 Task: Search one way flight ticket for 1 adult, 5 children, 2 infants in seat and 1 infant on lap in first from Friday Harbor: Friday Harbor Airport to New Bern: Coastal Carolina Regional Airport (was Craven County Regional) on 8-4-2023. Choice of flights is Emirates. Number of bags: 7 checked bags. Price is upto 55000. Outbound departure time preference is 9:00.
Action: Mouse moved to (315, 403)
Screenshot: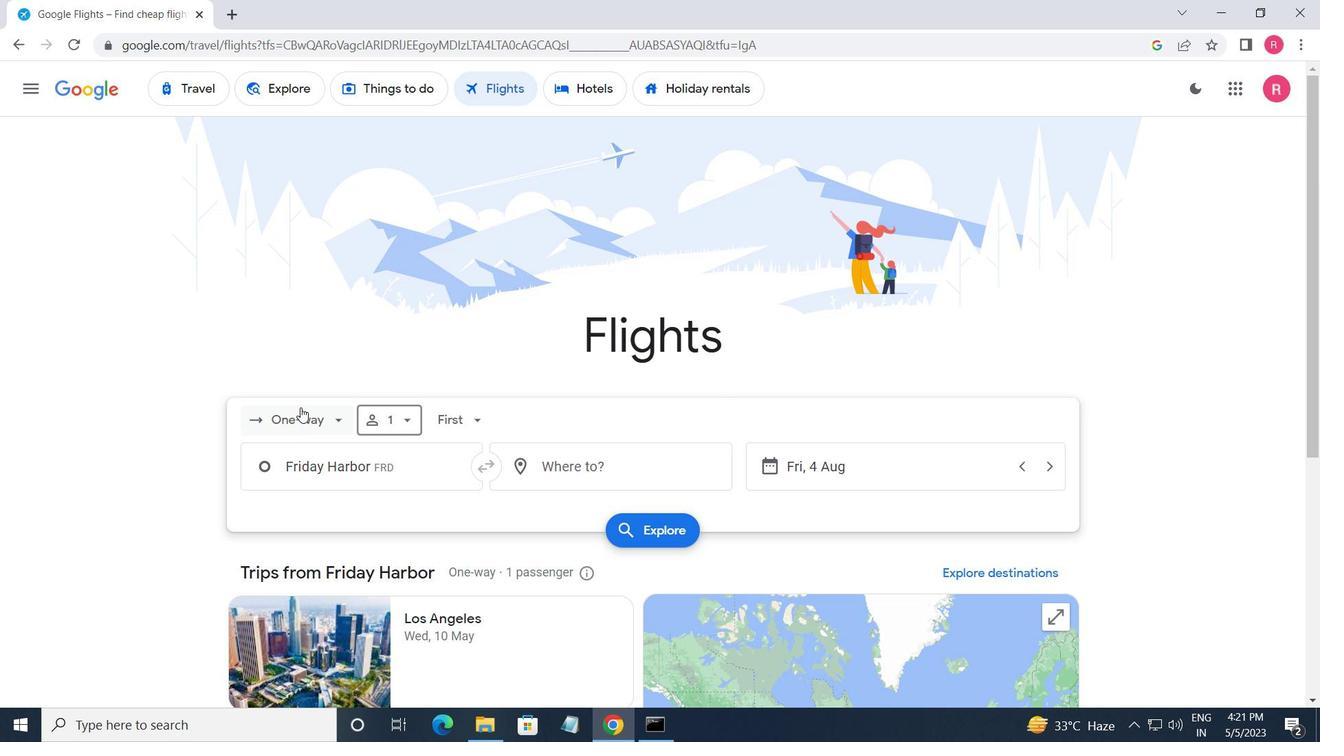 
Action: Mouse pressed left at (315, 403)
Screenshot: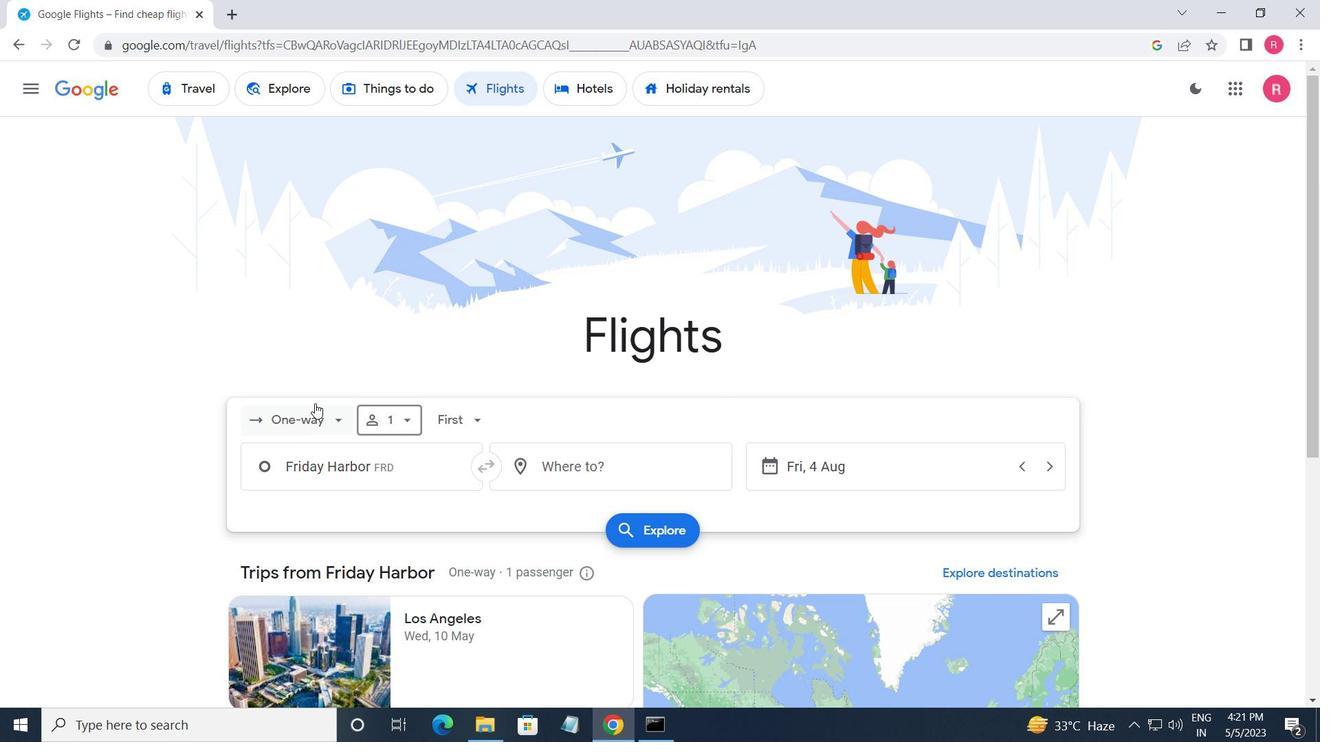 
Action: Mouse moved to (344, 494)
Screenshot: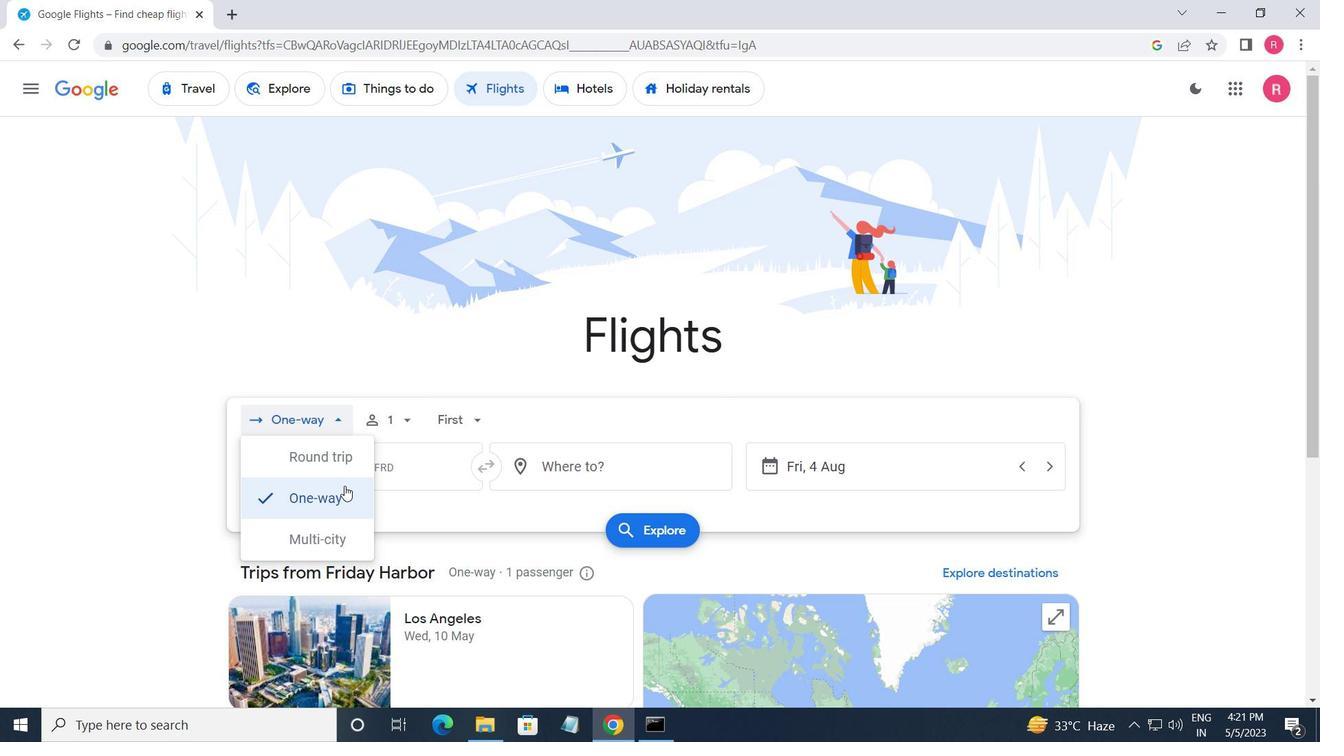 
Action: Mouse pressed left at (344, 494)
Screenshot: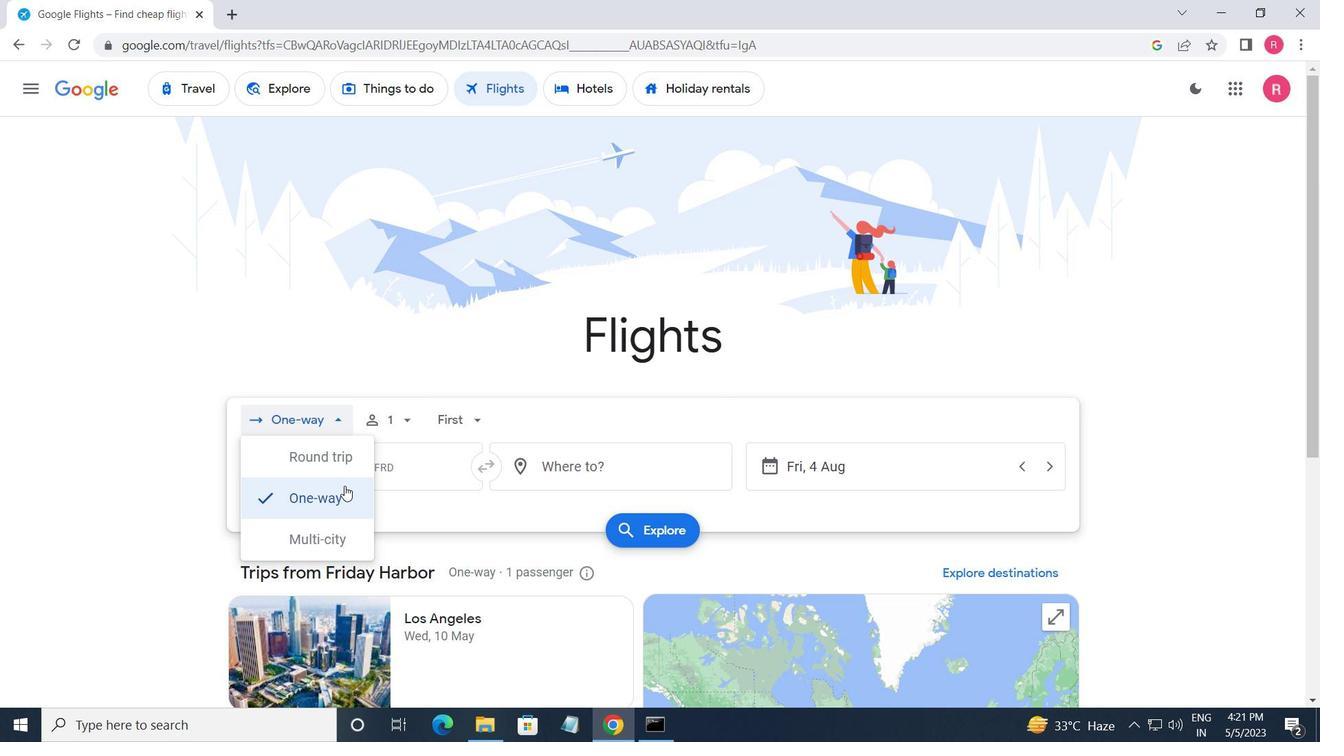 
Action: Mouse moved to (382, 428)
Screenshot: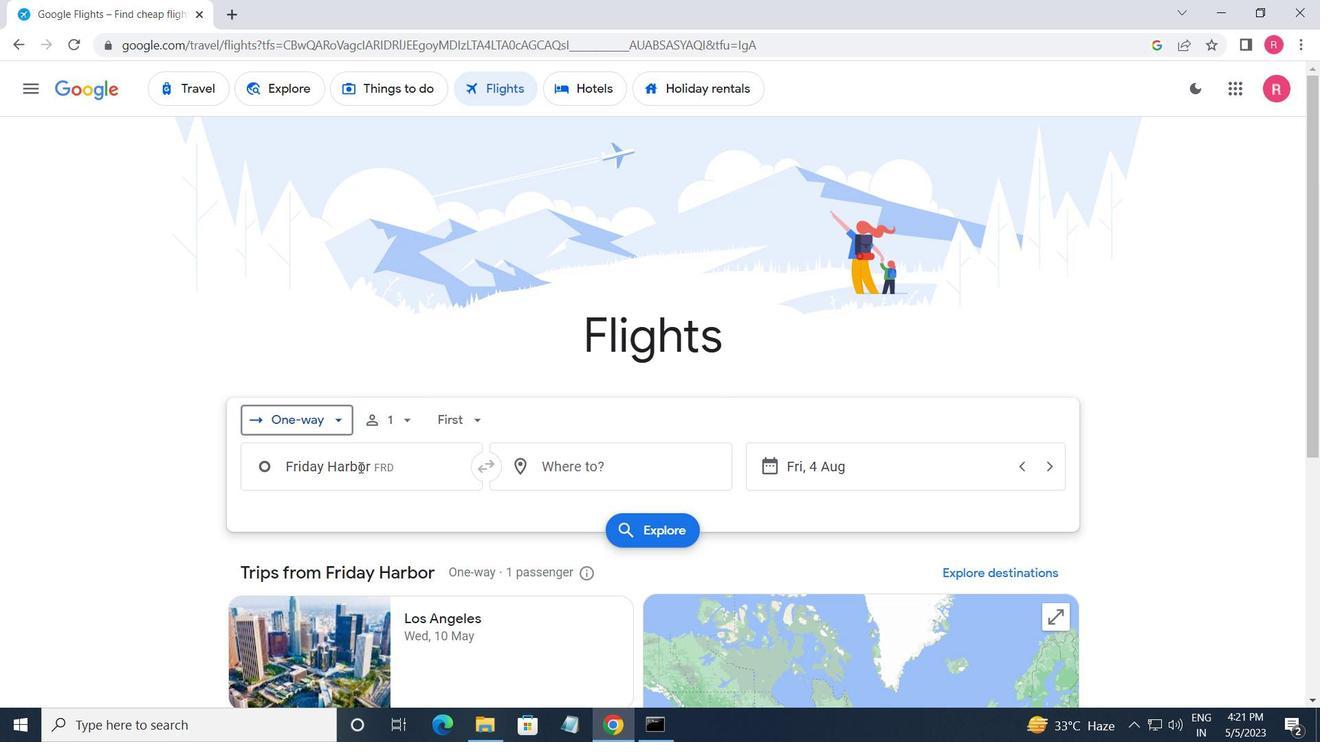 
Action: Mouse pressed left at (382, 428)
Screenshot: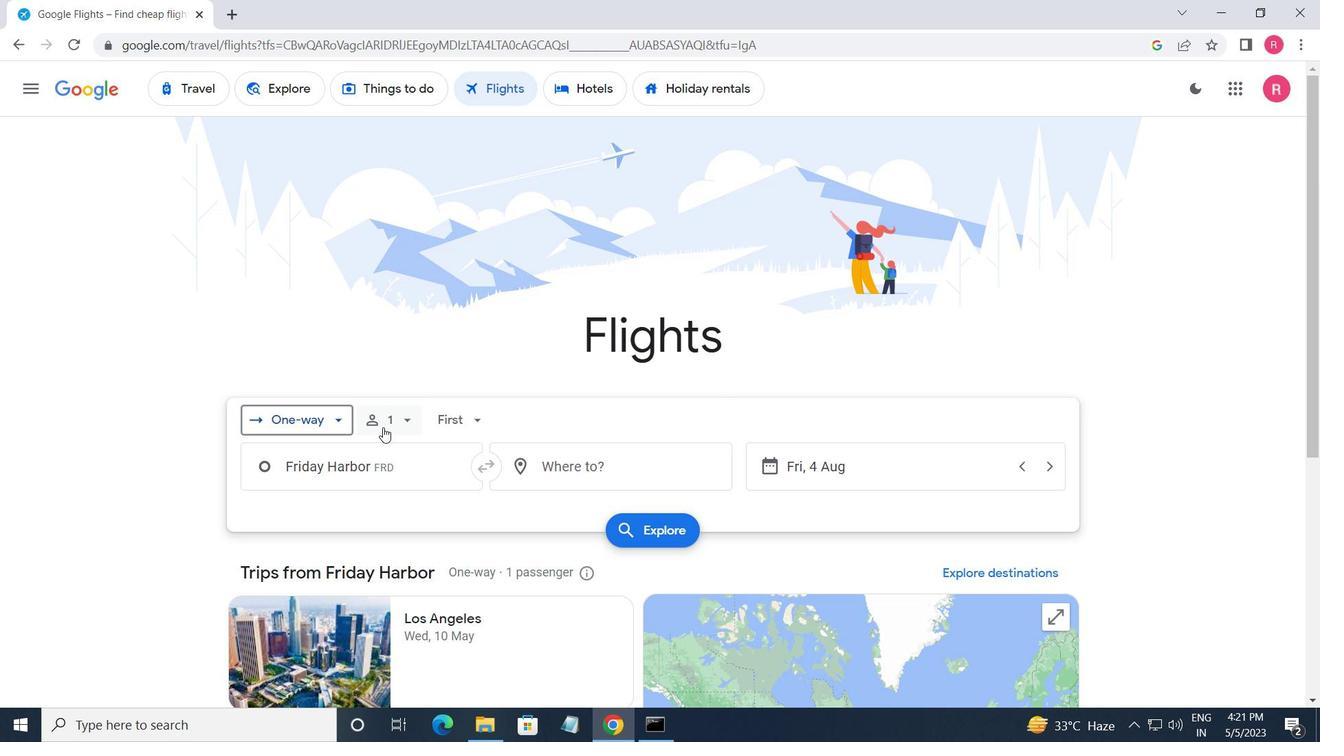
Action: Mouse moved to (532, 510)
Screenshot: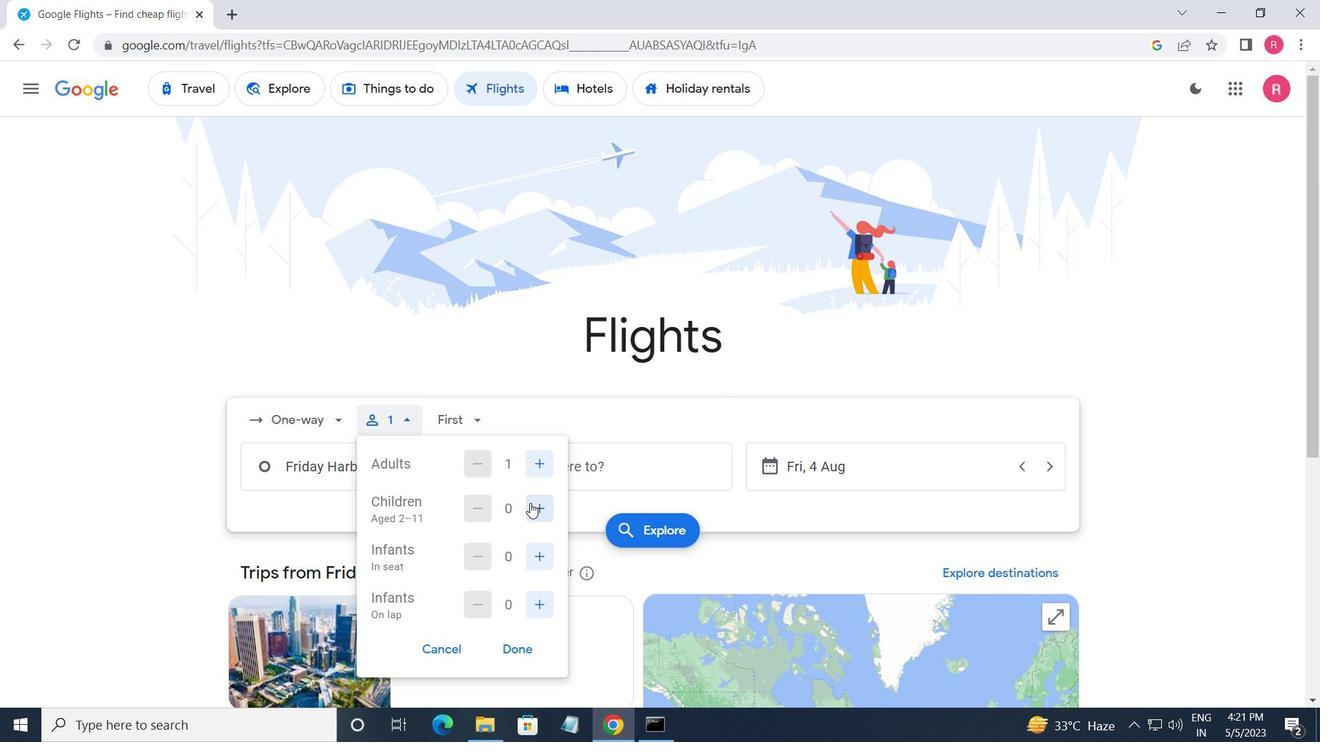 
Action: Mouse pressed left at (532, 510)
Screenshot: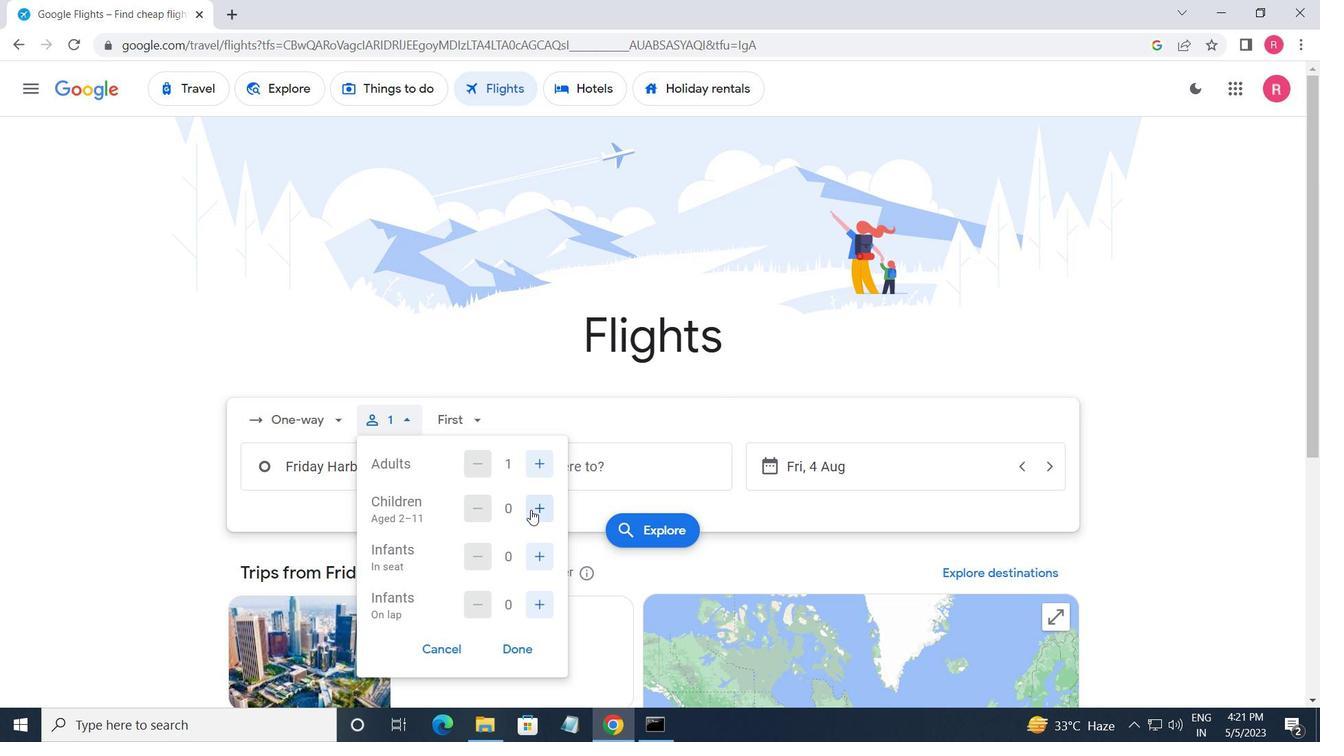 
Action: Mouse pressed left at (532, 510)
Screenshot: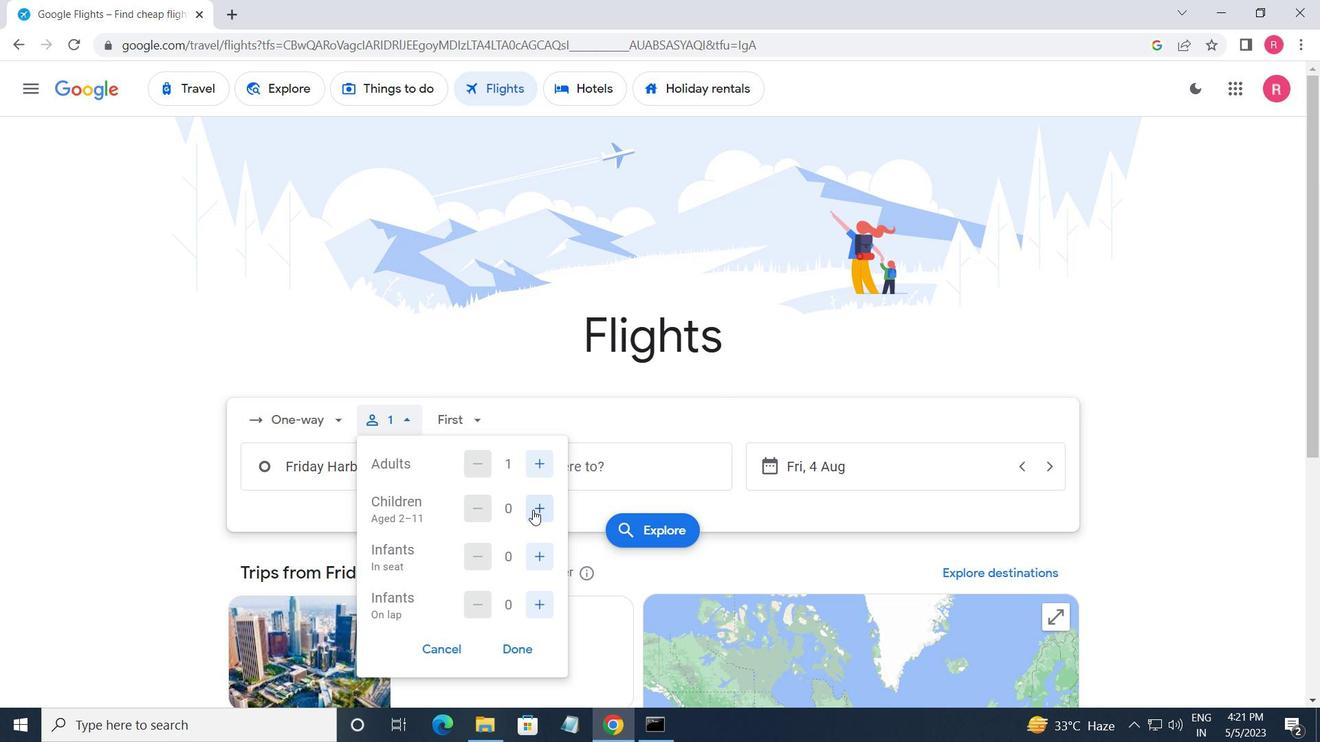 
Action: Mouse pressed left at (532, 510)
Screenshot: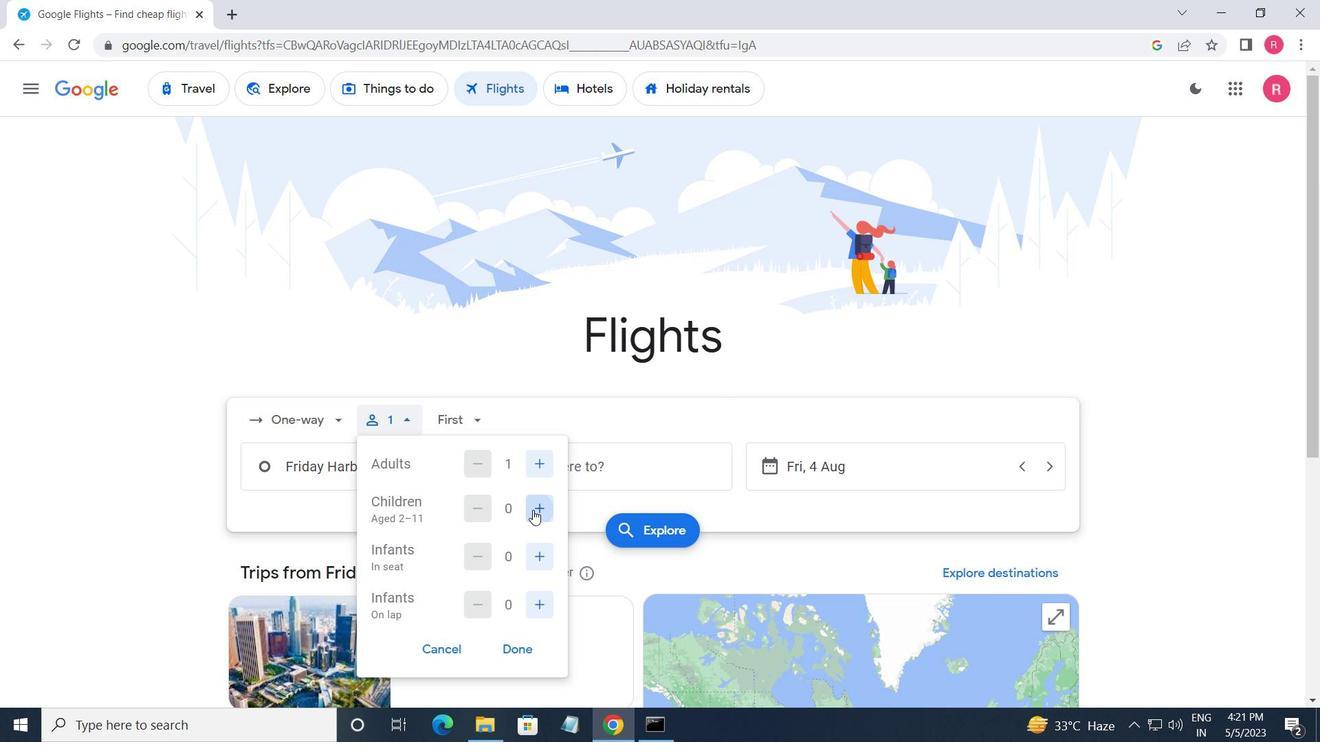 
Action: Mouse moved to (532, 510)
Screenshot: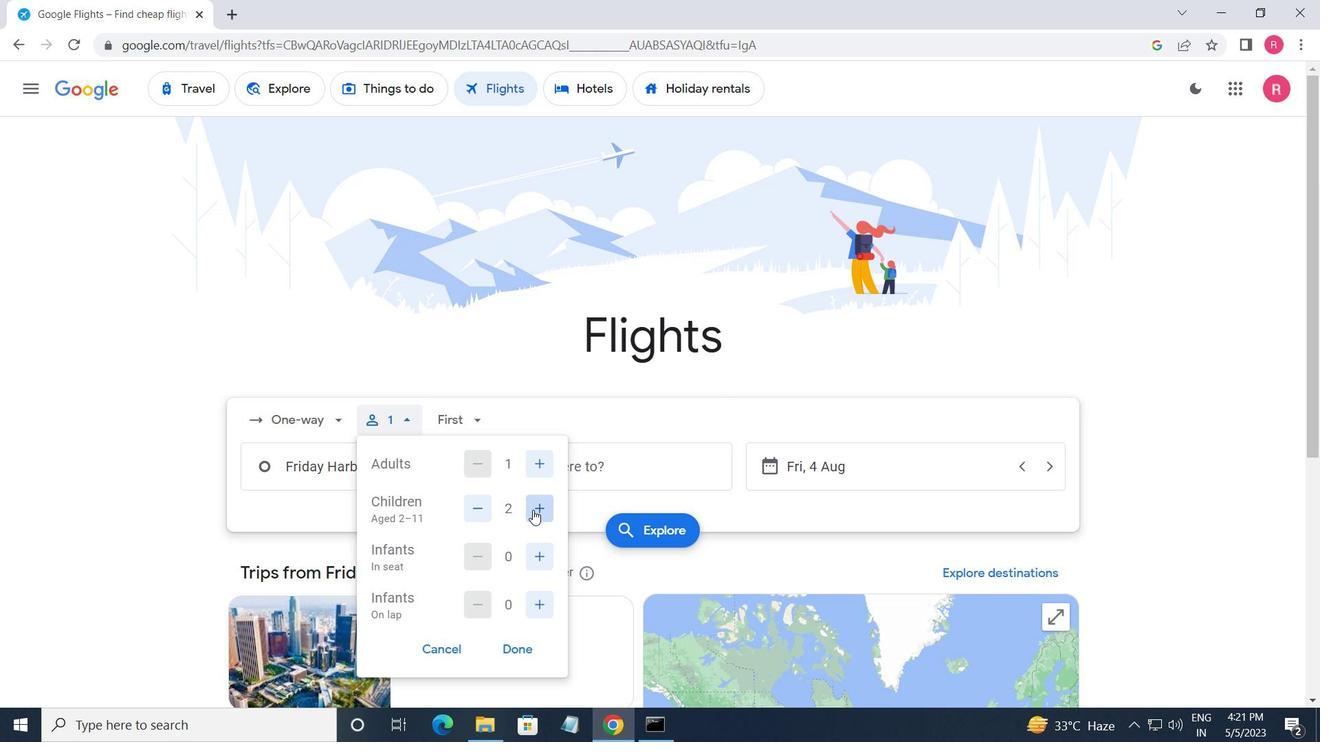 
Action: Mouse pressed left at (532, 510)
Screenshot: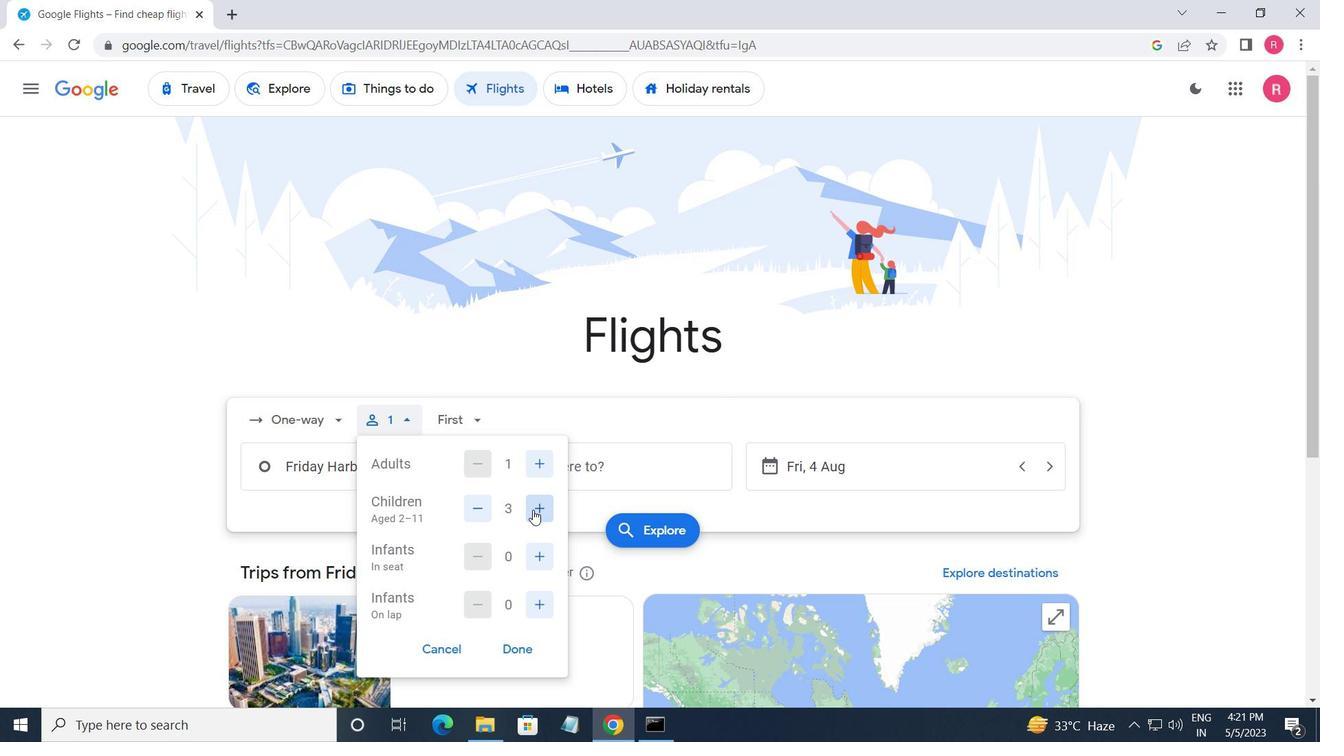 
Action: Mouse moved to (532, 510)
Screenshot: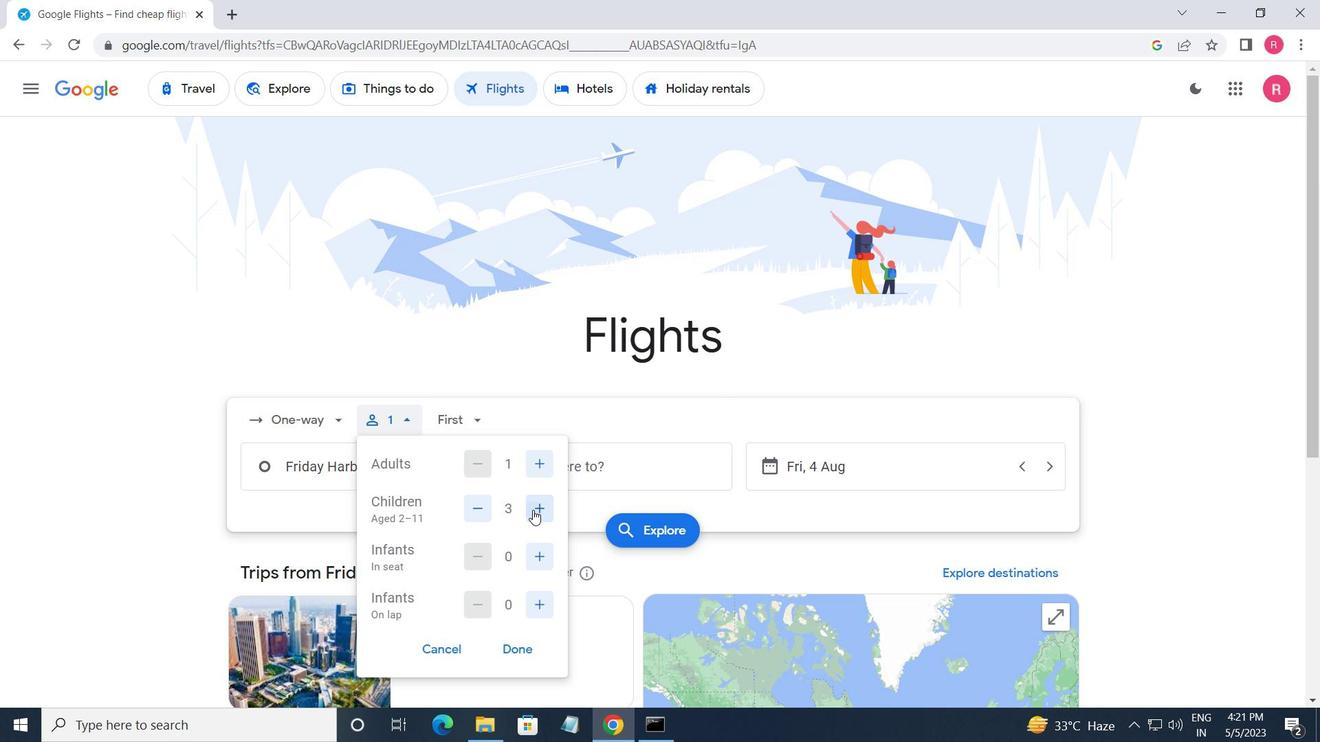
Action: Mouse pressed left at (532, 510)
Screenshot: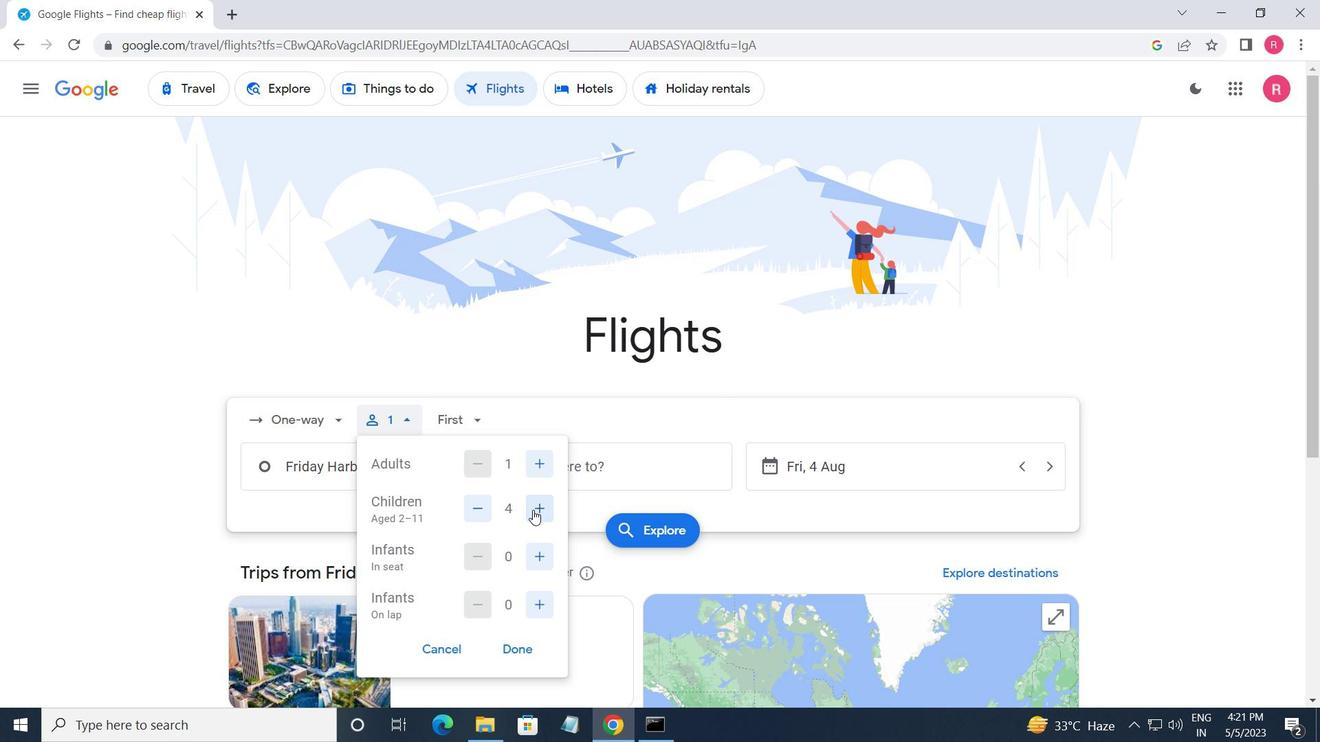 
Action: Mouse moved to (534, 567)
Screenshot: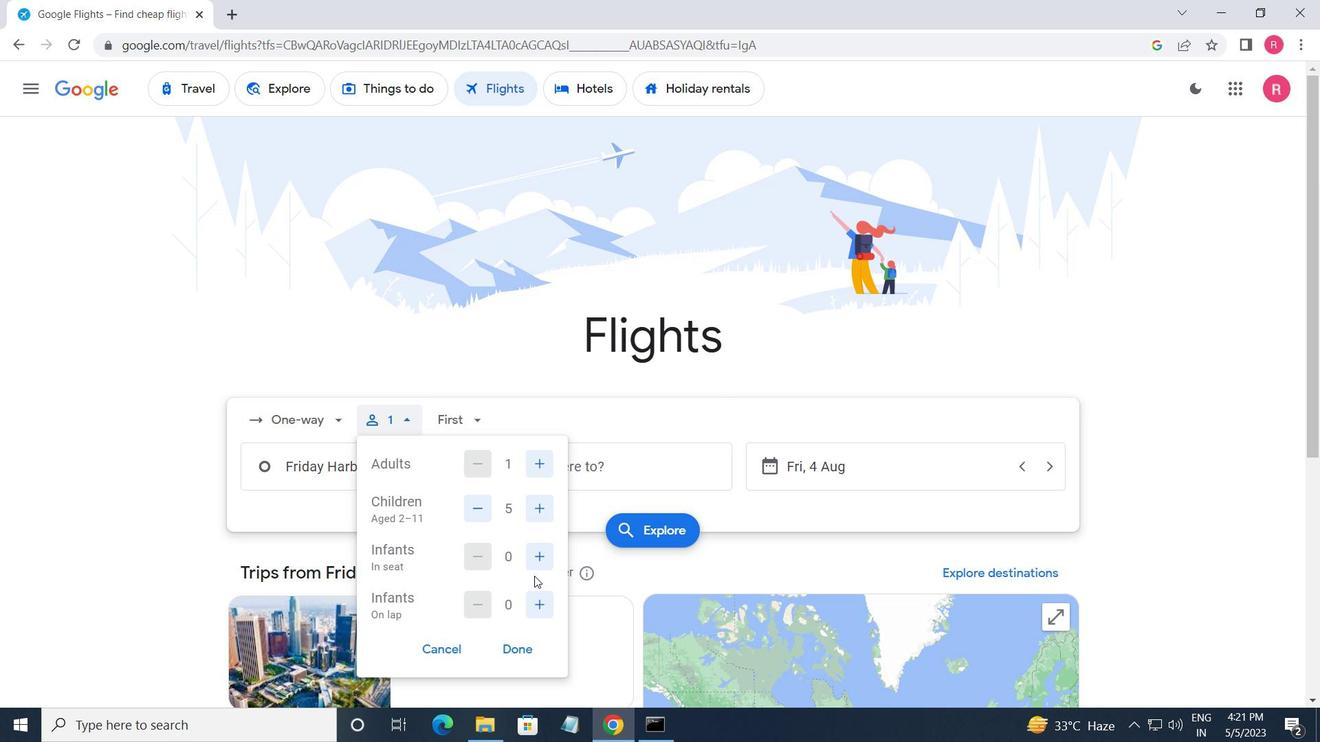
Action: Mouse pressed left at (534, 567)
Screenshot: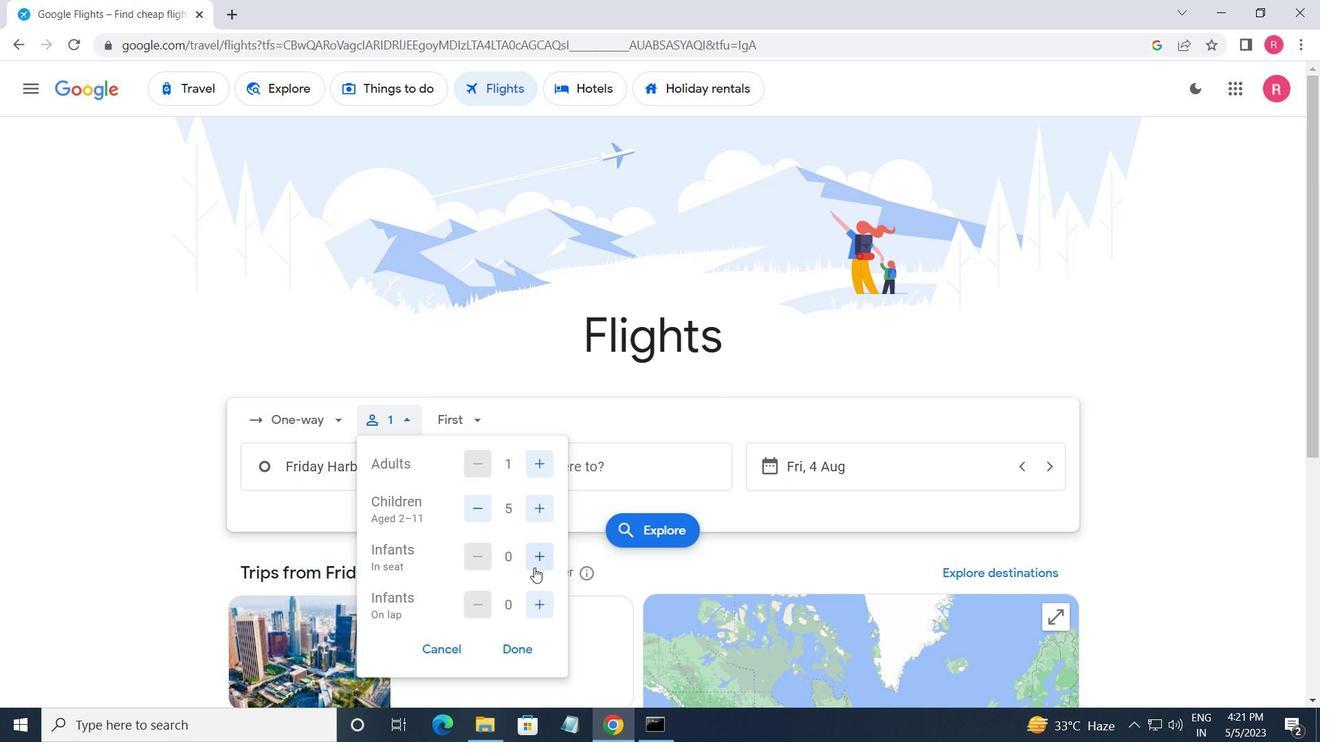 
Action: Mouse pressed left at (534, 567)
Screenshot: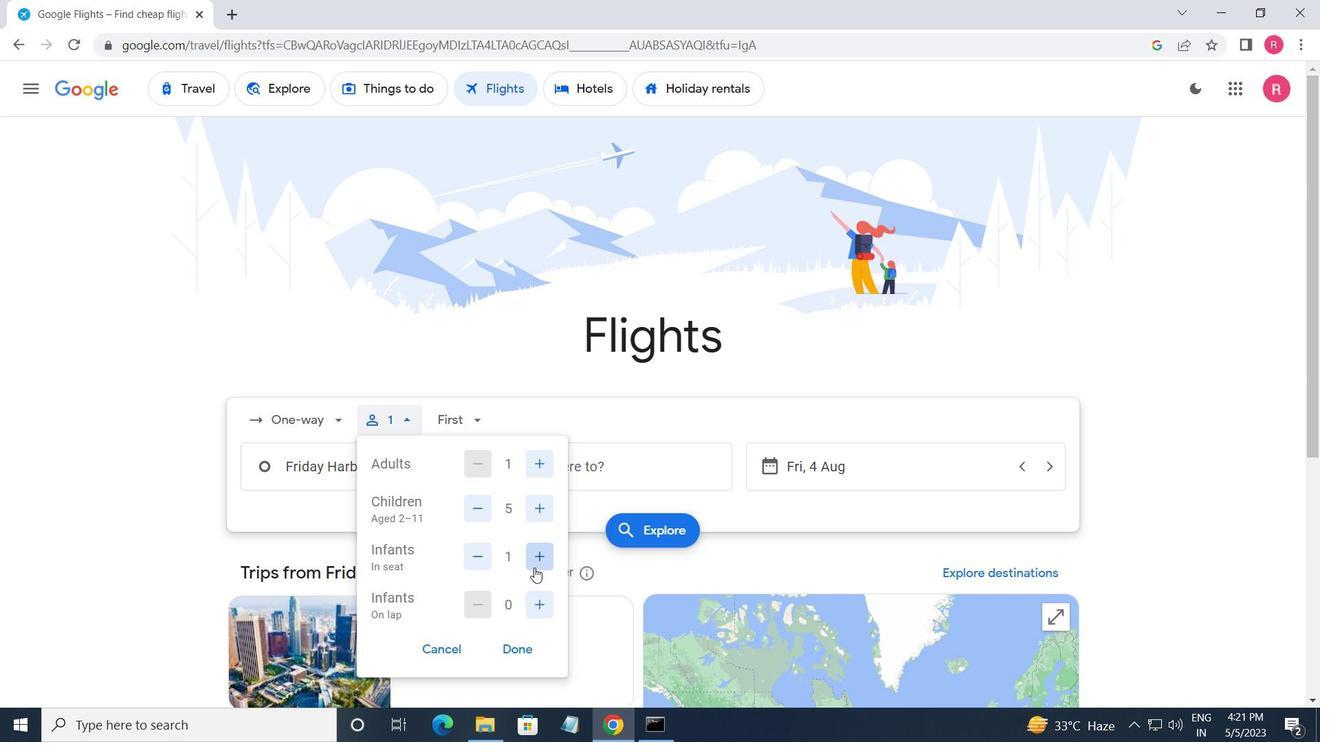 
Action: Mouse moved to (518, 647)
Screenshot: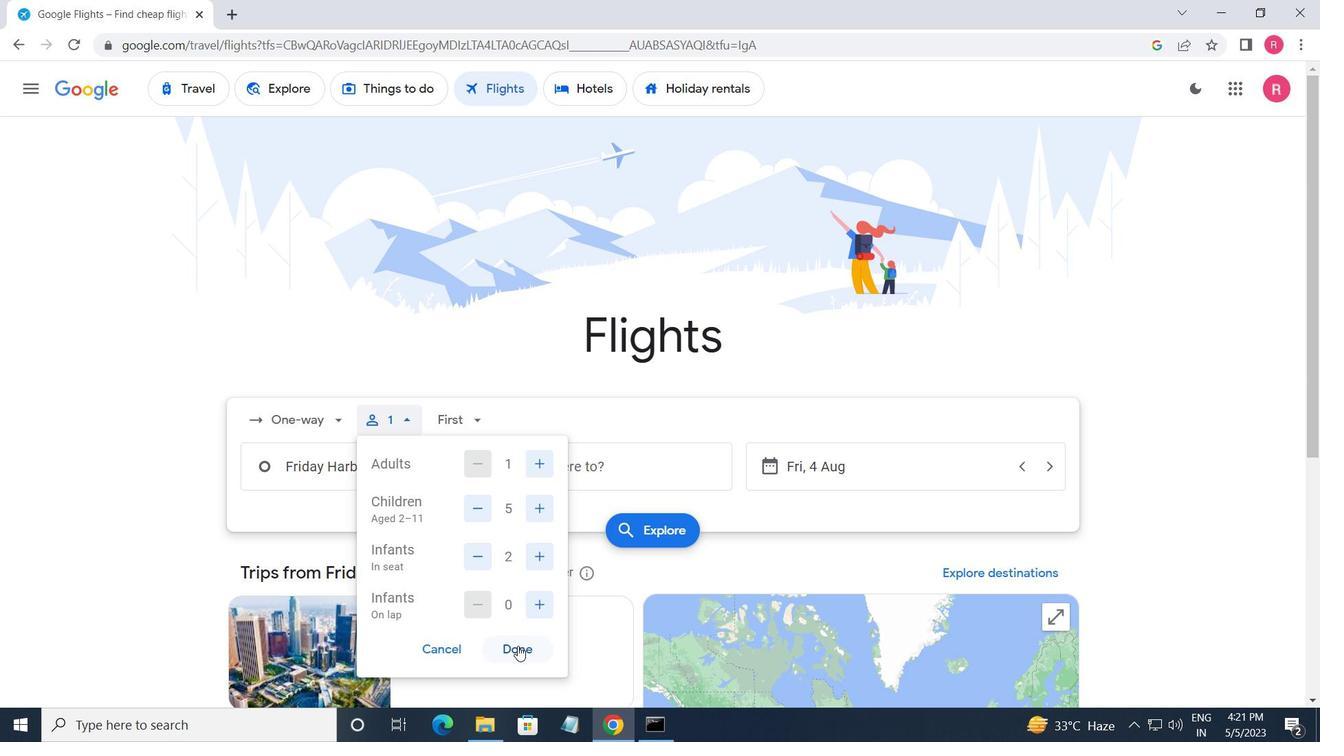 
Action: Mouse pressed left at (518, 647)
Screenshot: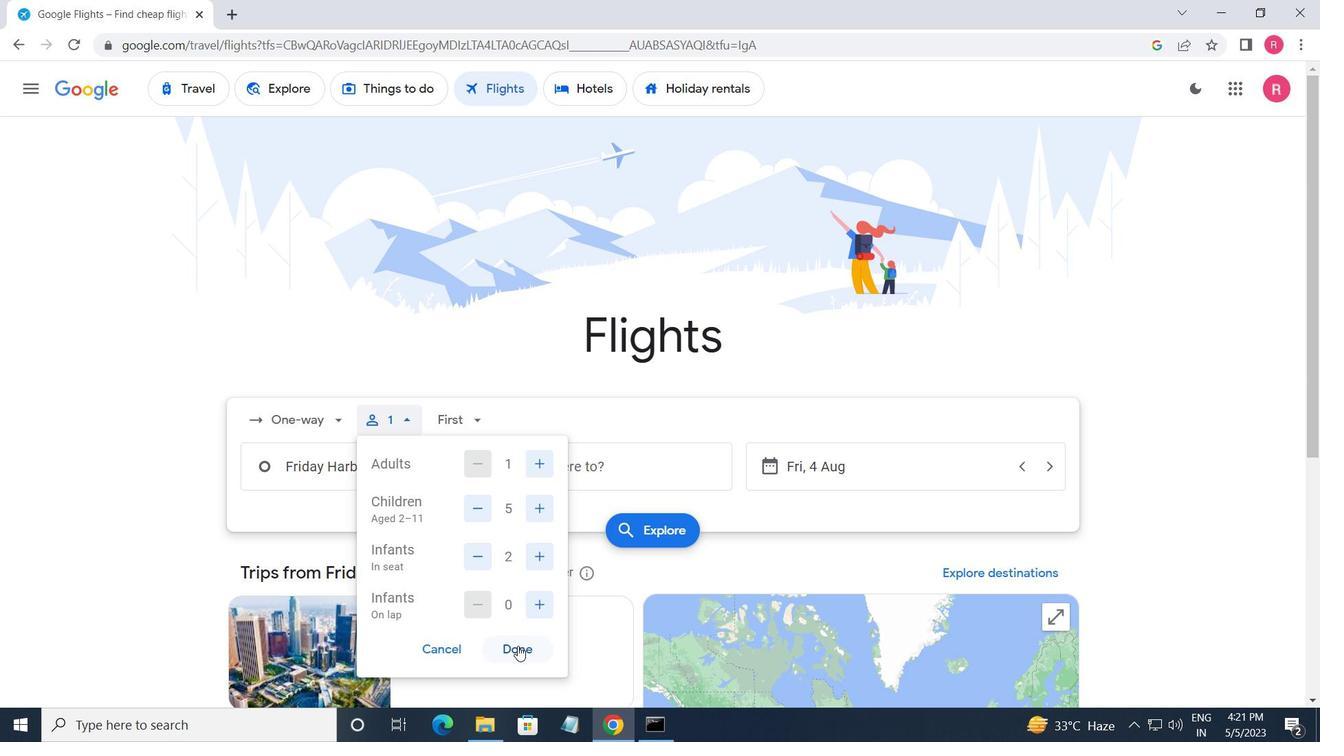 
Action: Mouse moved to (465, 430)
Screenshot: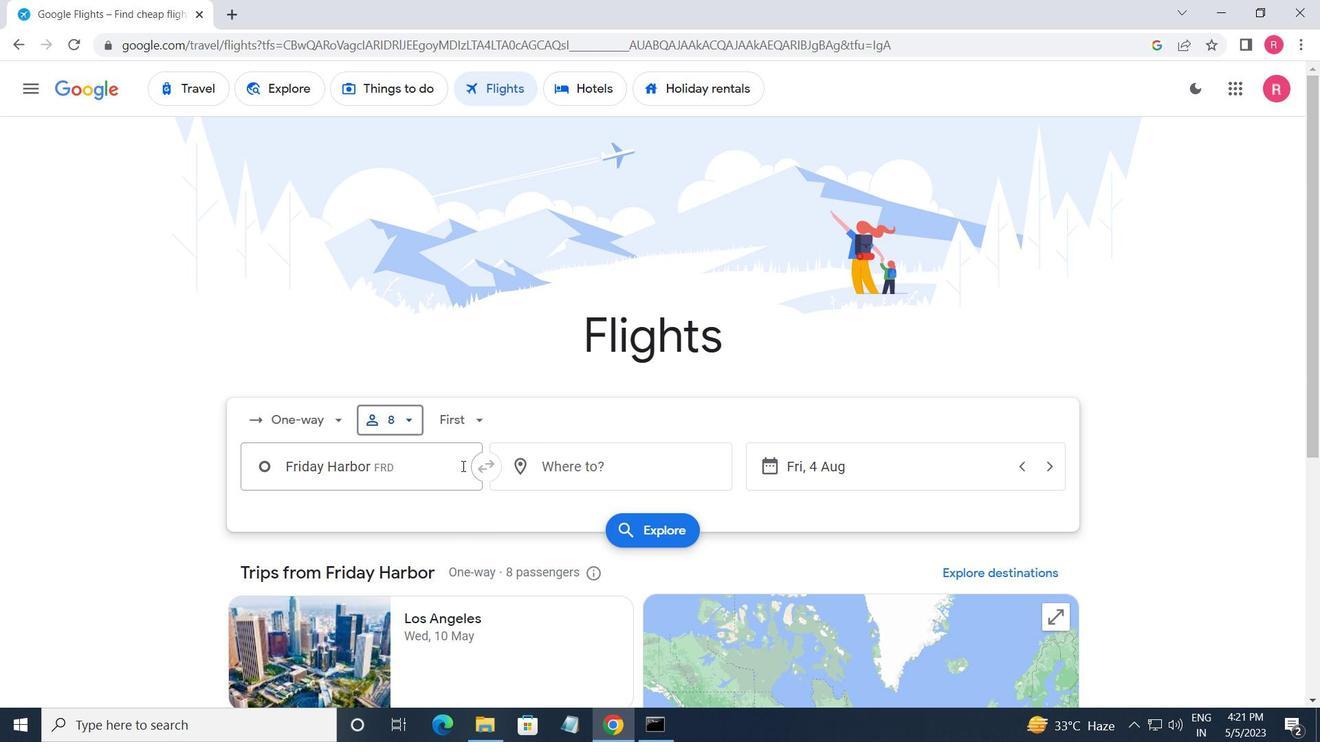 
Action: Mouse pressed left at (465, 430)
Screenshot: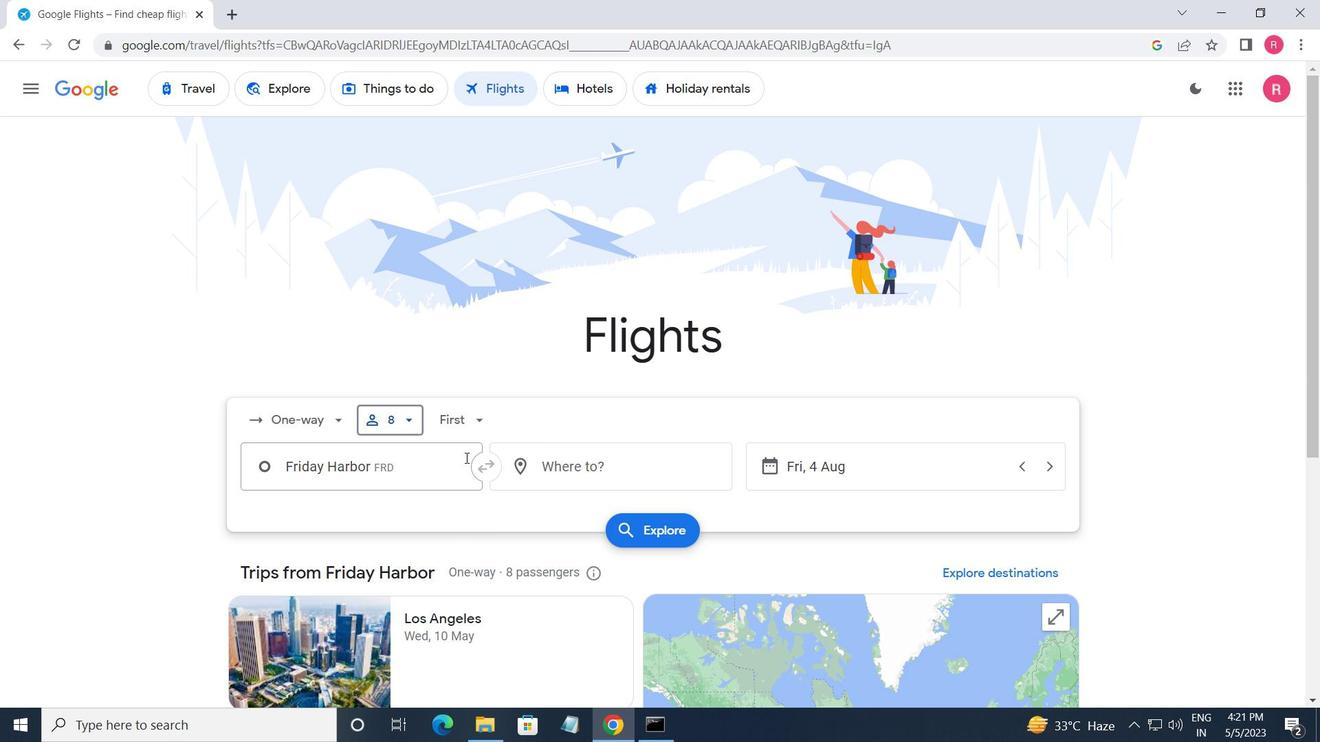 
Action: Mouse moved to (491, 581)
Screenshot: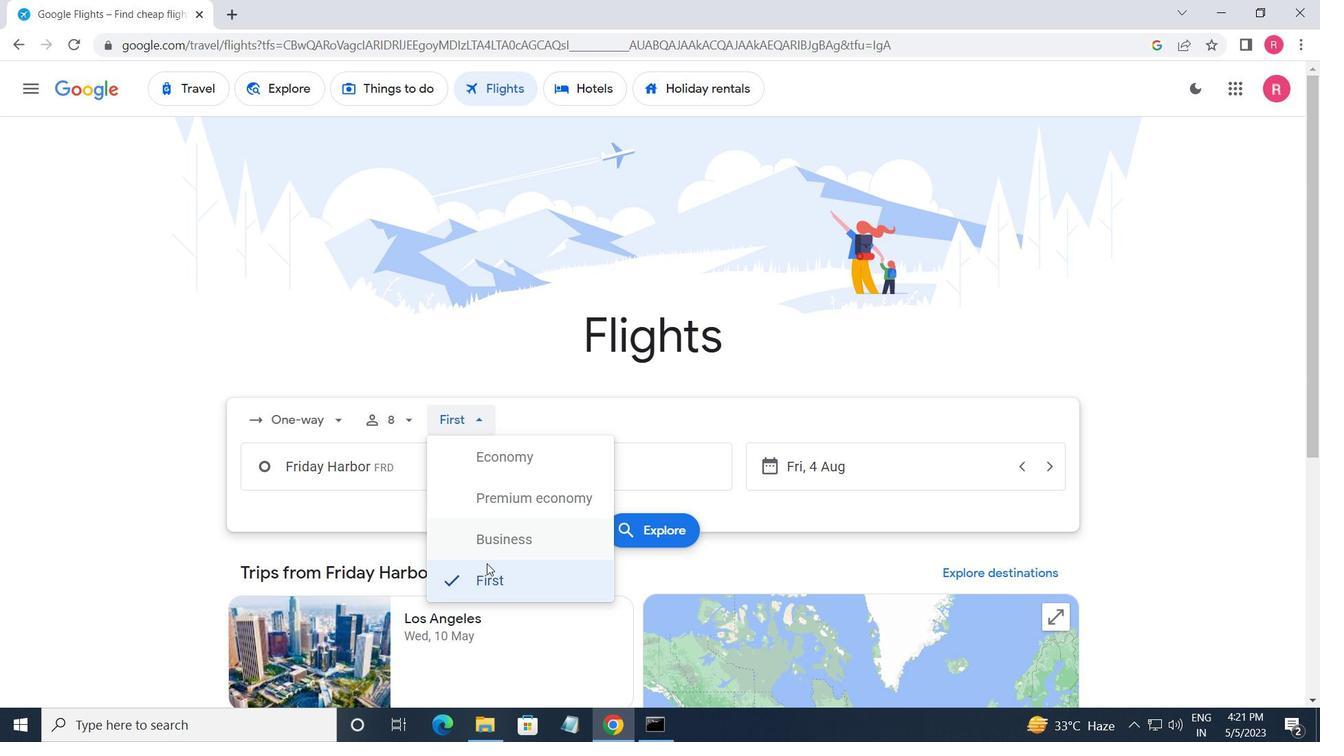 
Action: Mouse pressed left at (491, 581)
Screenshot: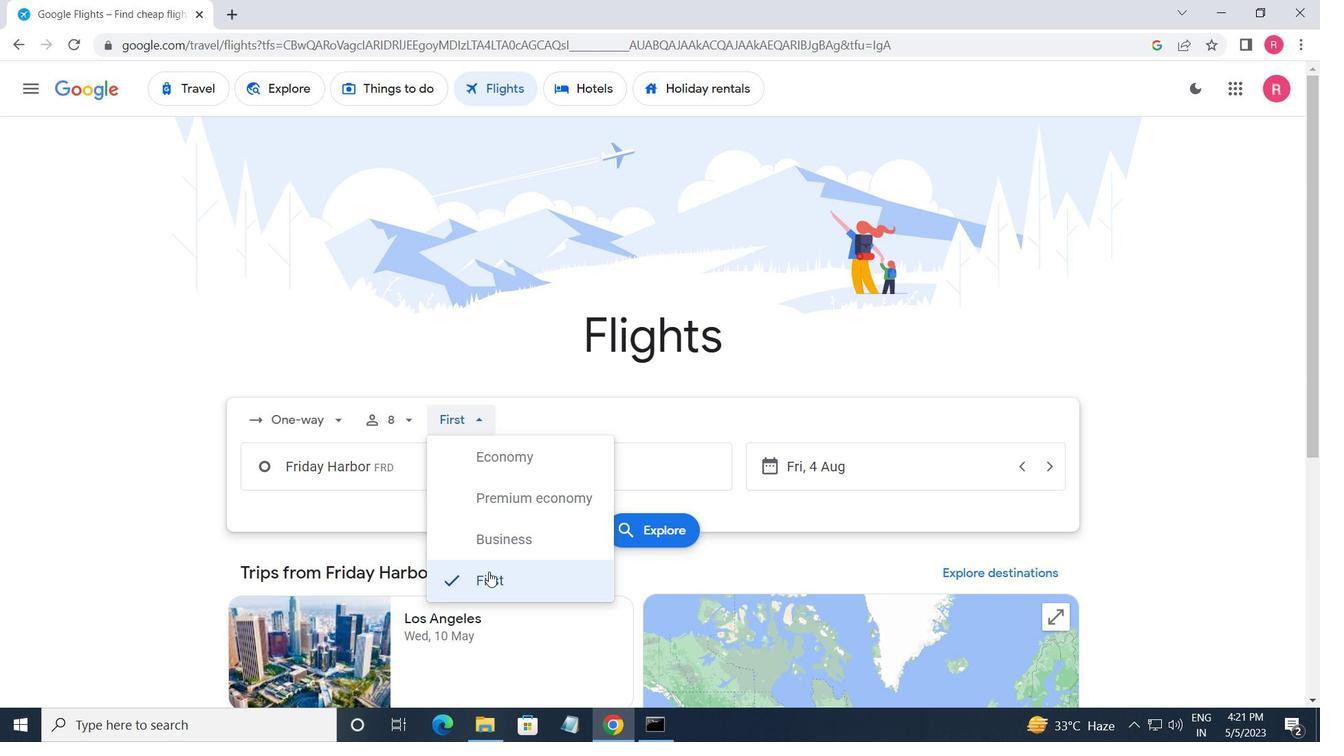 
Action: Mouse moved to (418, 479)
Screenshot: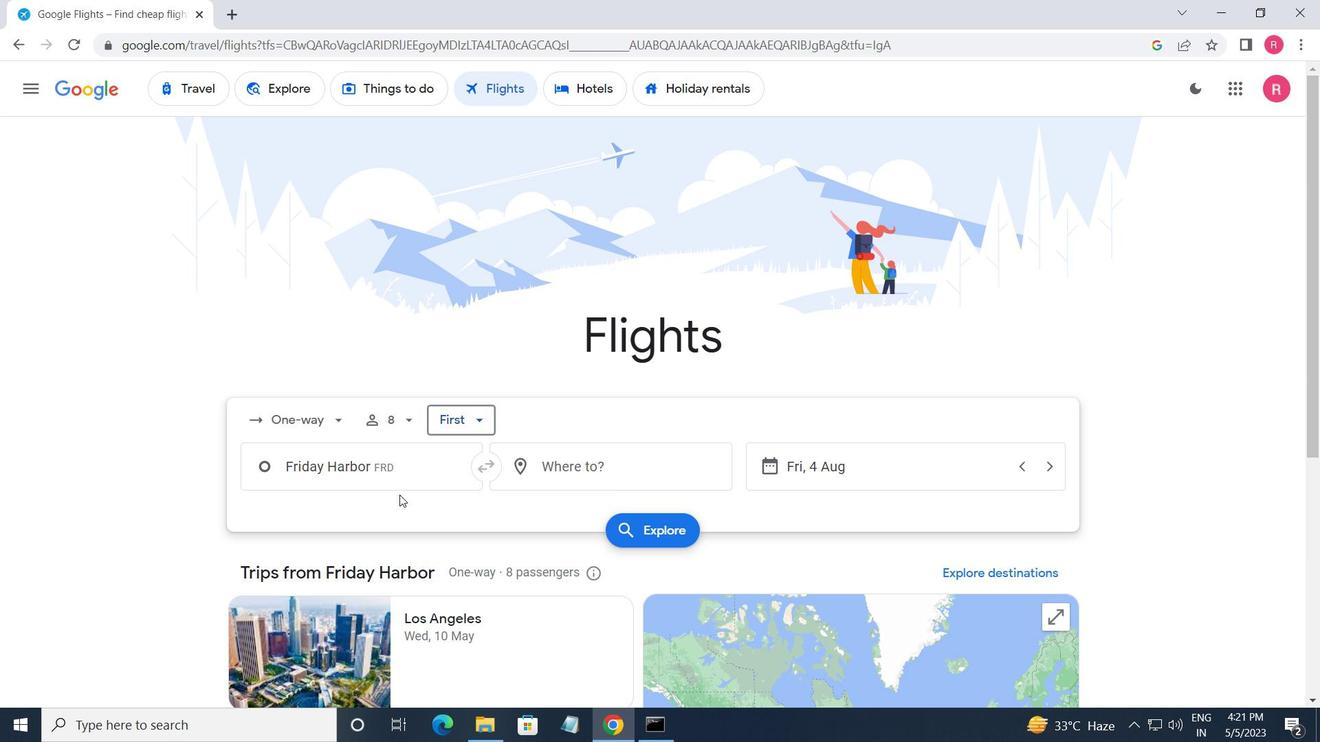
Action: Mouse pressed left at (418, 479)
Screenshot: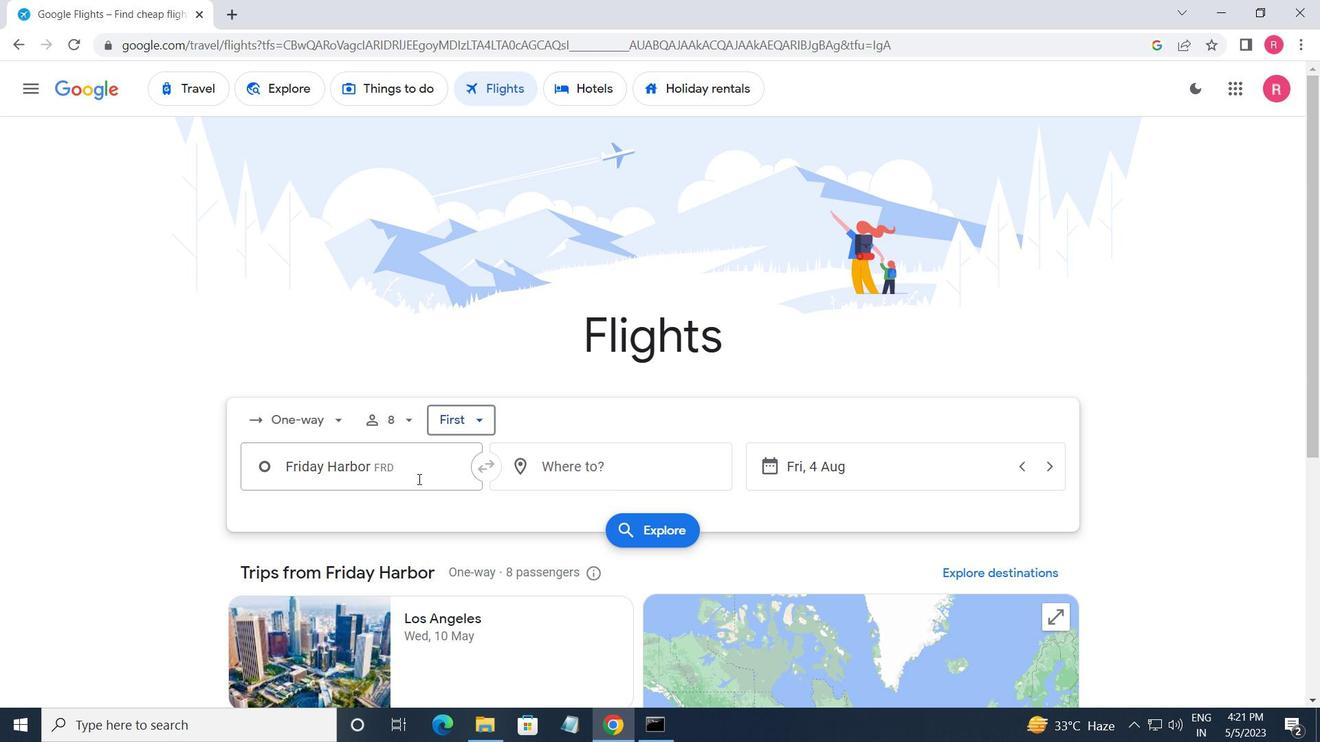 
Action: Key pressed <Key.shift>FRIDAY
Screenshot: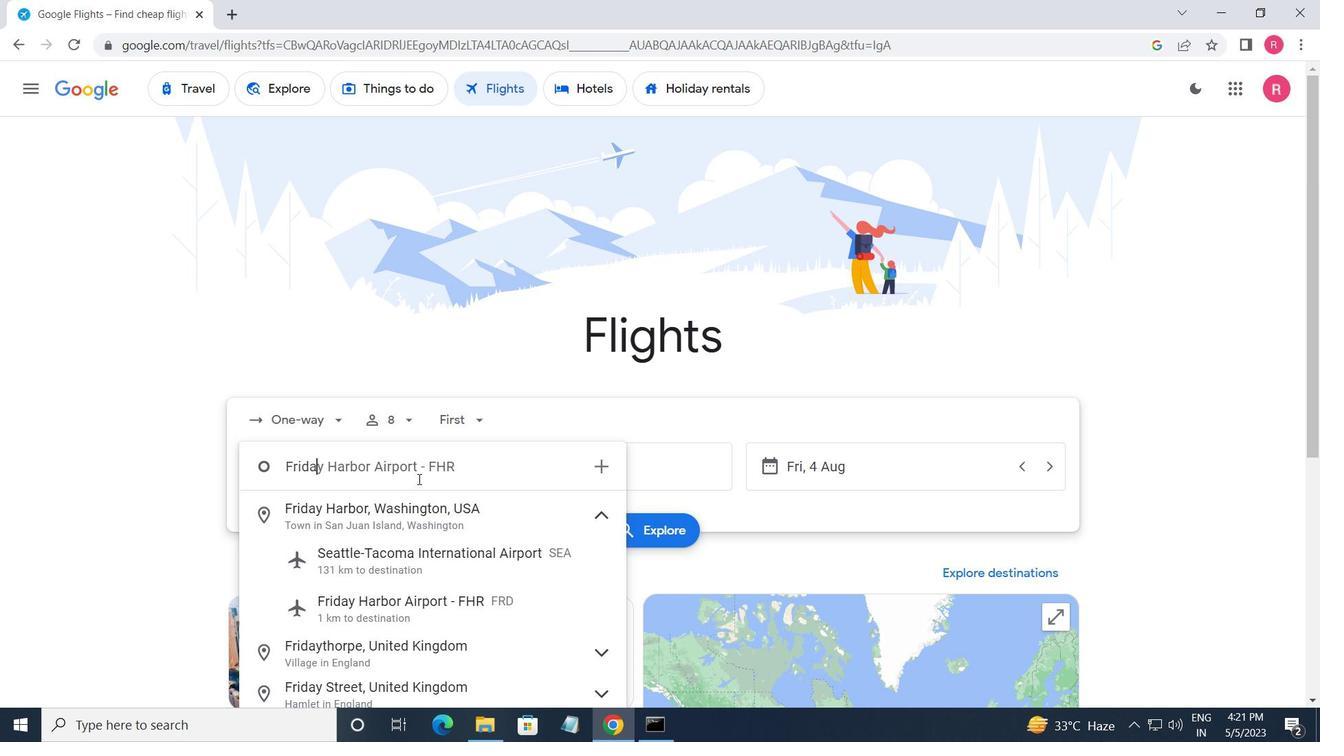 
Action: Mouse scrolled (418, 478) with delta (0, 0)
Screenshot: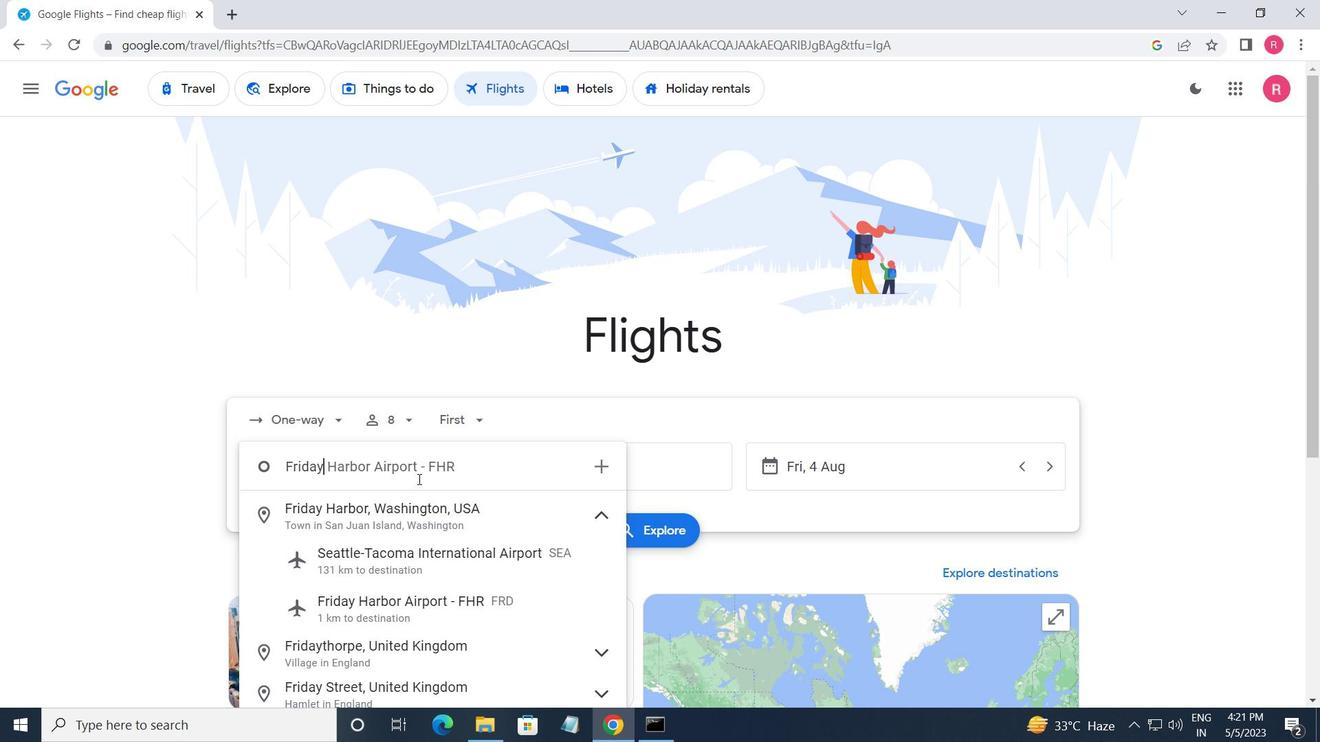 
Action: Mouse moved to (379, 521)
Screenshot: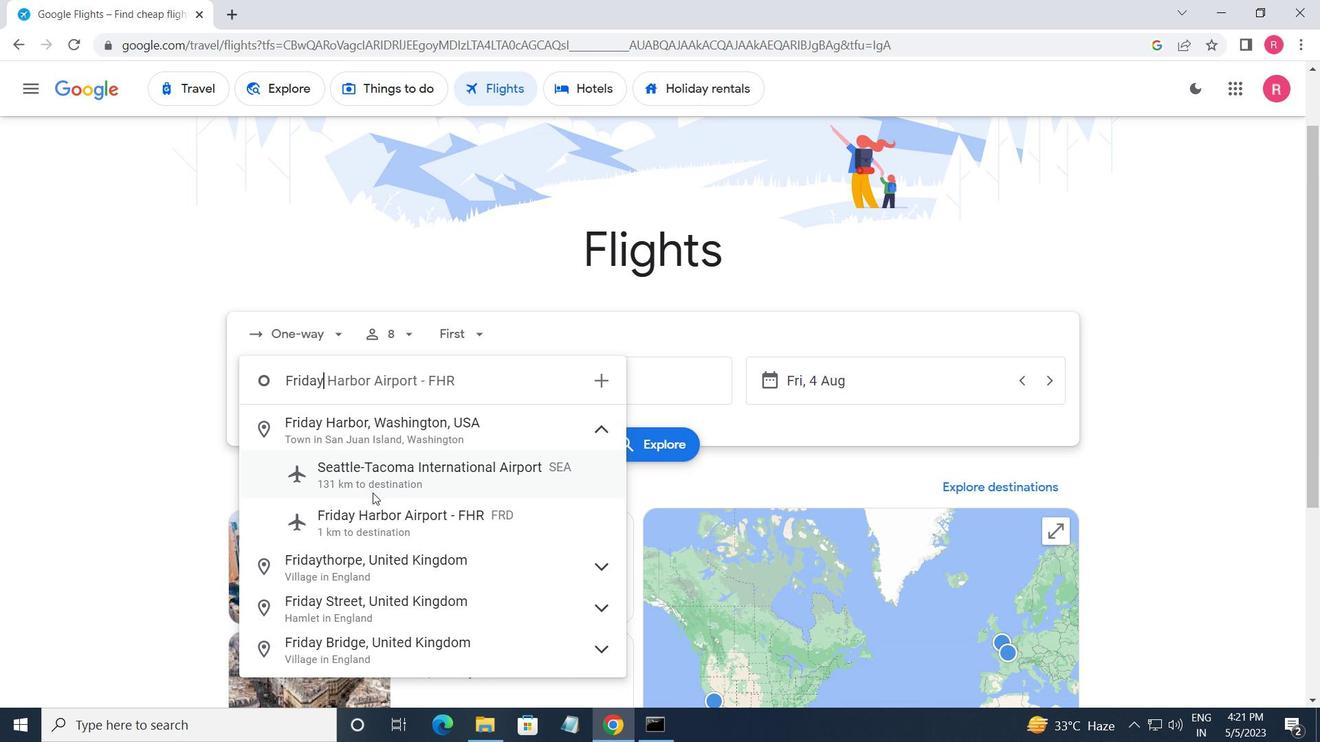 
Action: Mouse pressed left at (379, 521)
Screenshot: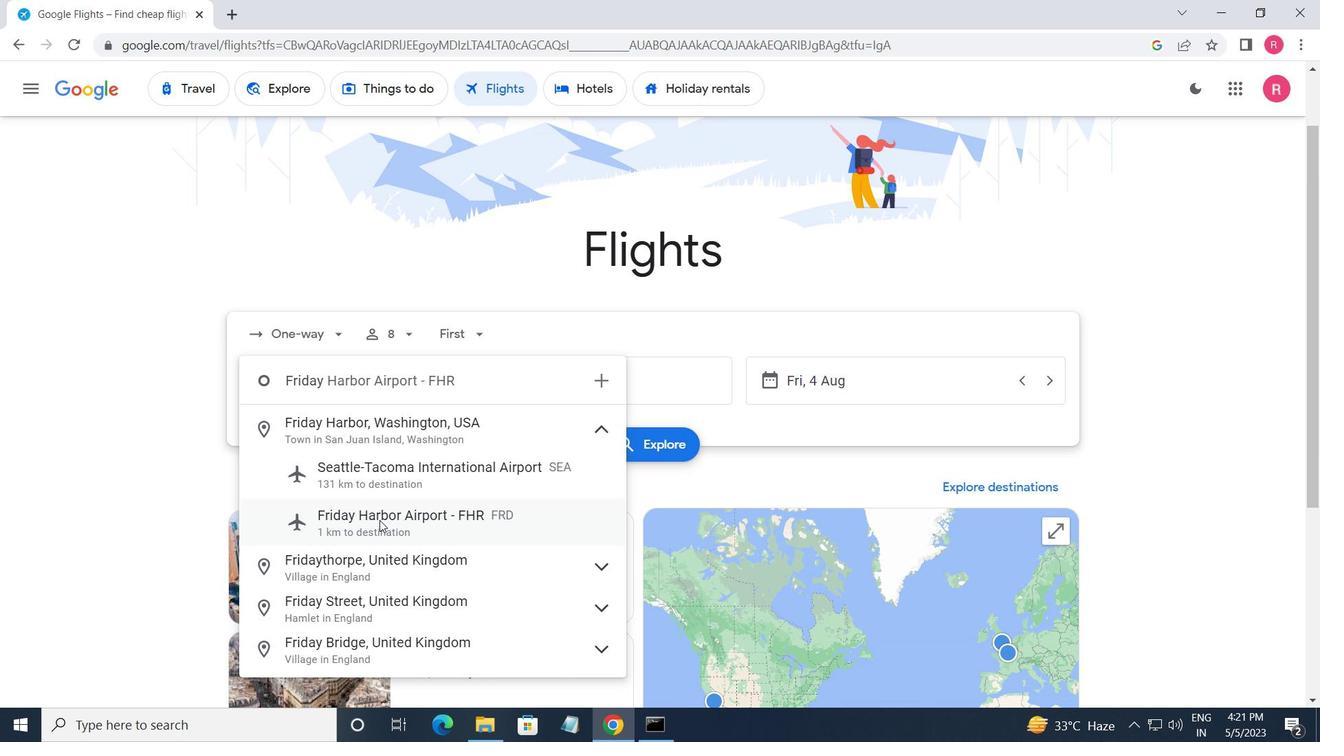 
Action: Mouse moved to (680, 380)
Screenshot: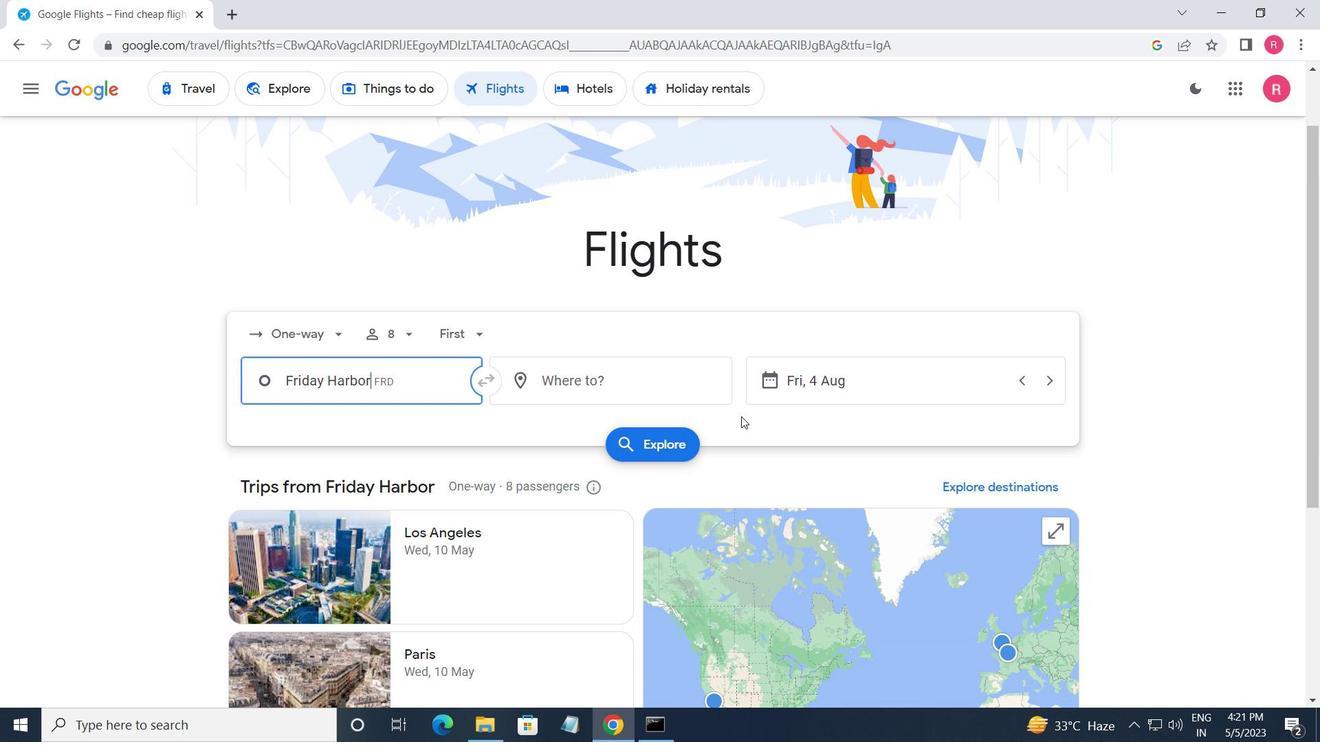 
Action: Mouse pressed left at (680, 380)
Screenshot: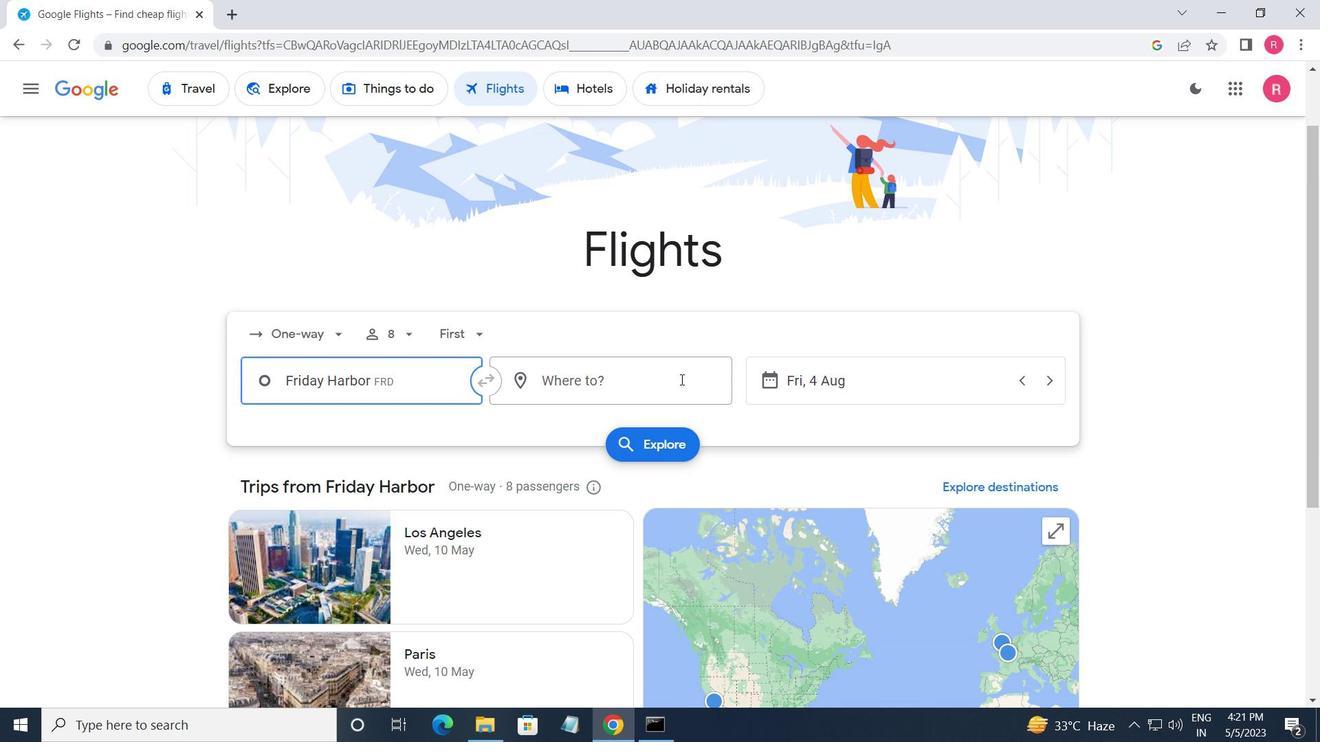 
Action: Key pressed <Key.shift_r>NEW<Key.space><Key.shift><Key.shift><Key.shift><Key.shift><Key.shift><Key.shift><Key.shift><Key.shift><Key.shift>BERN
Screenshot: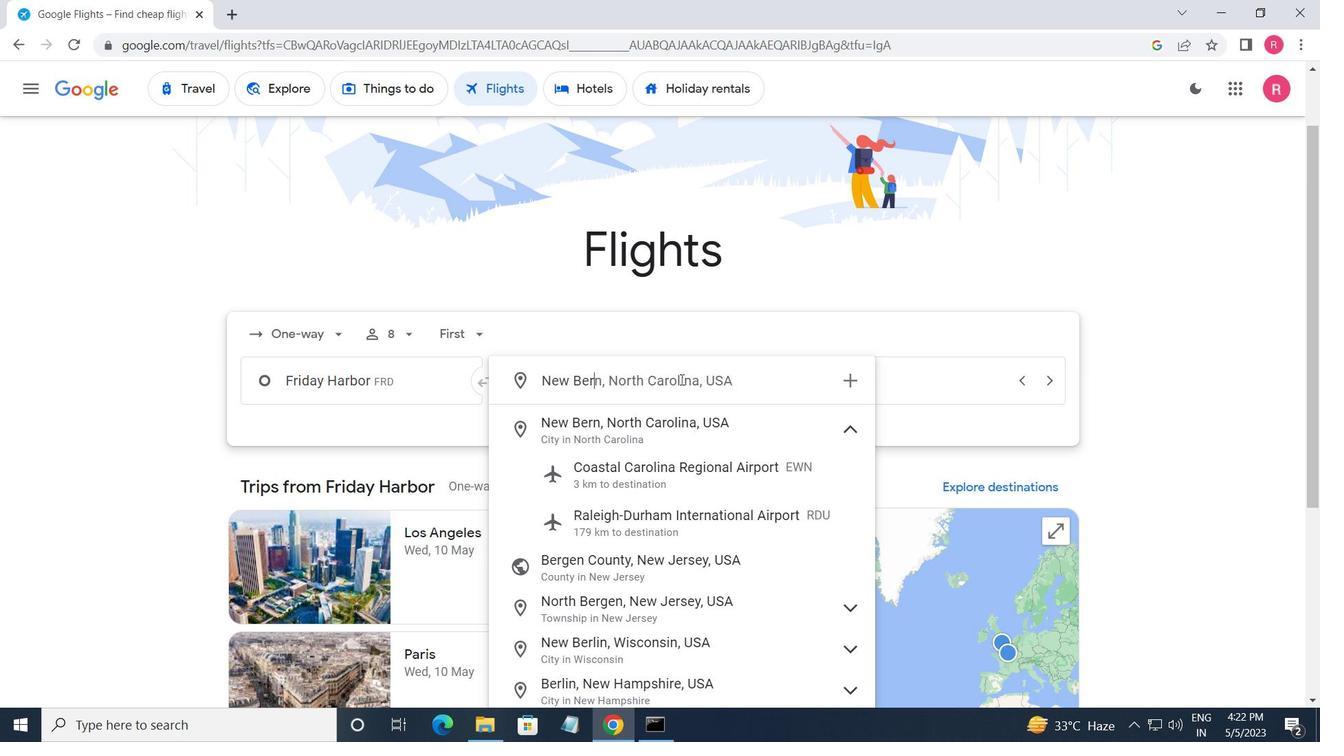 
Action: Mouse moved to (658, 477)
Screenshot: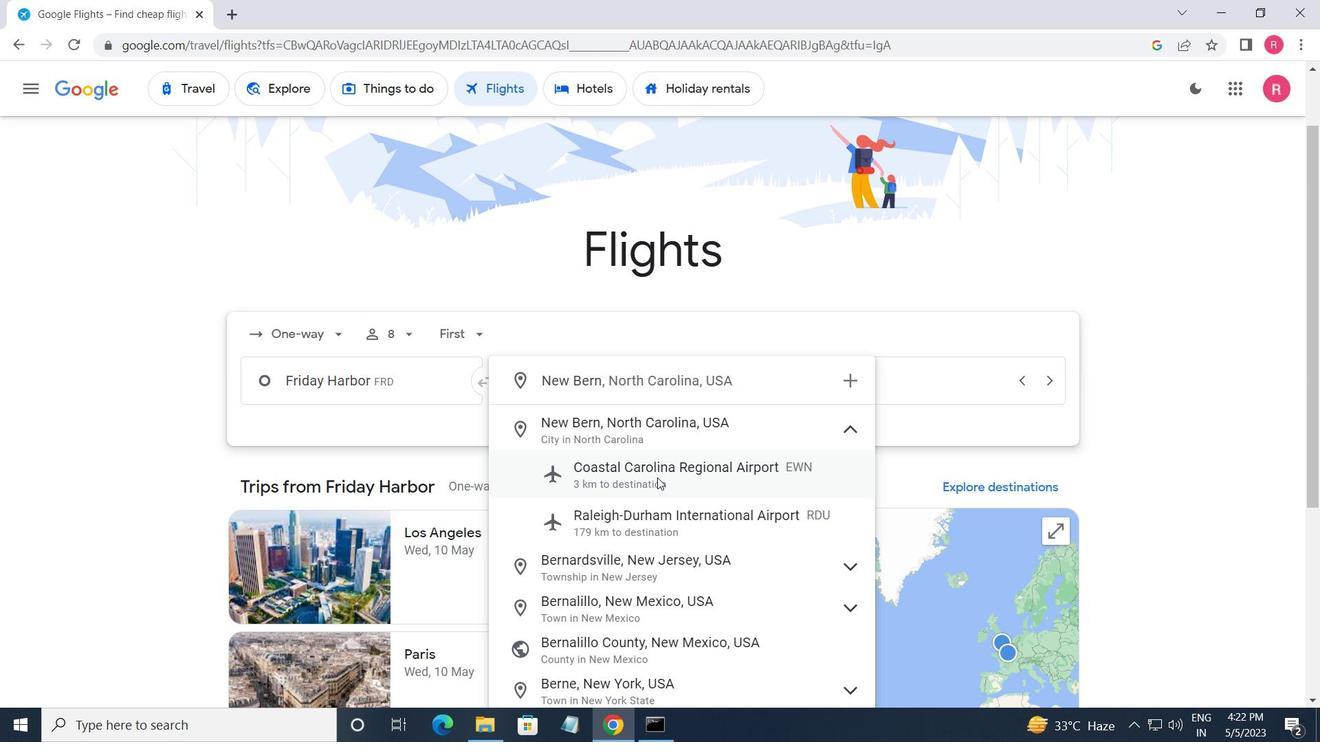 
Action: Mouse pressed left at (658, 477)
Screenshot: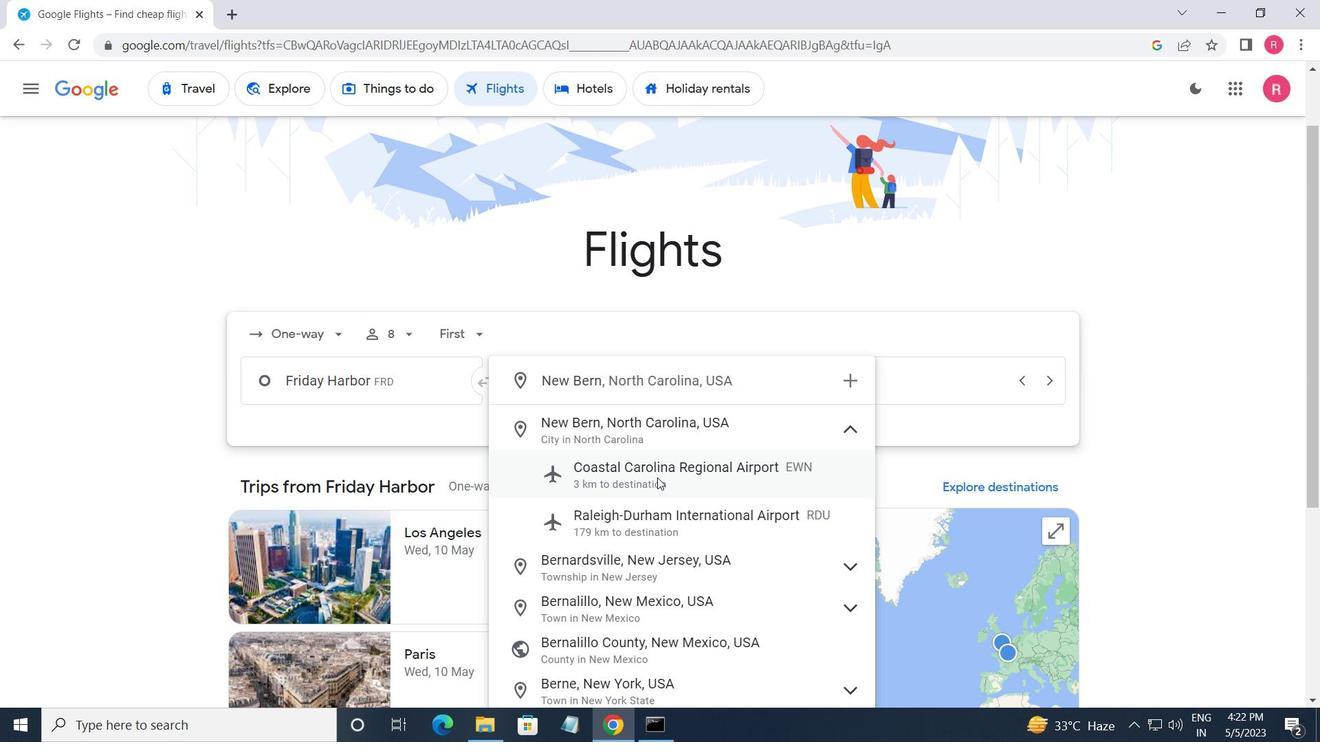 
Action: Mouse moved to (867, 385)
Screenshot: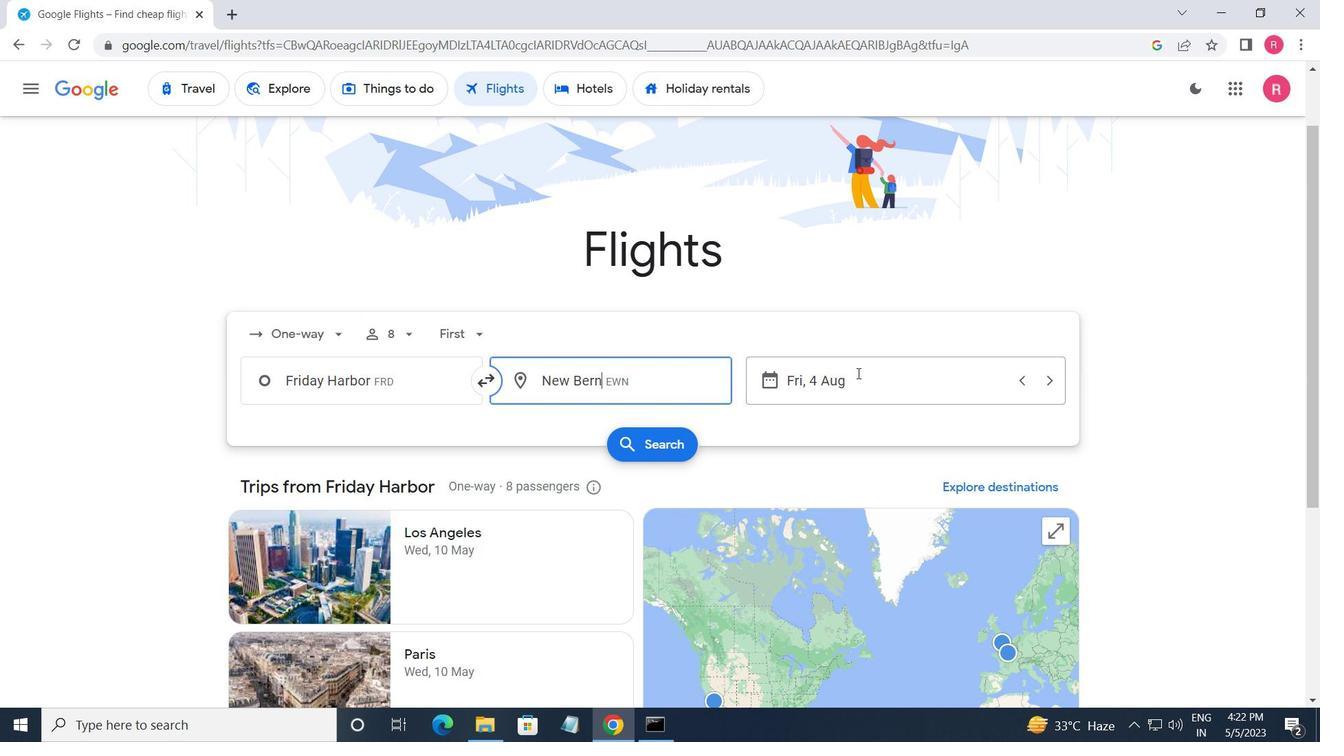 
Action: Mouse pressed left at (867, 385)
Screenshot: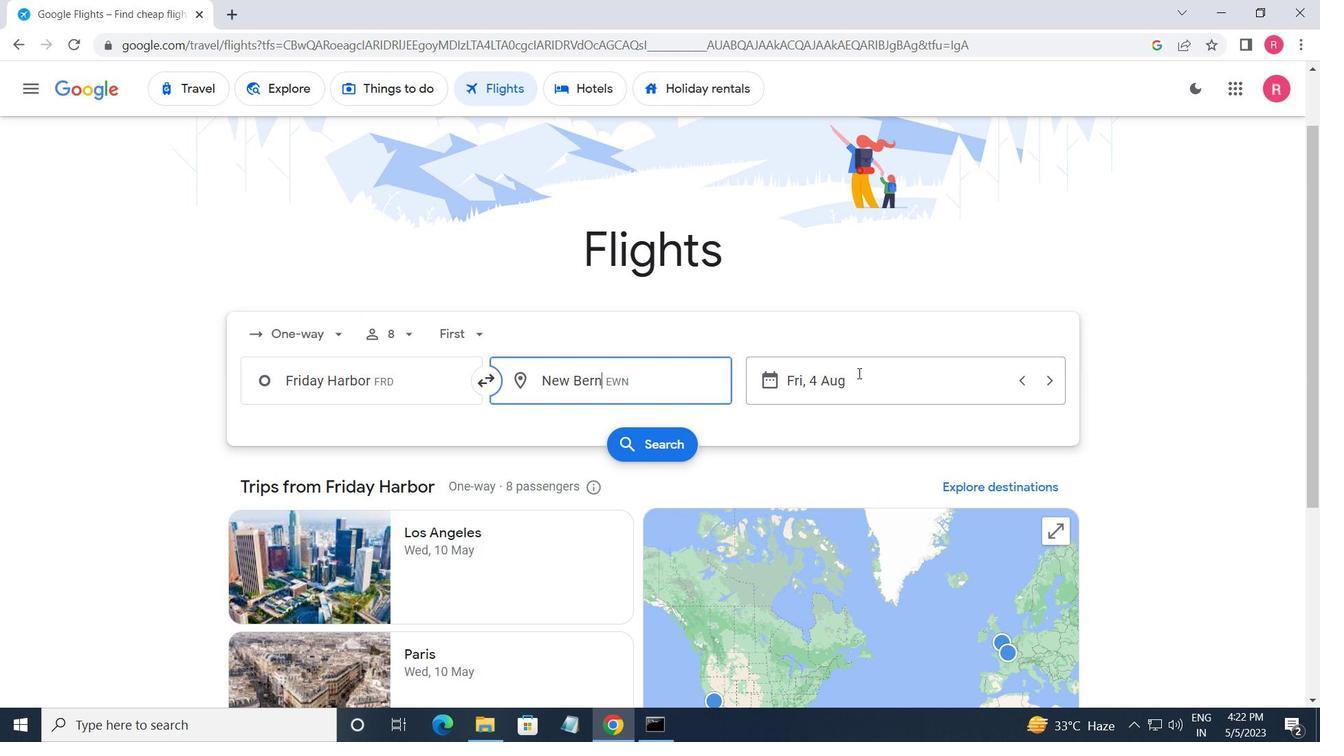 
Action: Mouse moved to (658, 400)
Screenshot: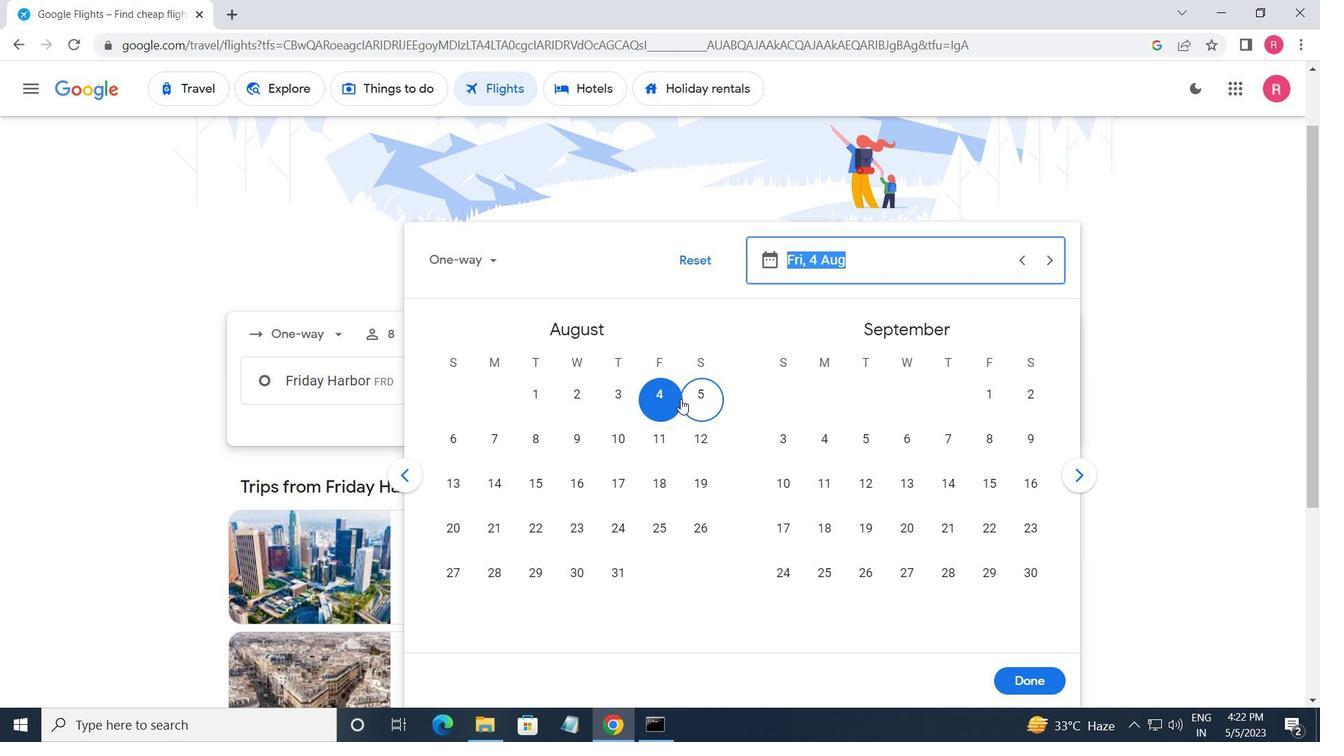 
Action: Mouse pressed left at (658, 400)
Screenshot: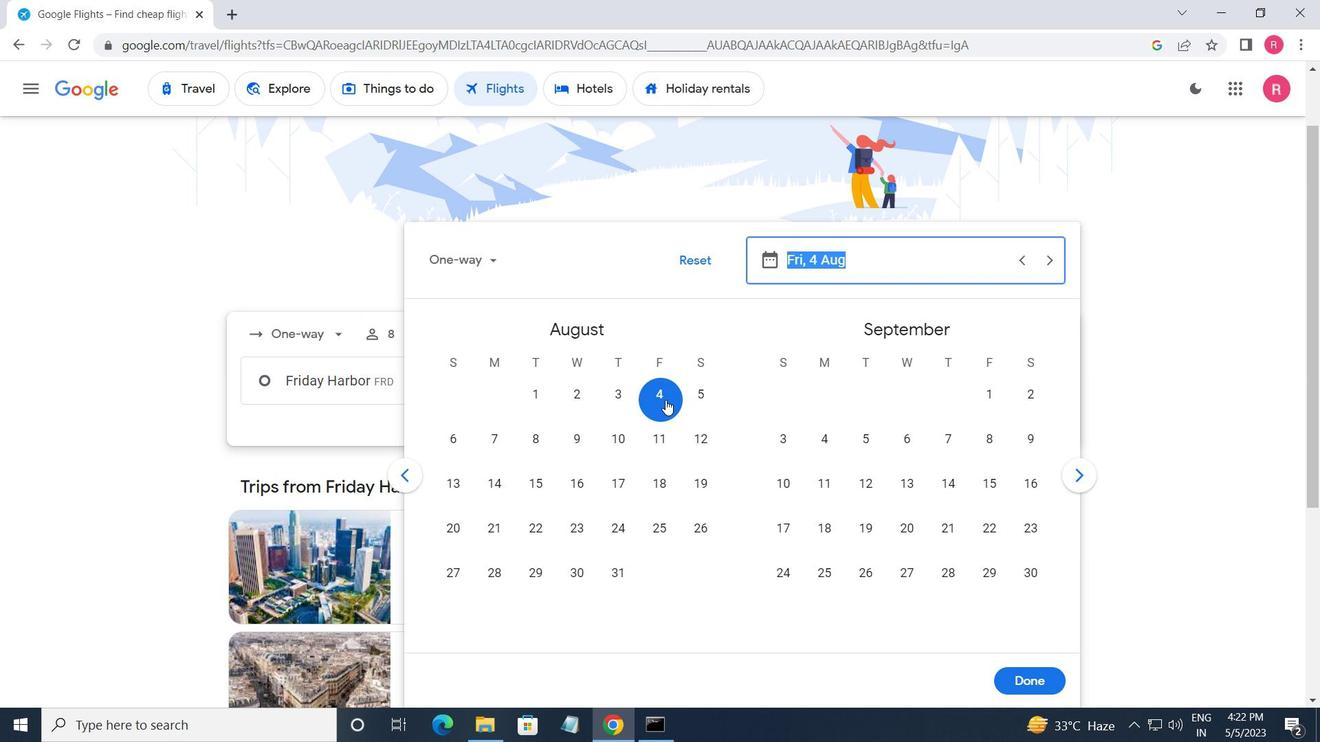
Action: Mouse moved to (1022, 675)
Screenshot: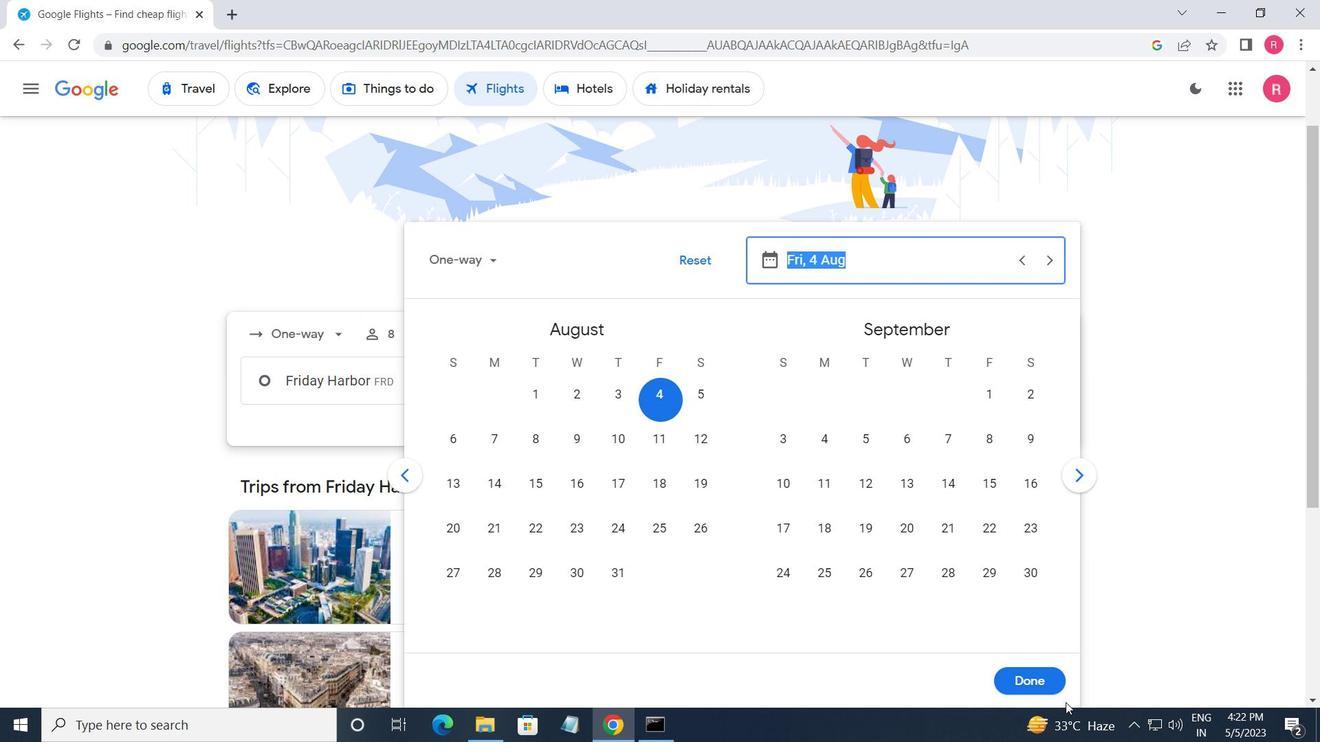 
Action: Mouse pressed left at (1022, 675)
Screenshot: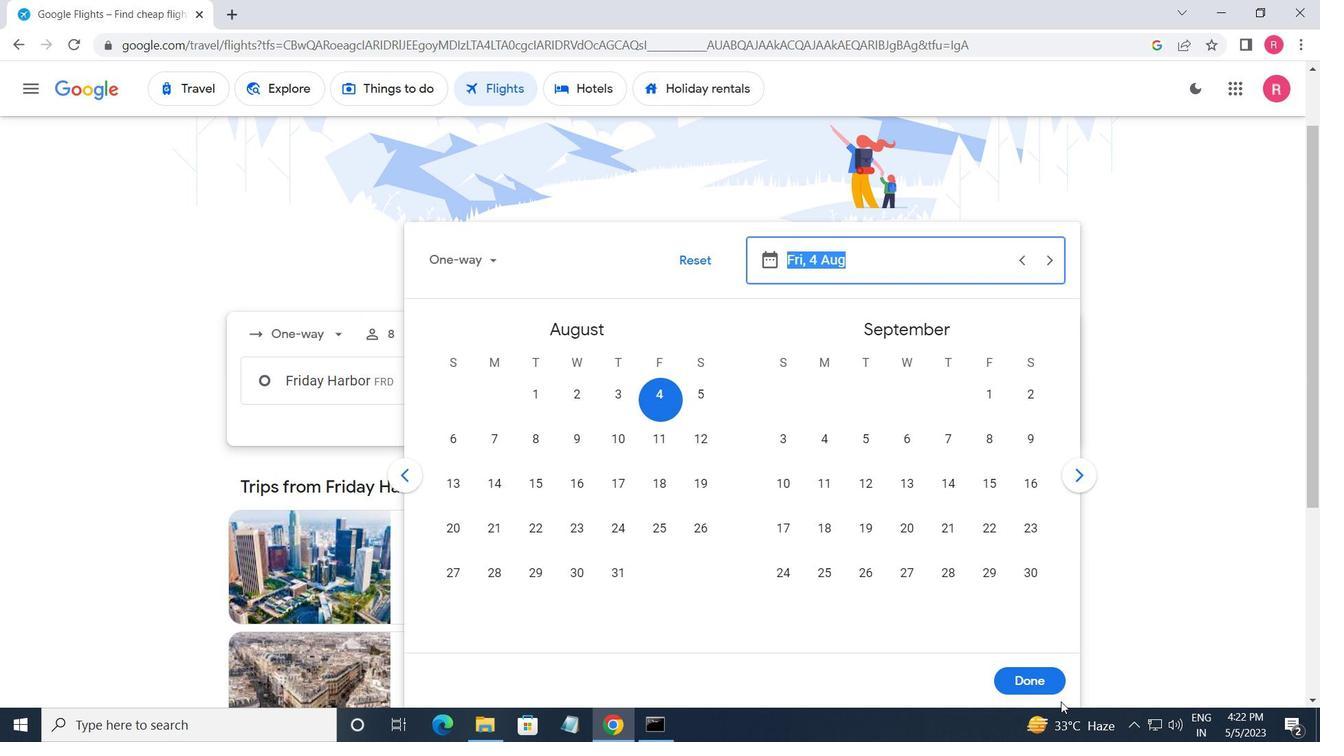 
Action: Mouse moved to (674, 448)
Screenshot: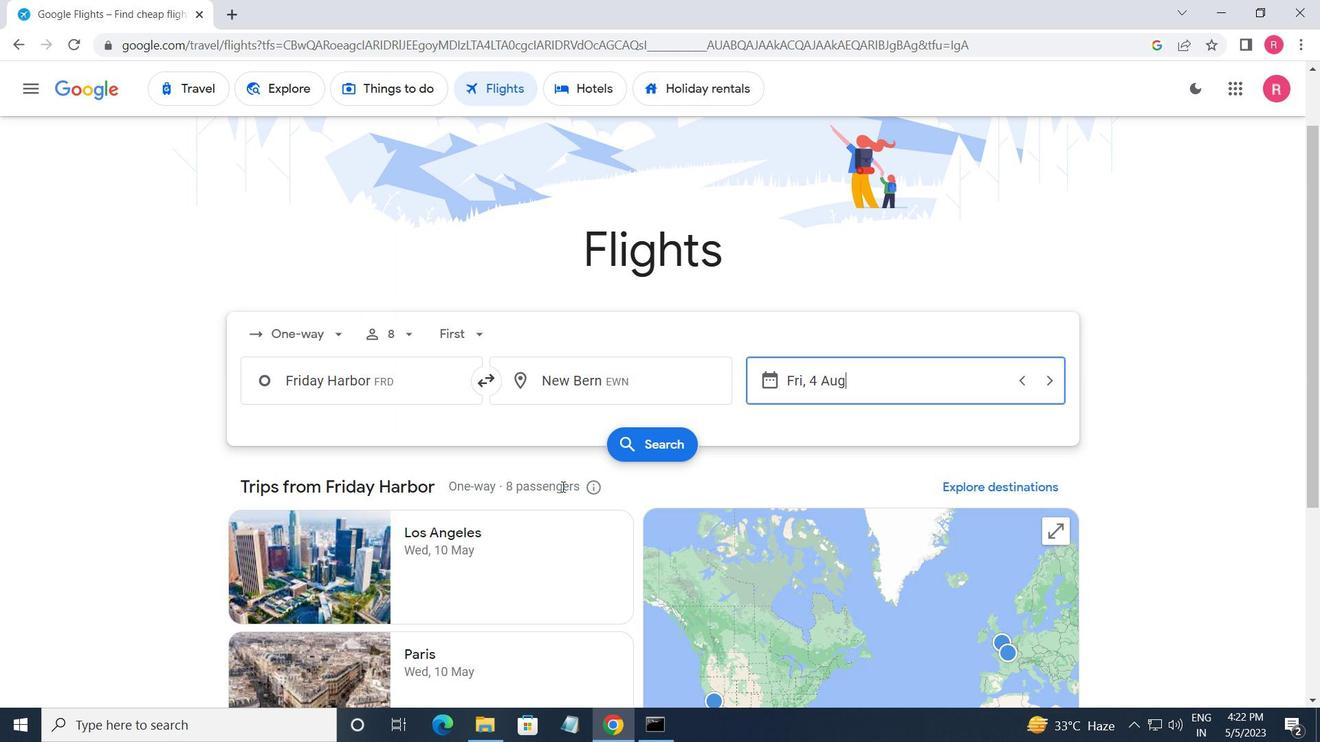 
Action: Mouse pressed left at (674, 448)
Screenshot: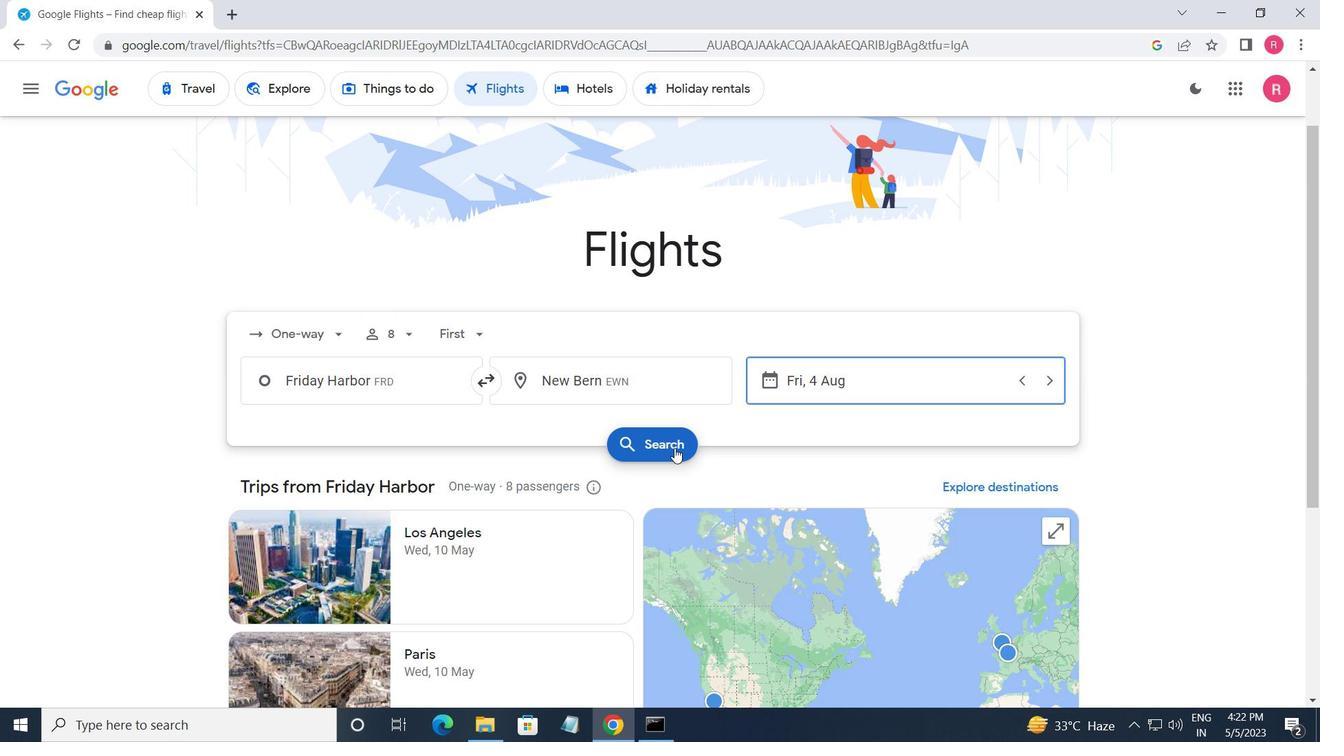 
Action: Mouse moved to (281, 259)
Screenshot: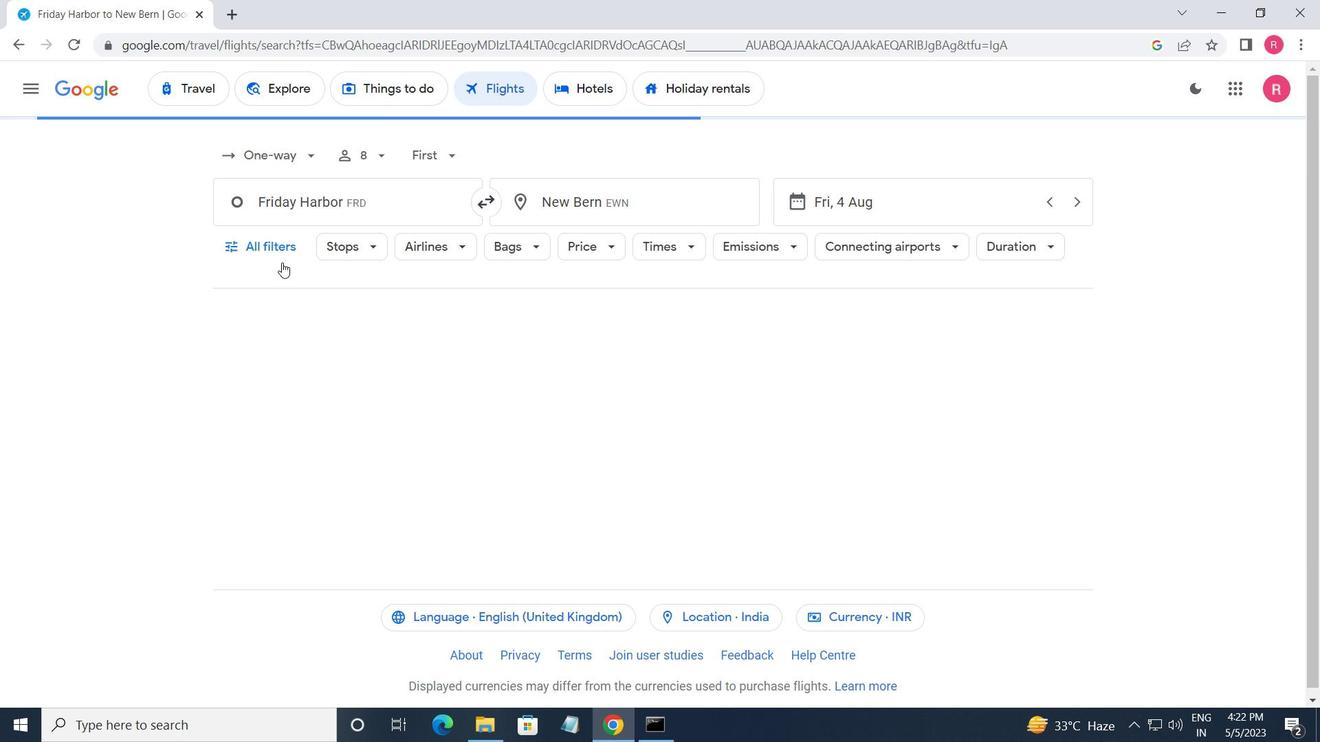 
Action: Mouse pressed left at (281, 259)
Screenshot: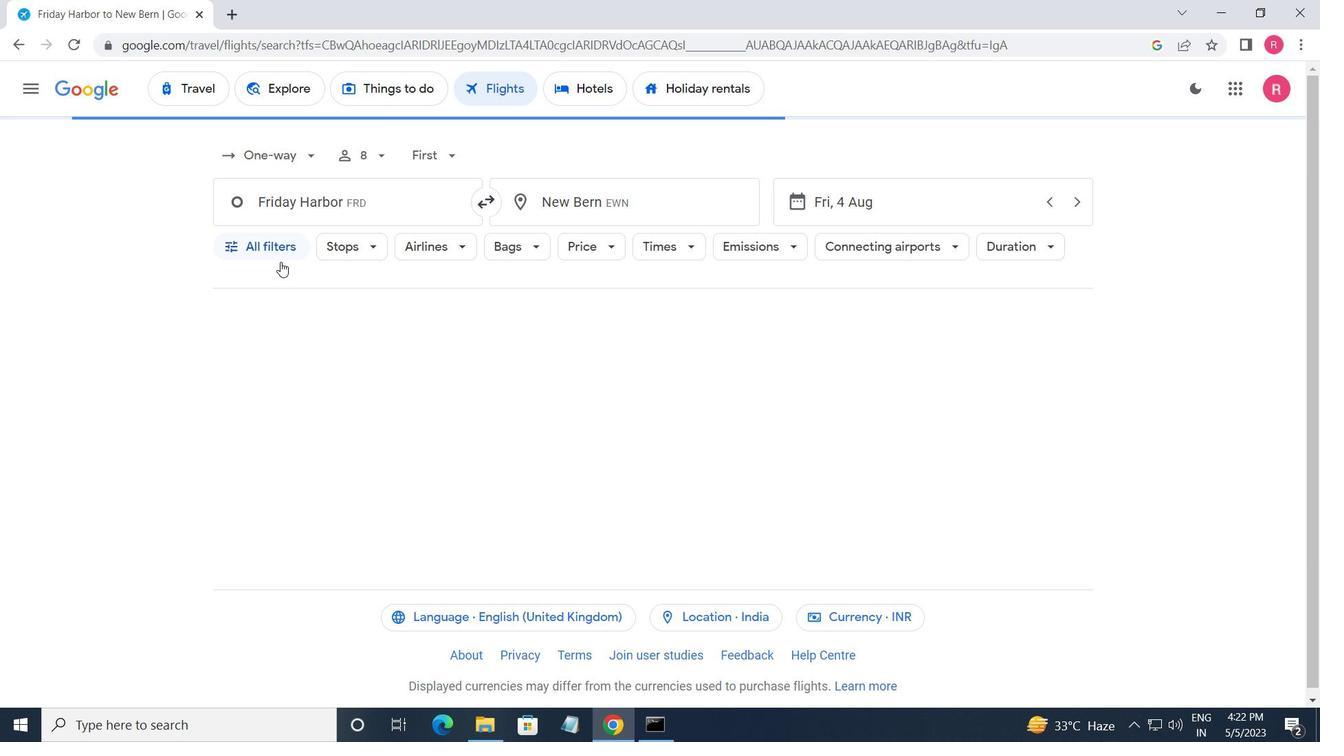 
Action: Mouse moved to (332, 473)
Screenshot: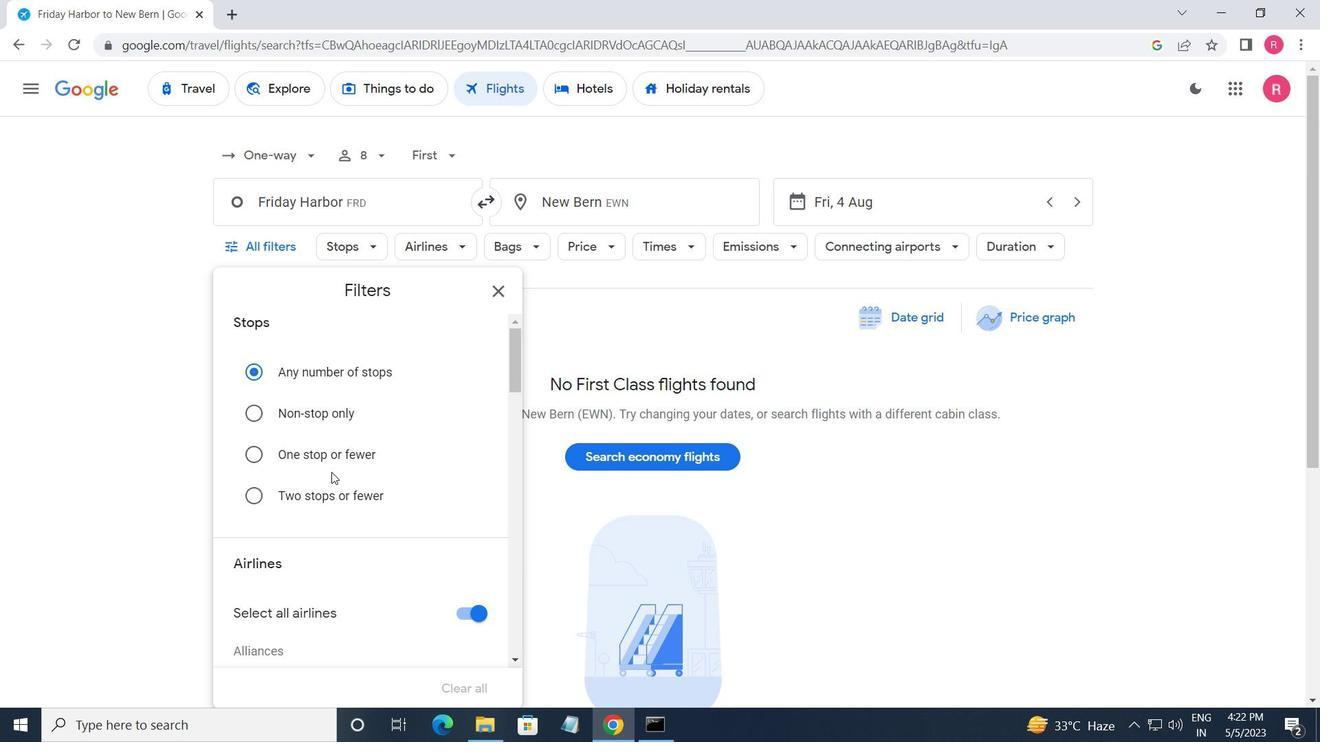 
Action: Mouse scrolled (332, 473) with delta (0, 0)
Screenshot: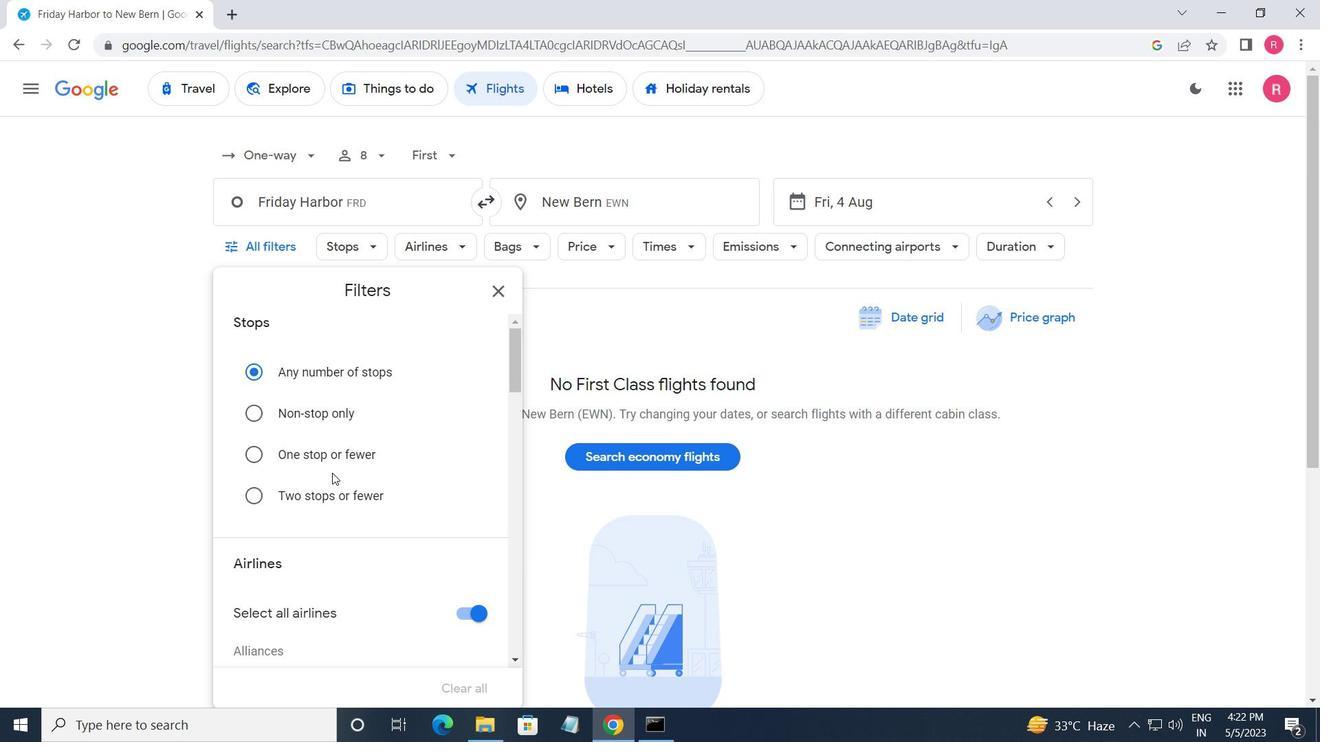 
Action: Mouse scrolled (332, 473) with delta (0, 0)
Screenshot: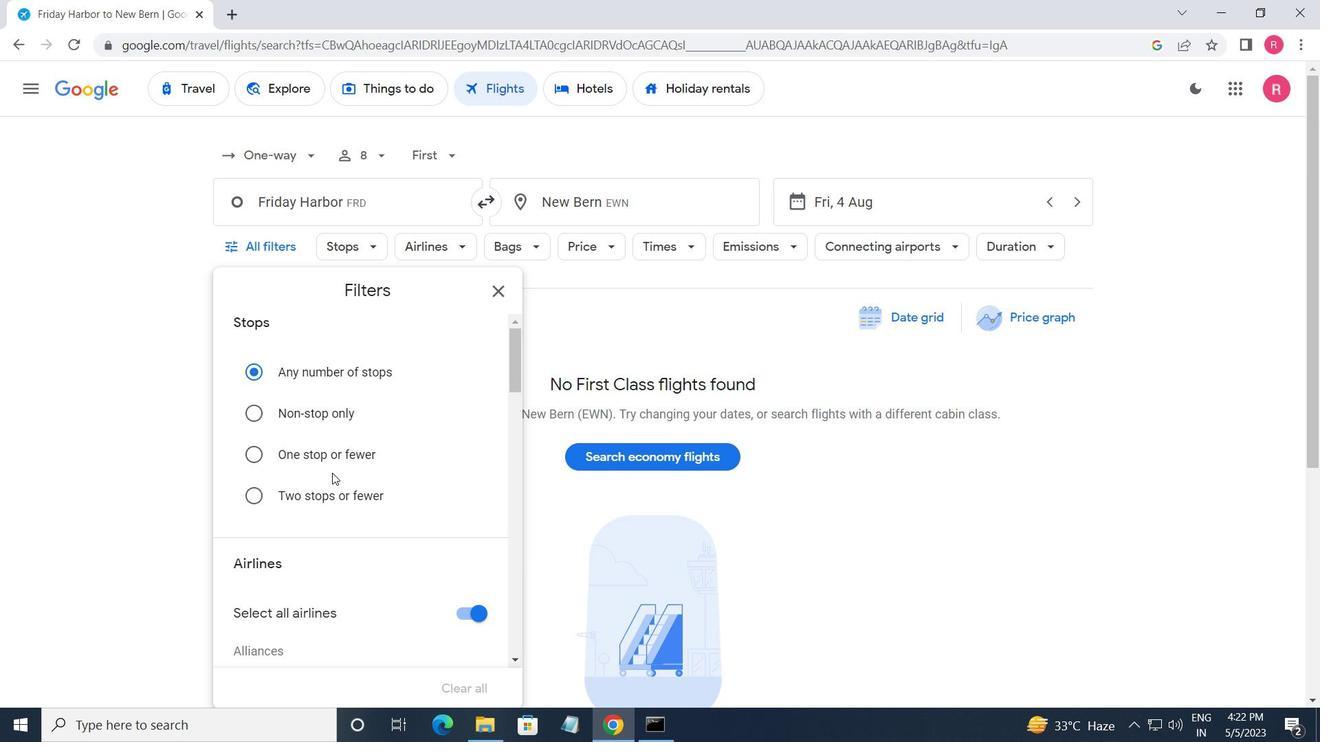 
Action: Mouse moved to (332, 473)
Screenshot: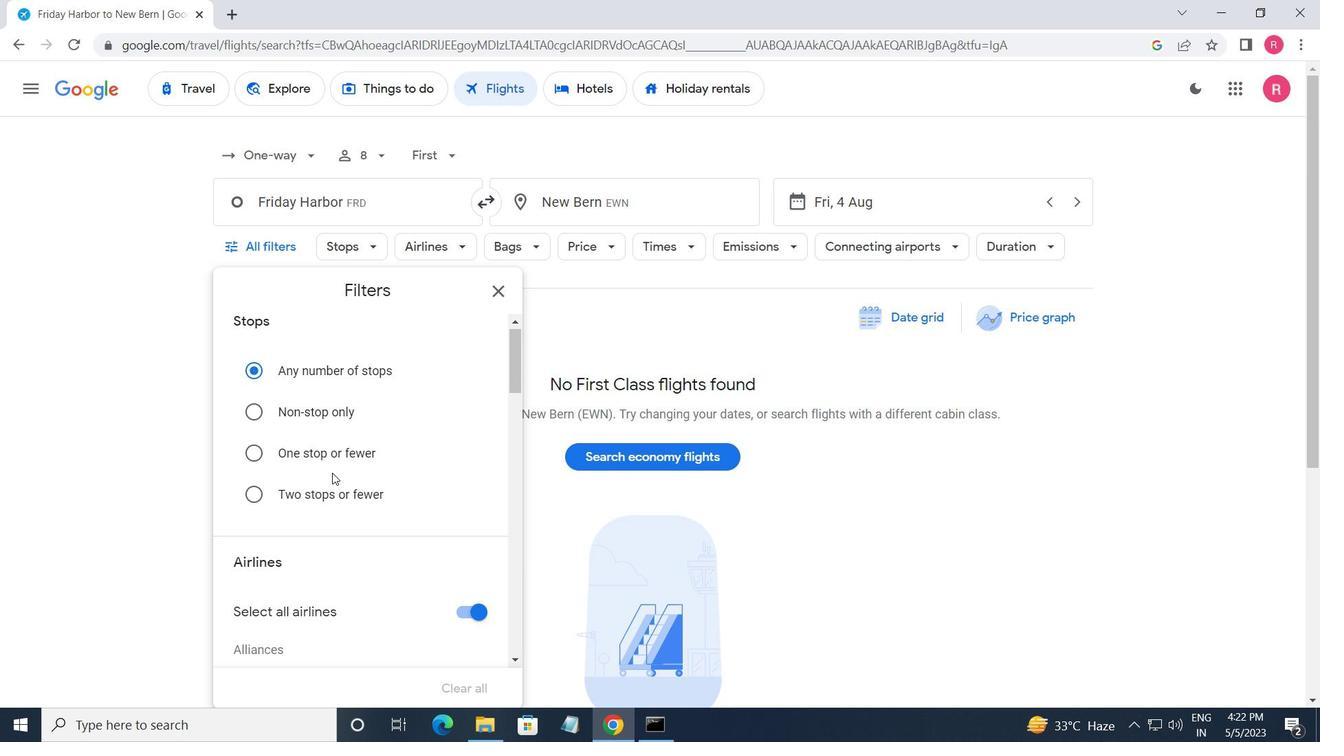 
Action: Mouse scrolled (332, 473) with delta (0, 0)
Screenshot: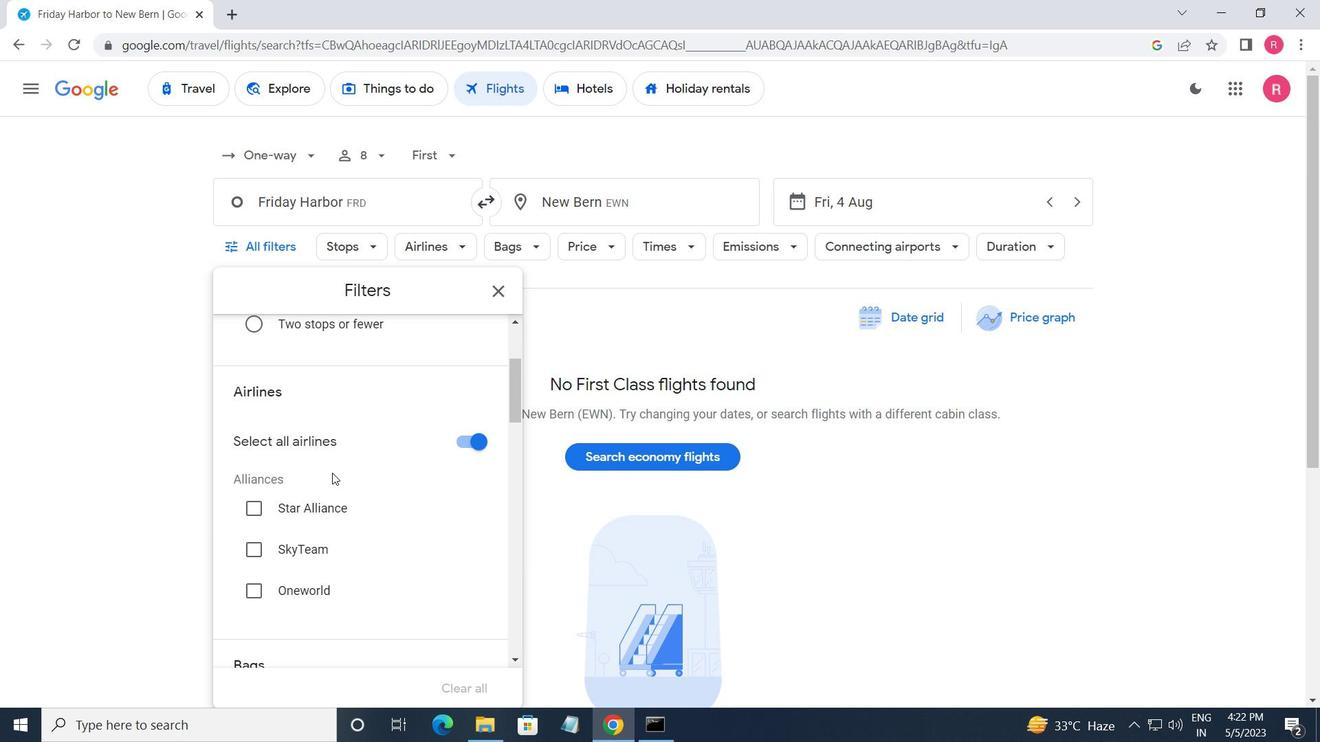 
Action: Mouse scrolled (332, 473) with delta (0, 0)
Screenshot: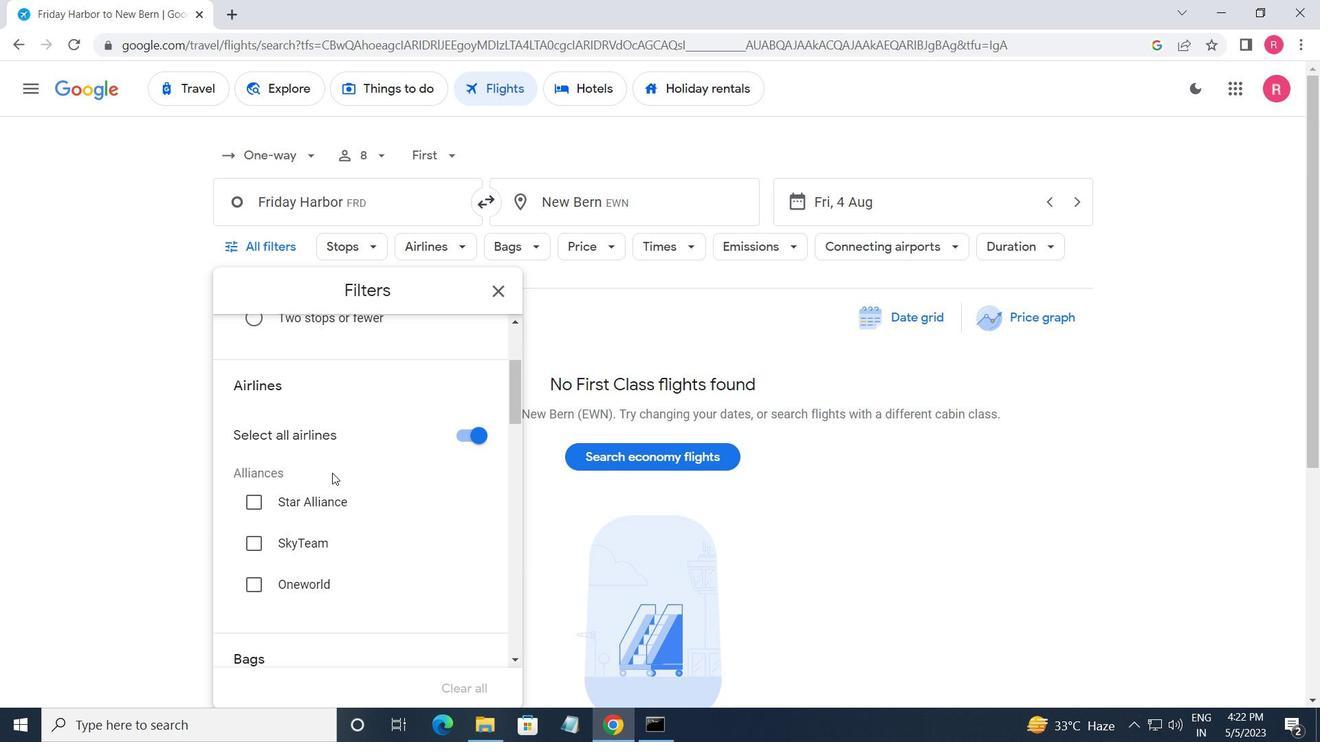 
Action: Mouse scrolled (332, 473) with delta (0, 0)
Screenshot: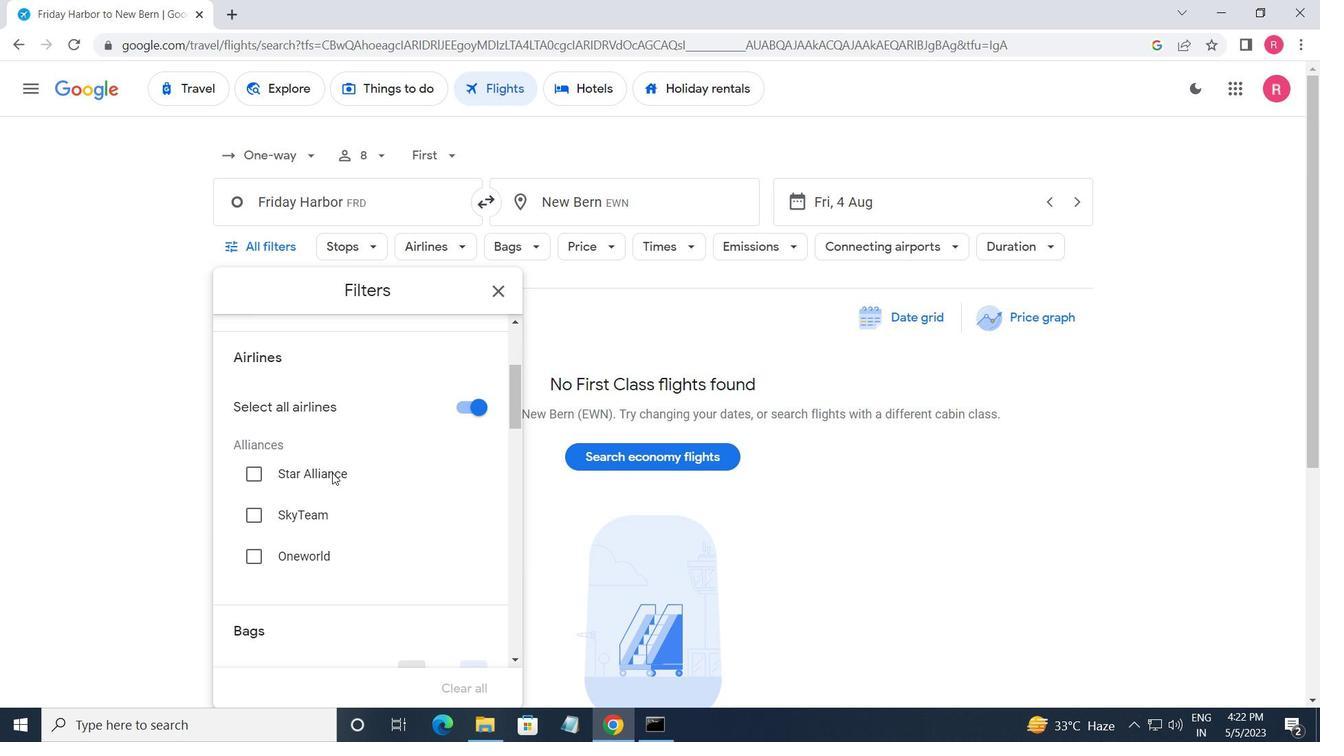 
Action: Mouse moved to (480, 501)
Screenshot: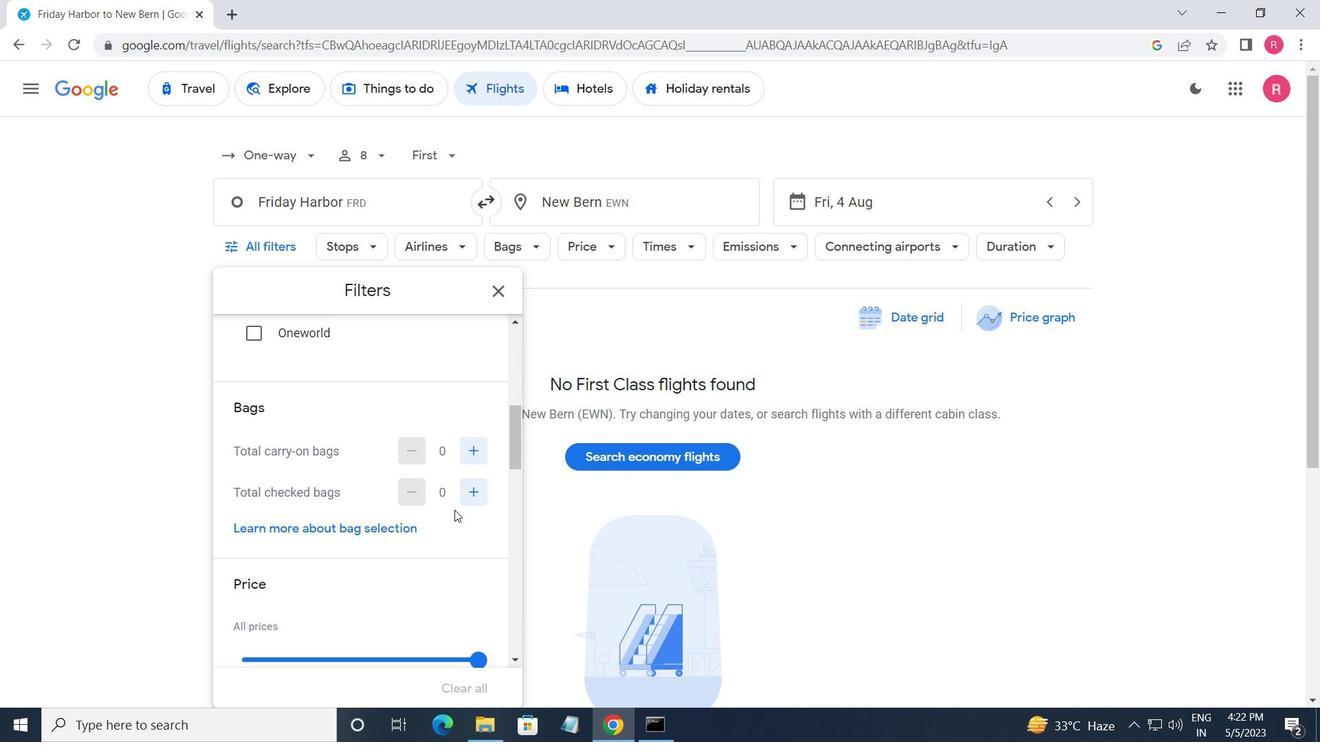 
Action: Mouse pressed left at (480, 501)
Screenshot: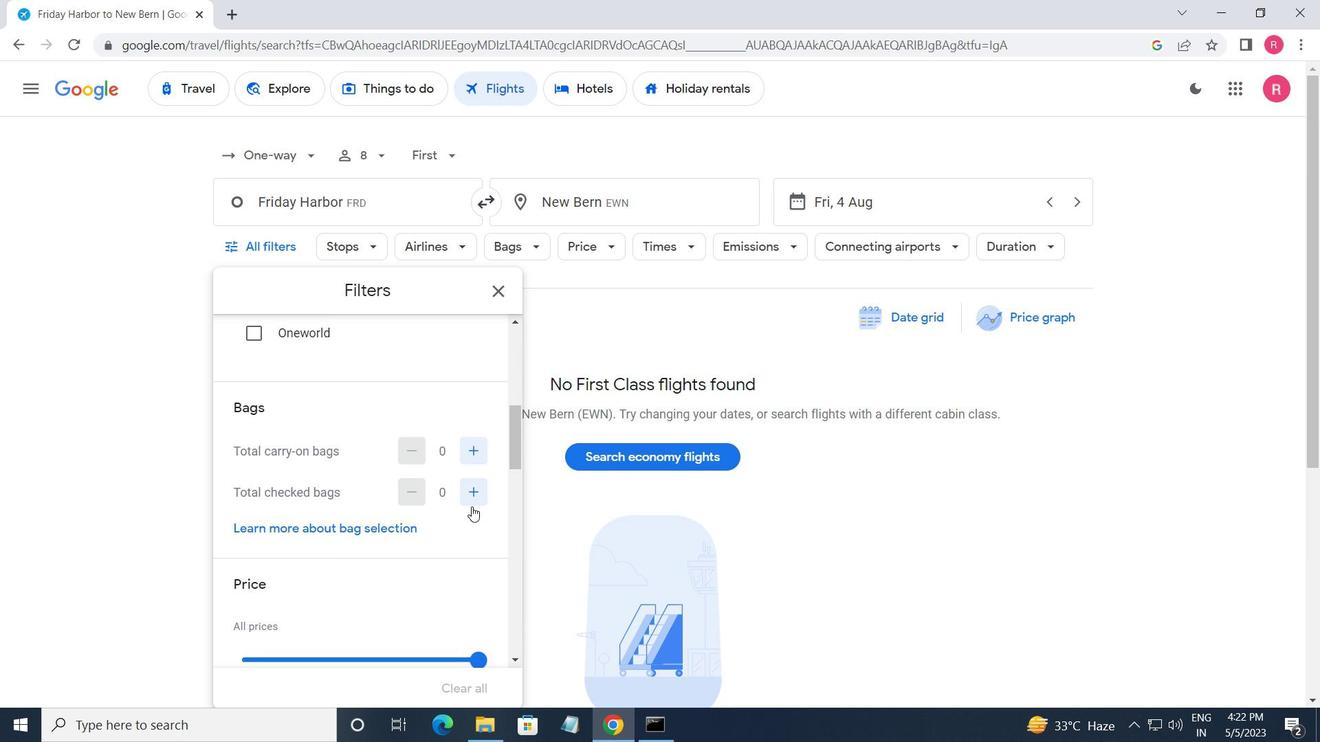 
Action: Mouse pressed left at (480, 501)
Screenshot: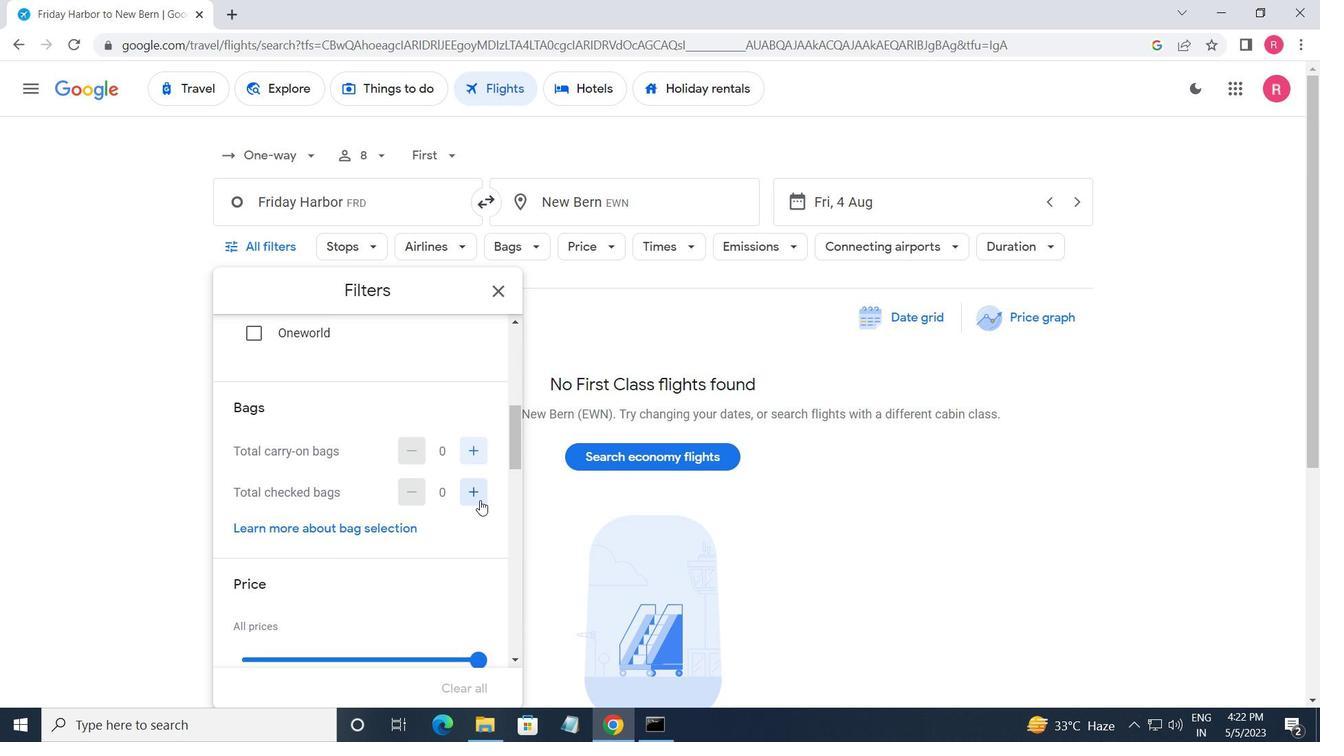 
Action: Mouse pressed left at (480, 501)
Screenshot: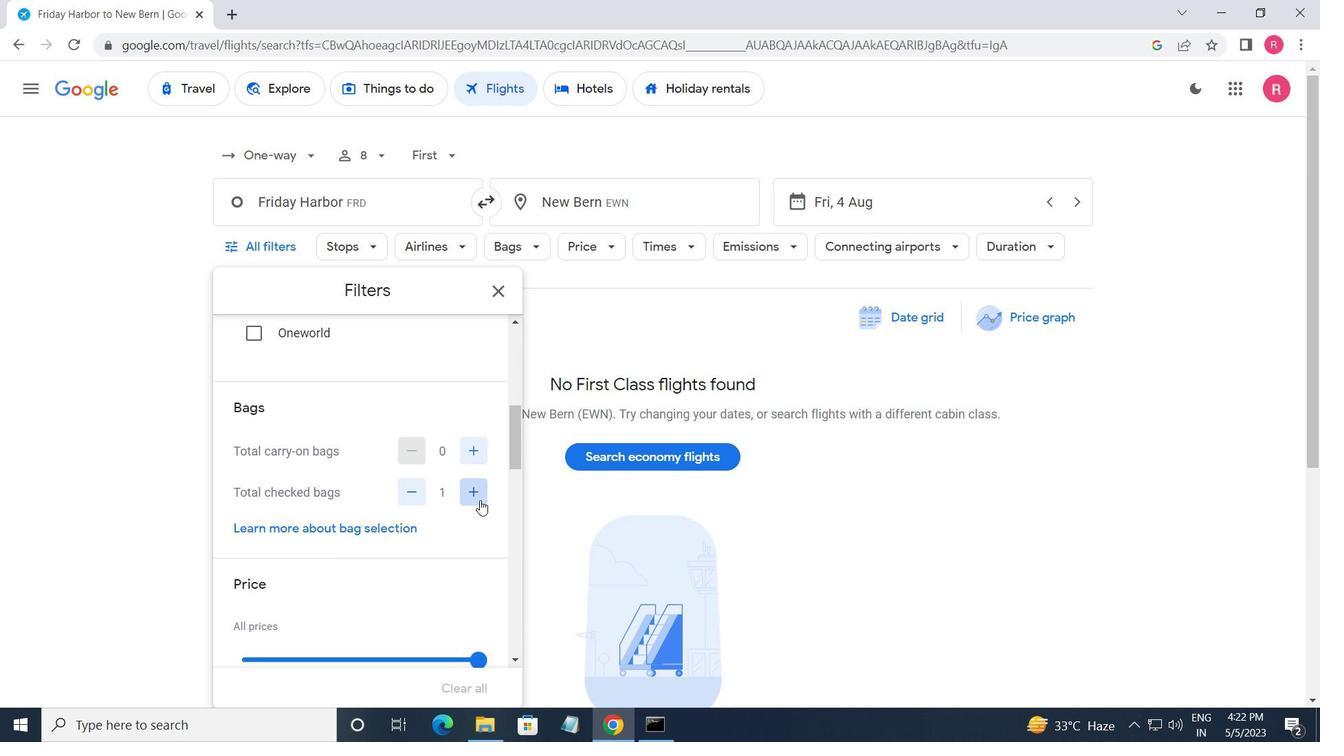 
Action: Mouse pressed left at (480, 501)
Screenshot: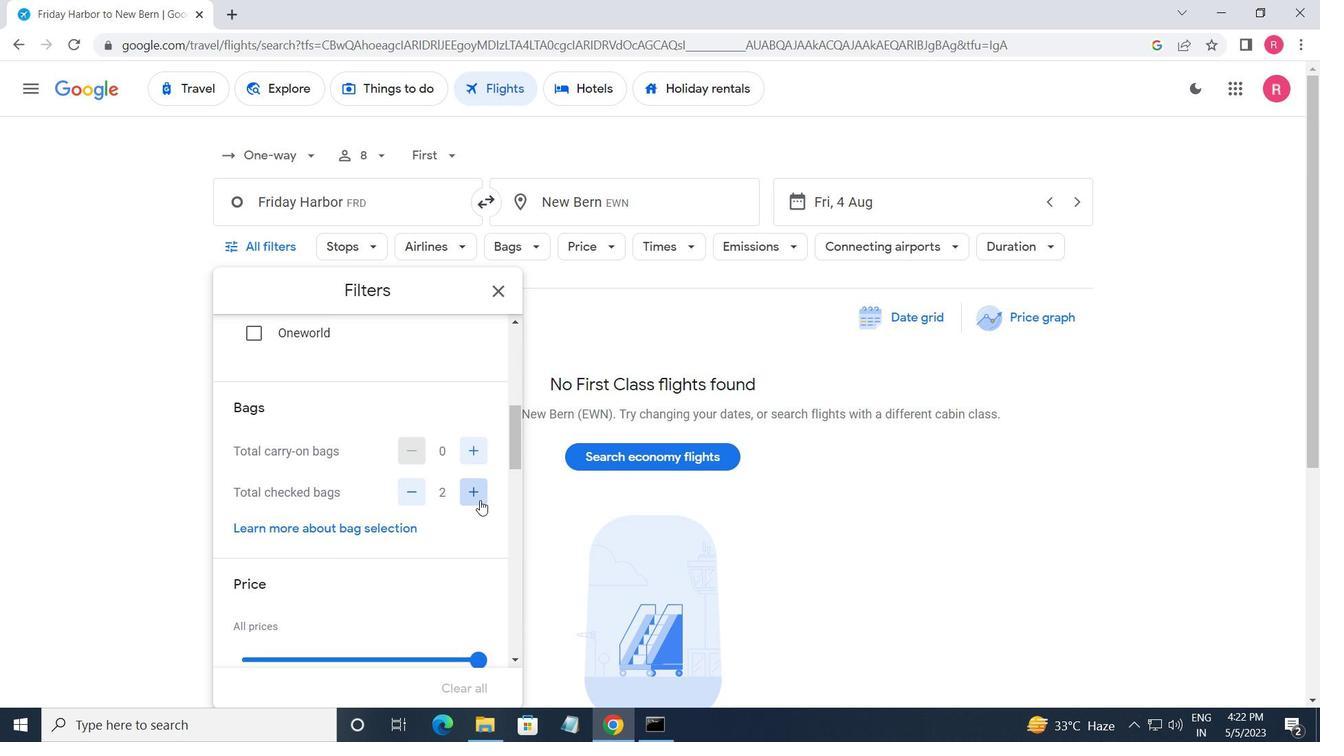 
Action: Mouse pressed left at (480, 501)
Screenshot: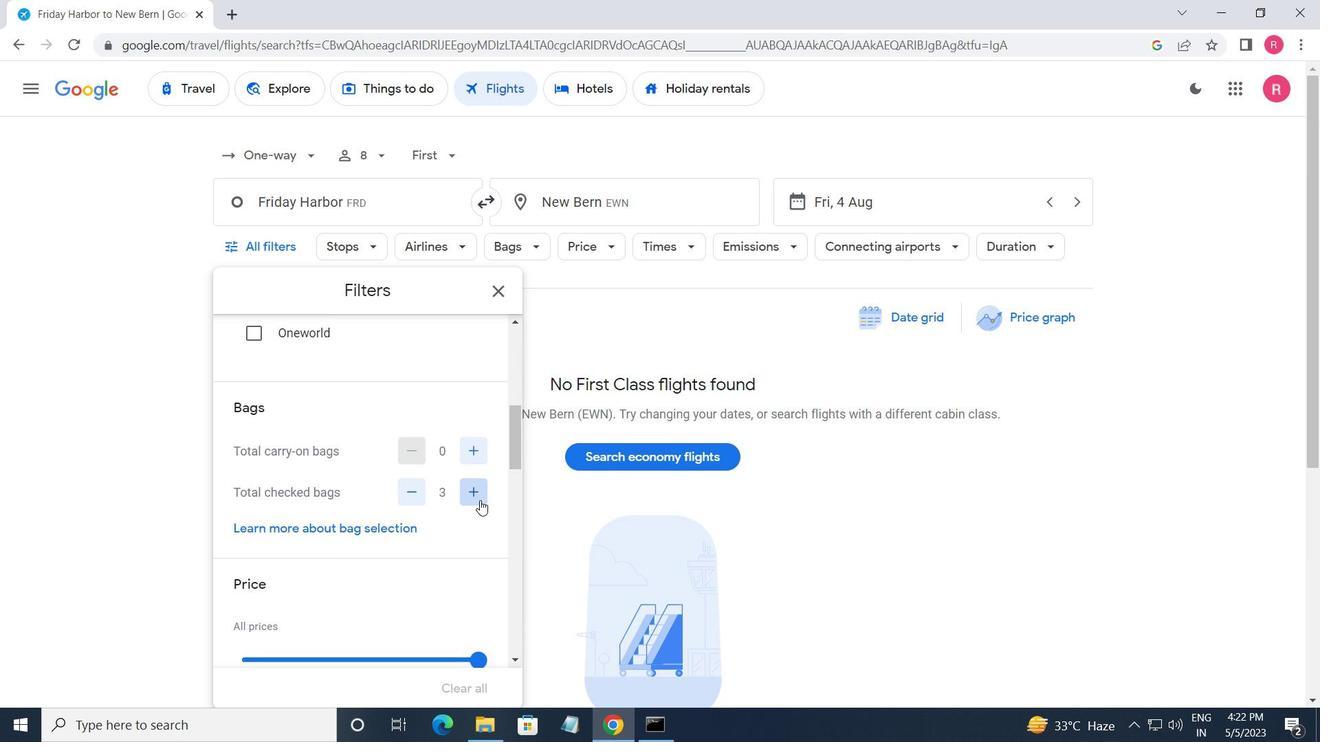 
Action: Mouse pressed left at (480, 501)
Screenshot: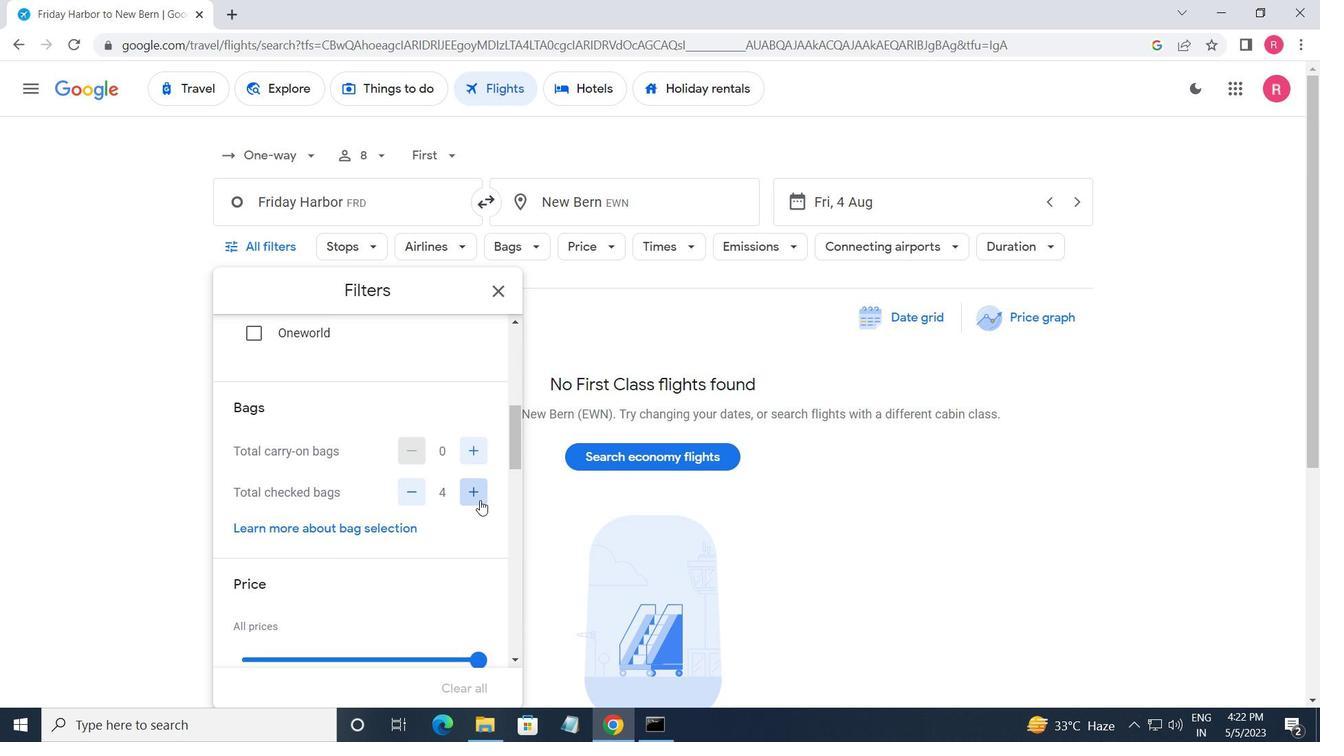 
Action: Mouse pressed left at (480, 501)
Screenshot: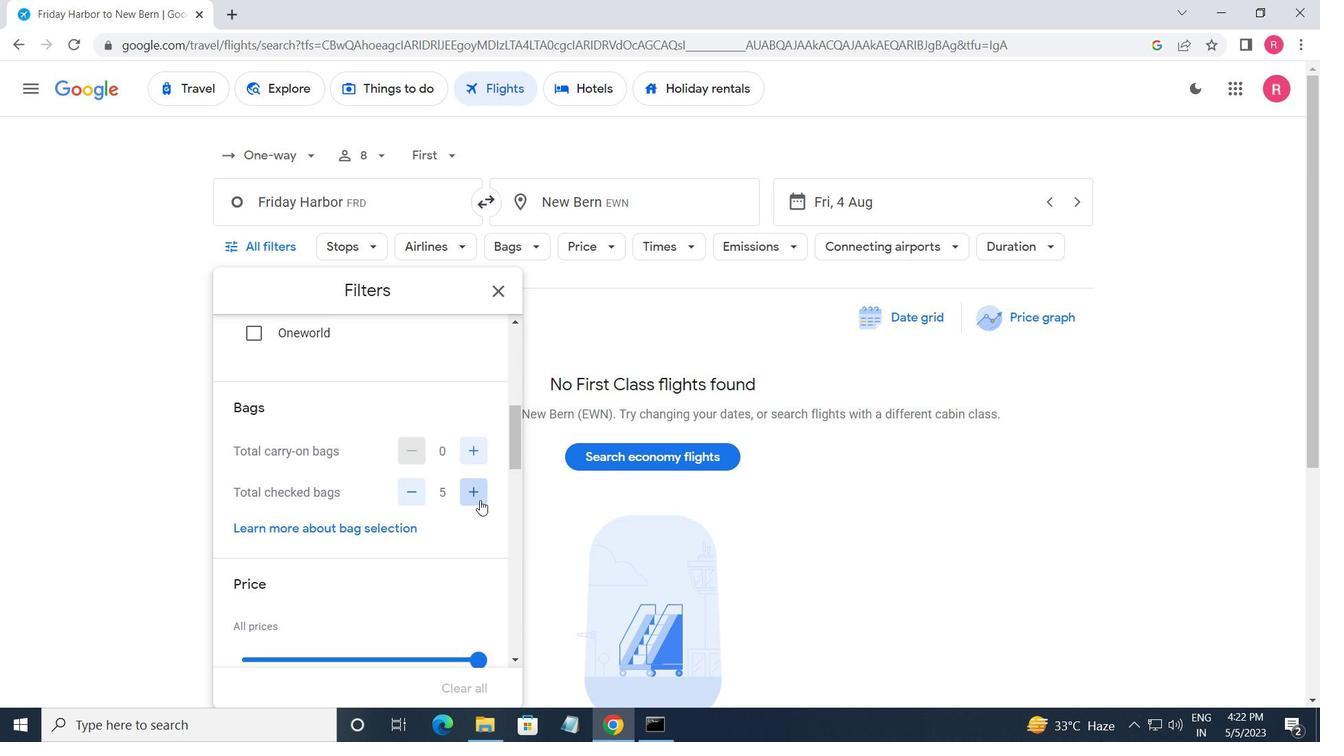 
Action: Mouse moved to (450, 613)
Screenshot: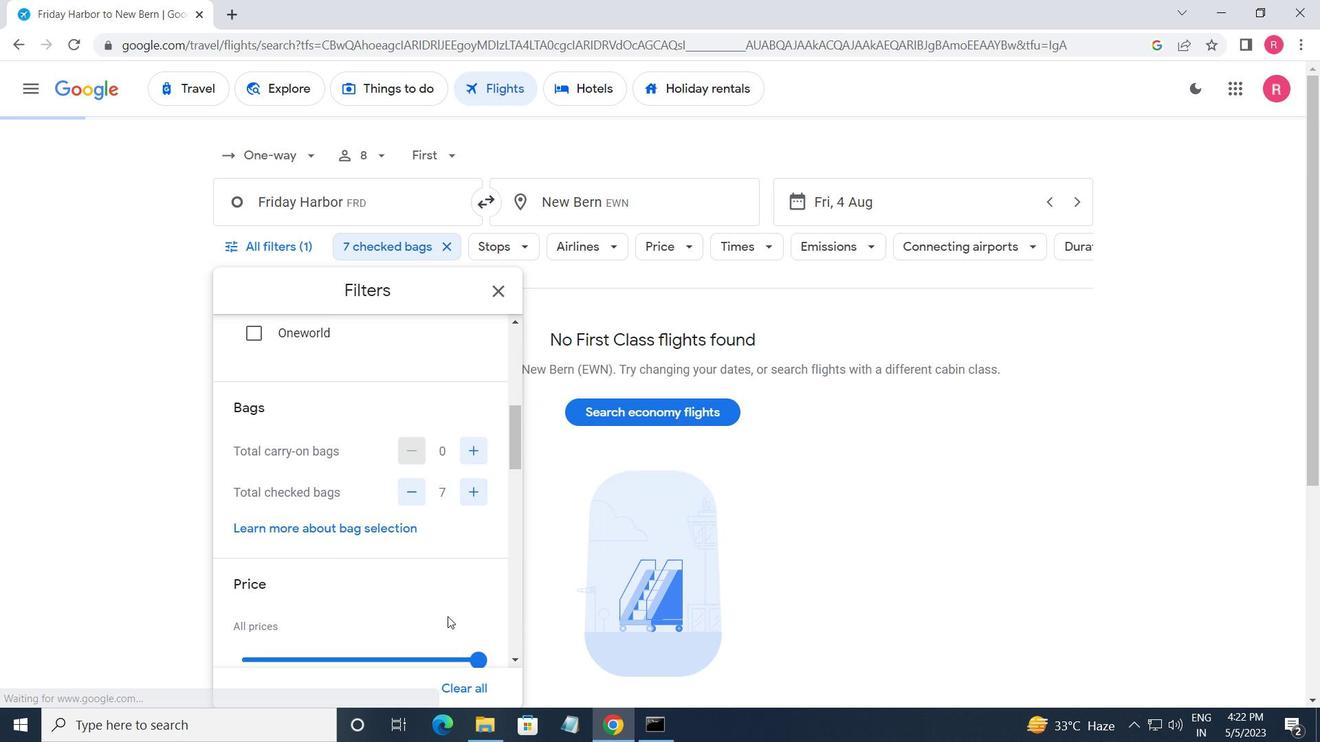 
Action: Mouse scrolled (450, 612) with delta (0, 0)
Screenshot: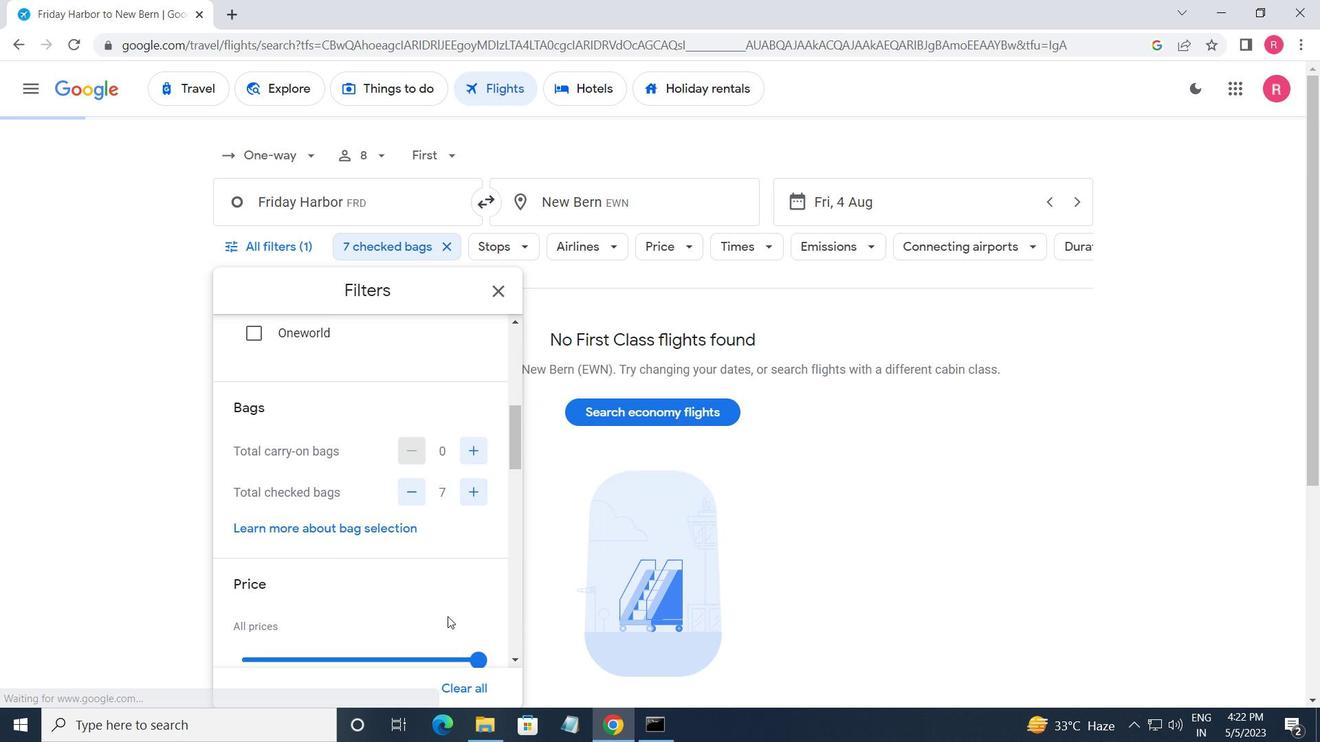 
Action: Mouse moved to (482, 574)
Screenshot: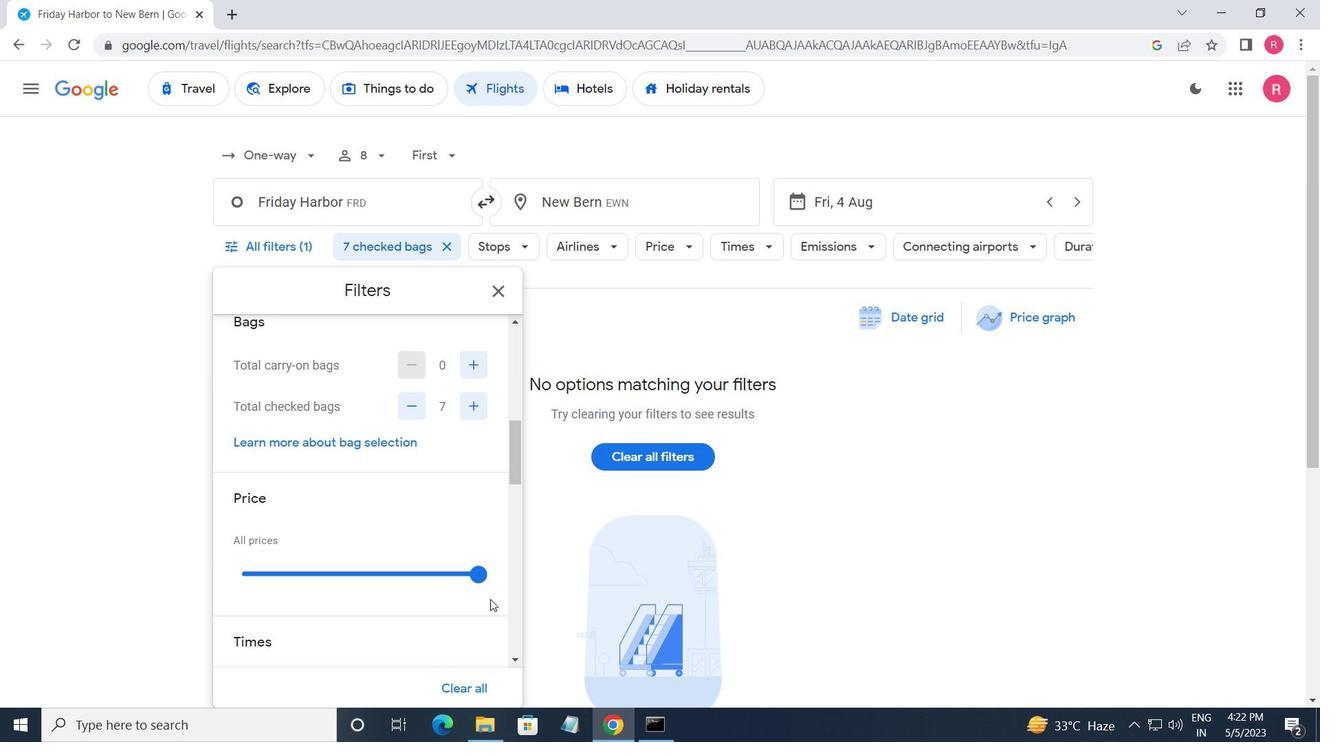 
Action: Mouse pressed left at (482, 574)
Screenshot: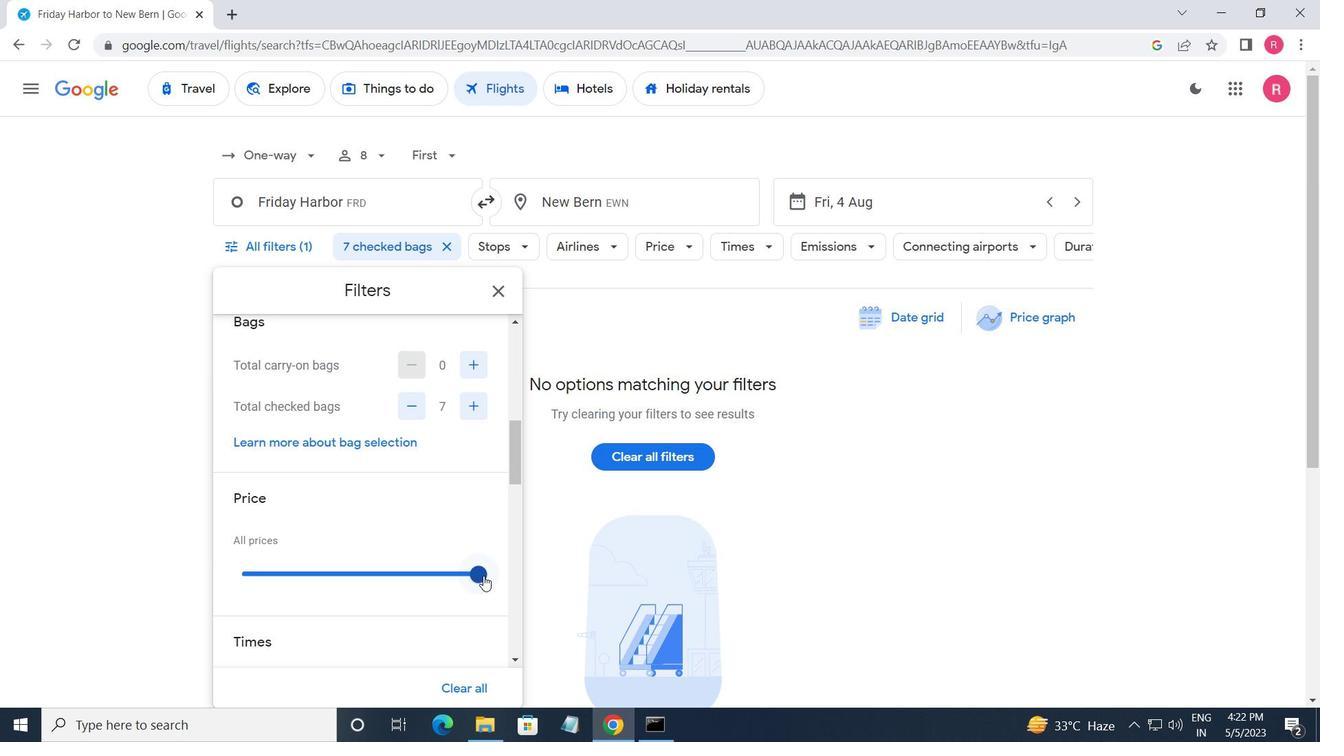
Action: Mouse moved to (427, 624)
Screenshot: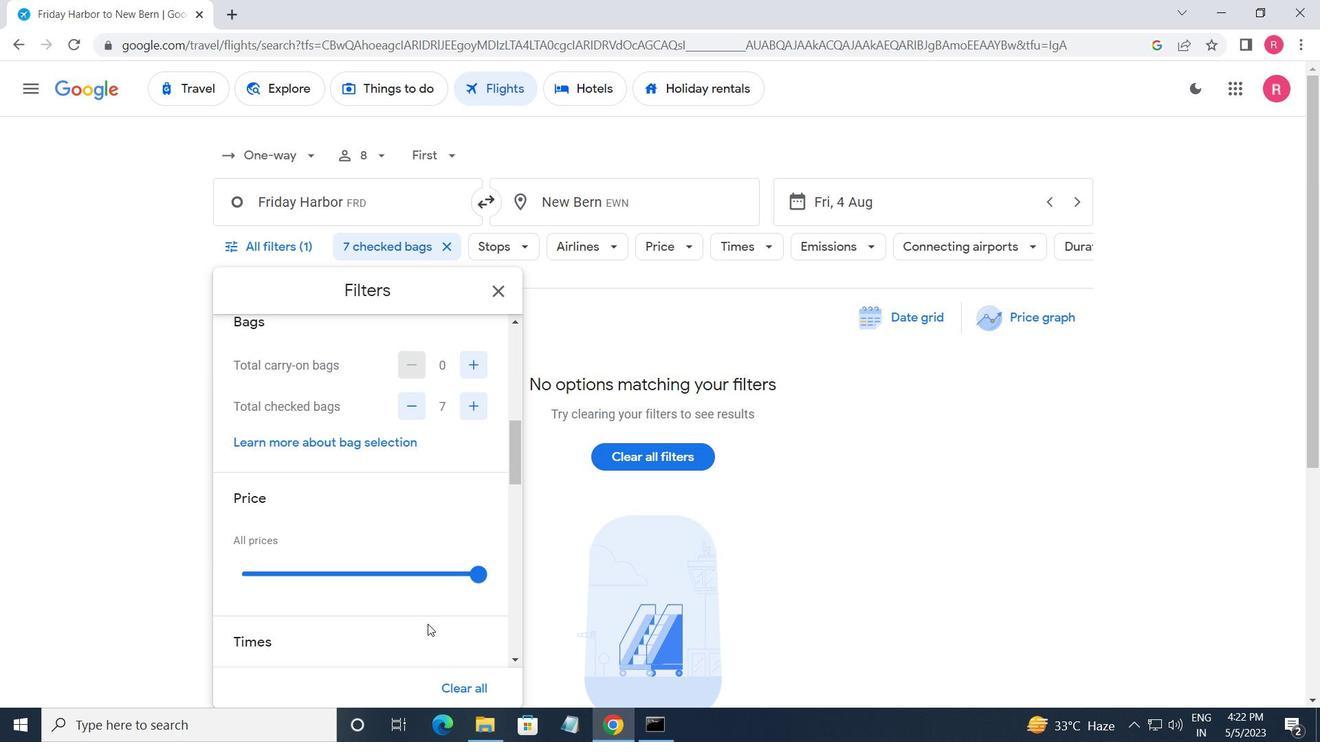 
Action: Mouse scrolled (427, 623) with delta (0, 0)
Screenshot: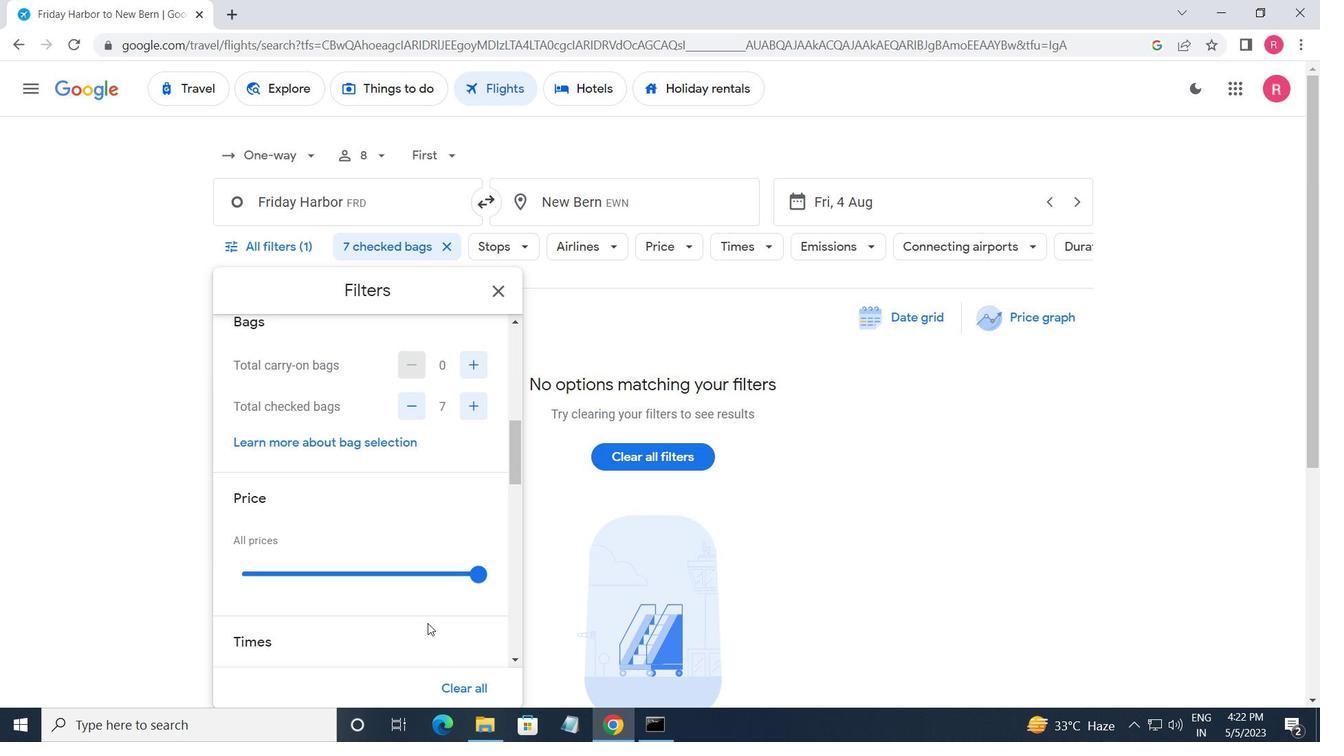 
Action: Mouse scrolled (427, 623) with delta (0, 0)
Screenshot: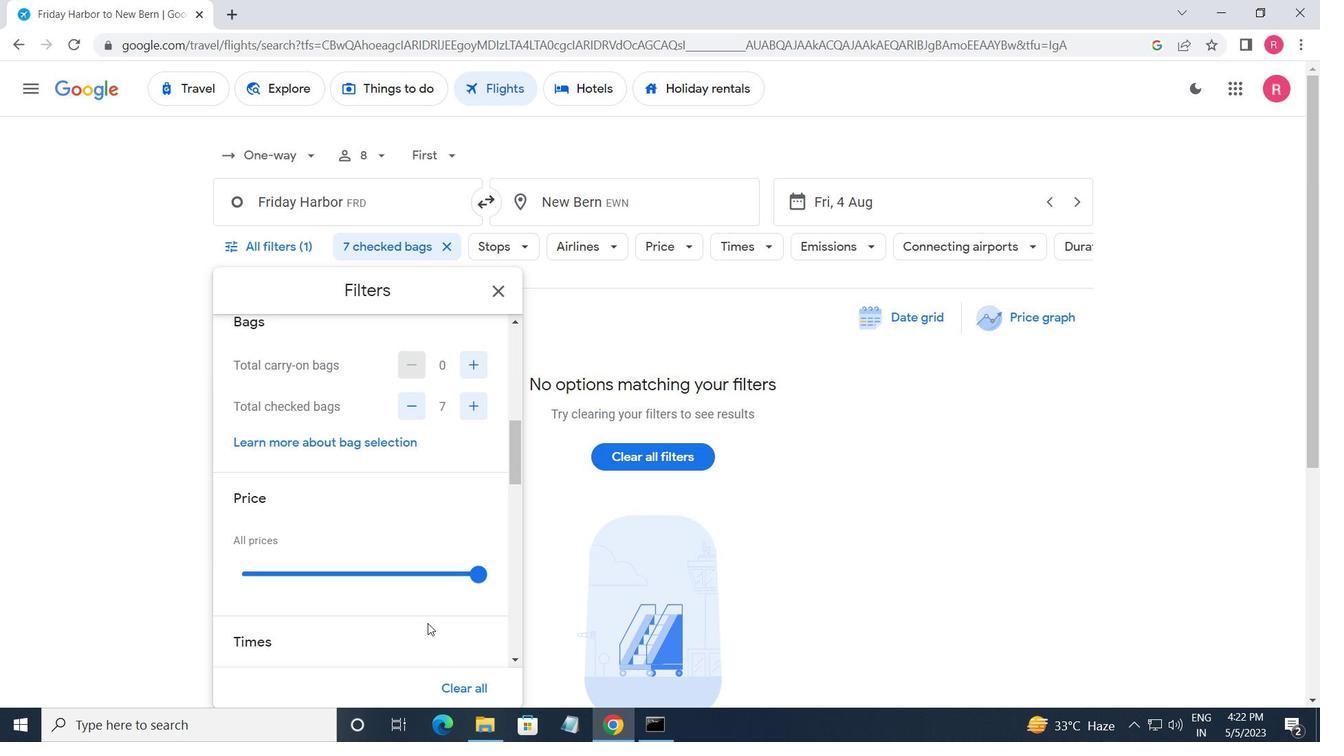 
Action: Mouse moved to (256, 598)
Screenshot: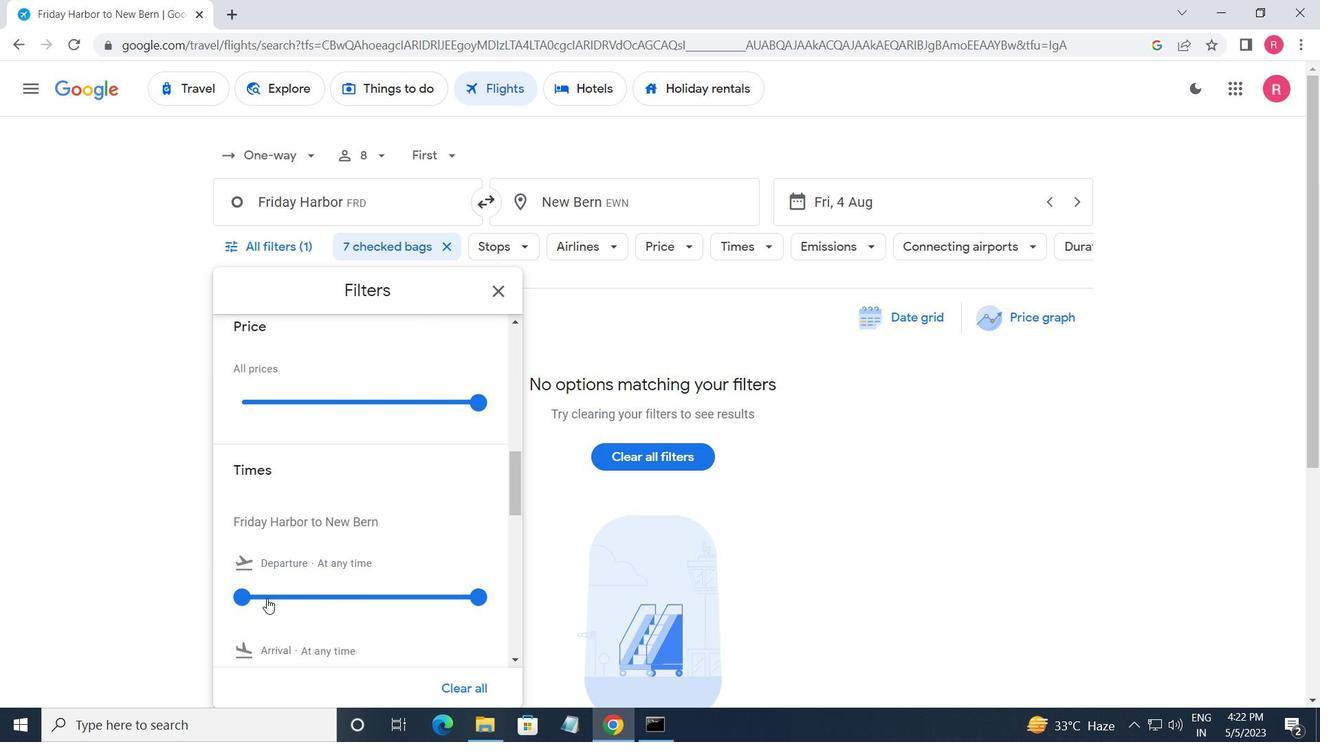 
Action: Mouse pressed left at (256, 598)
Screenshot: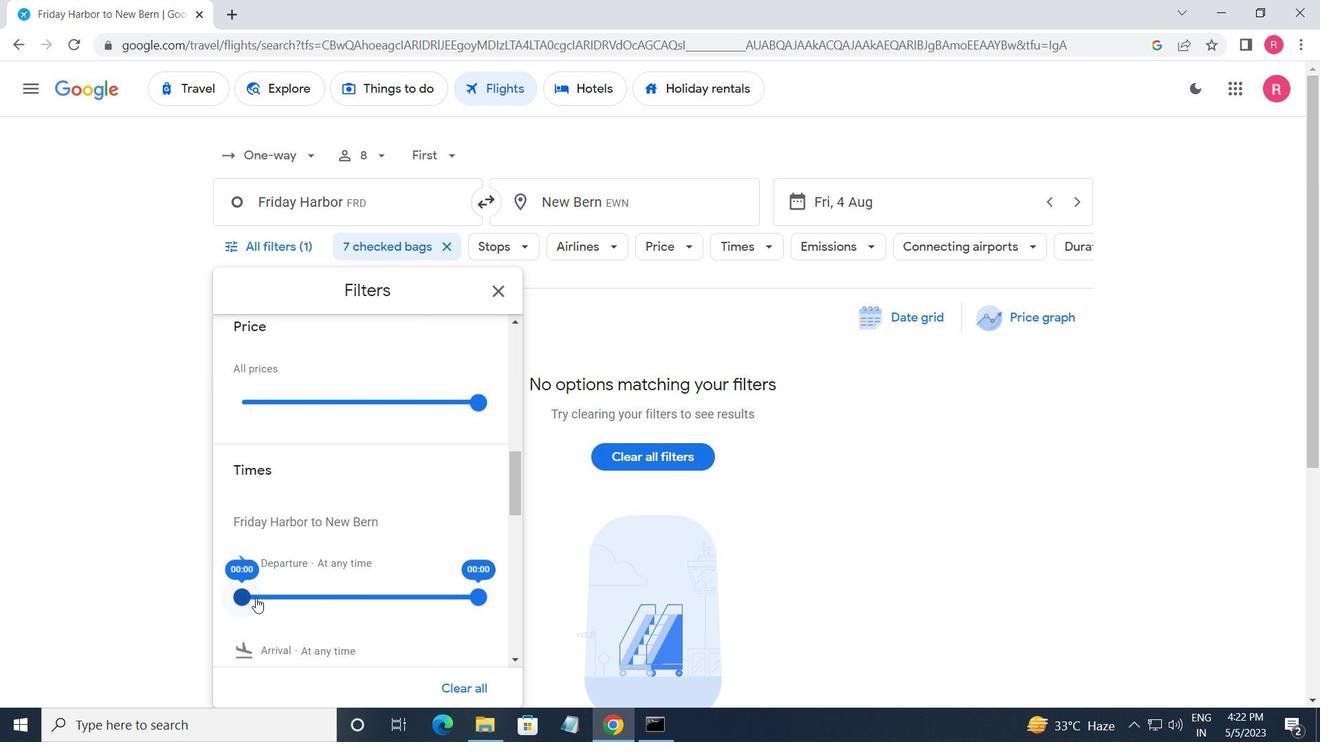 
Action: Mouse moved to (466, 595)
Screenshot: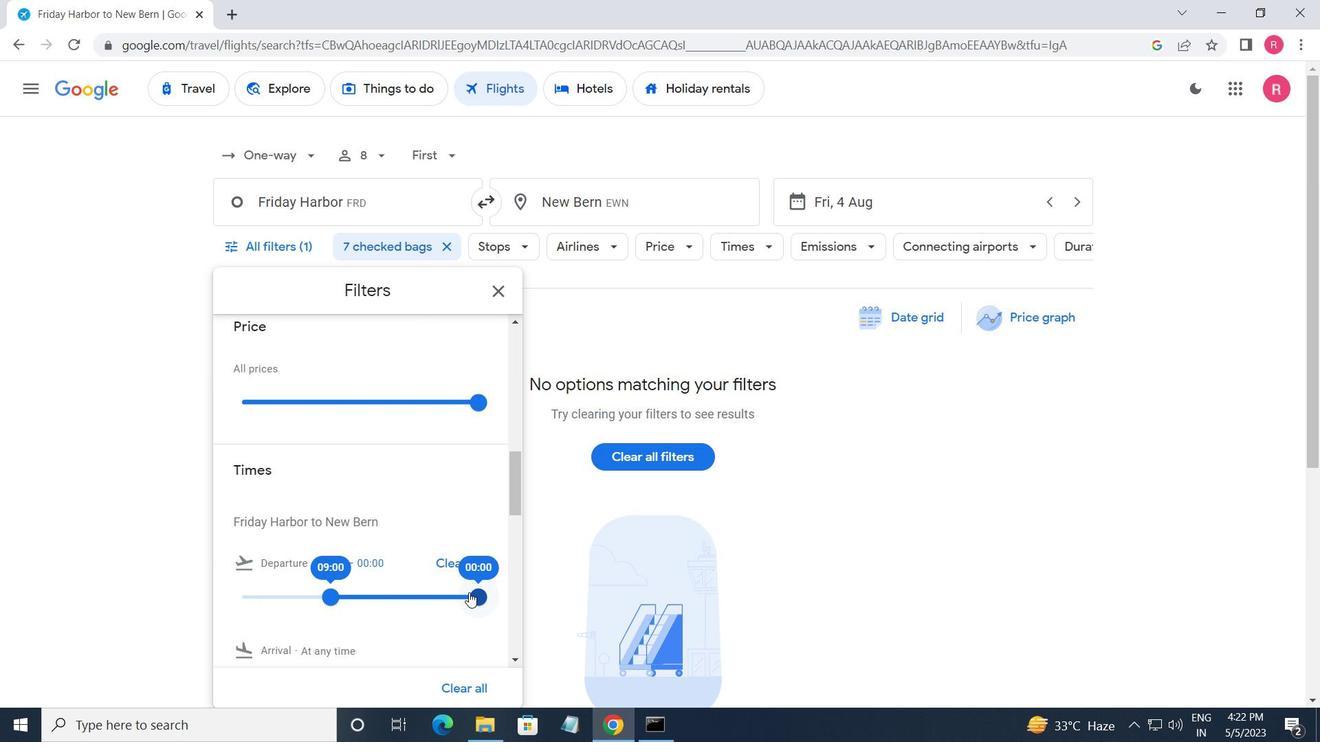 
Action: Mouse pressed left at (466, 595)
Screenshot: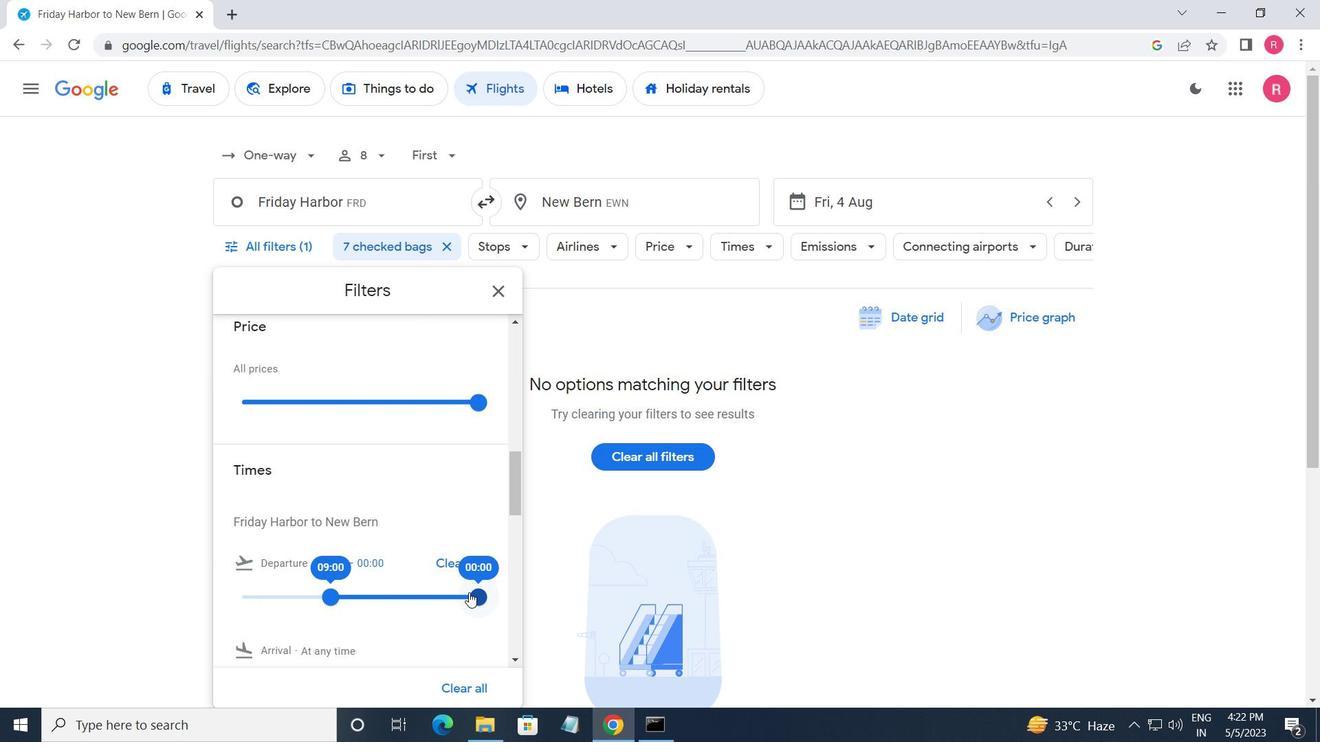 
Action: Mouse moved to (512, 290)
Screenshot: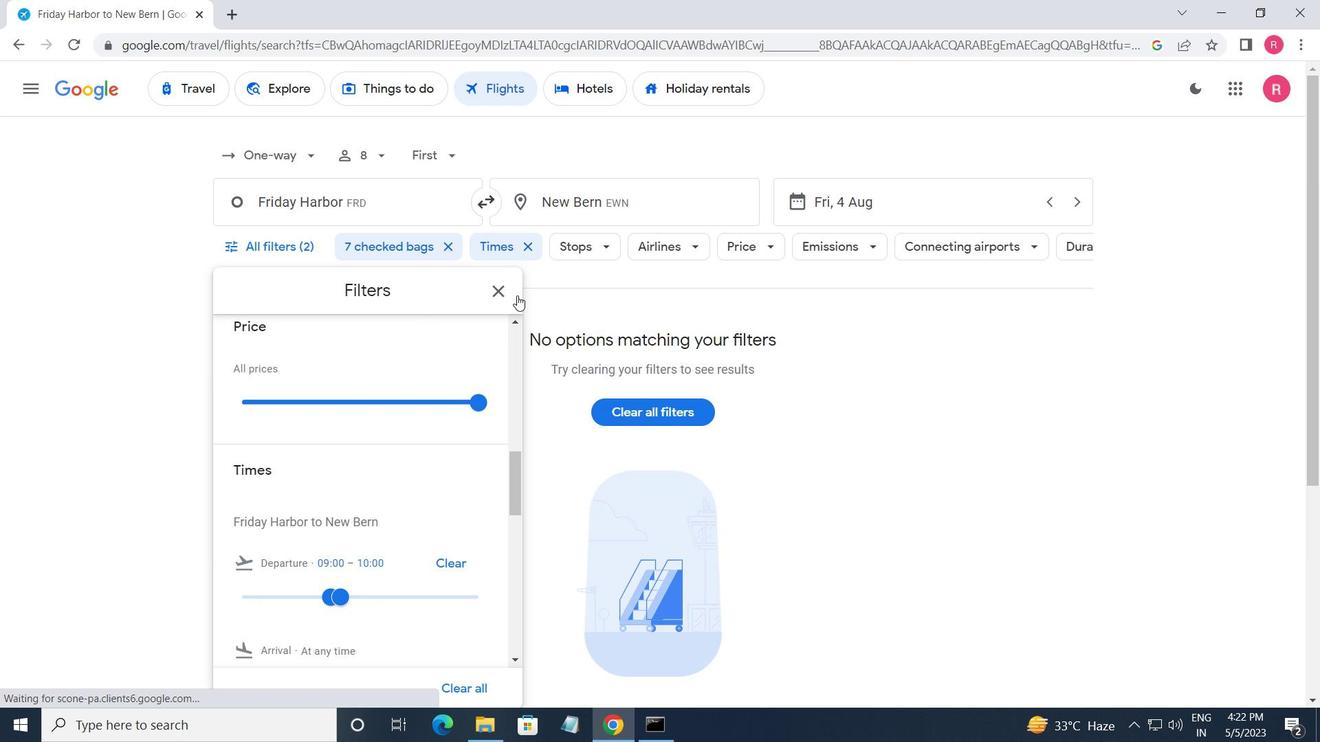 
Action: Mouse pressed left at (512, 290)
Screenshot: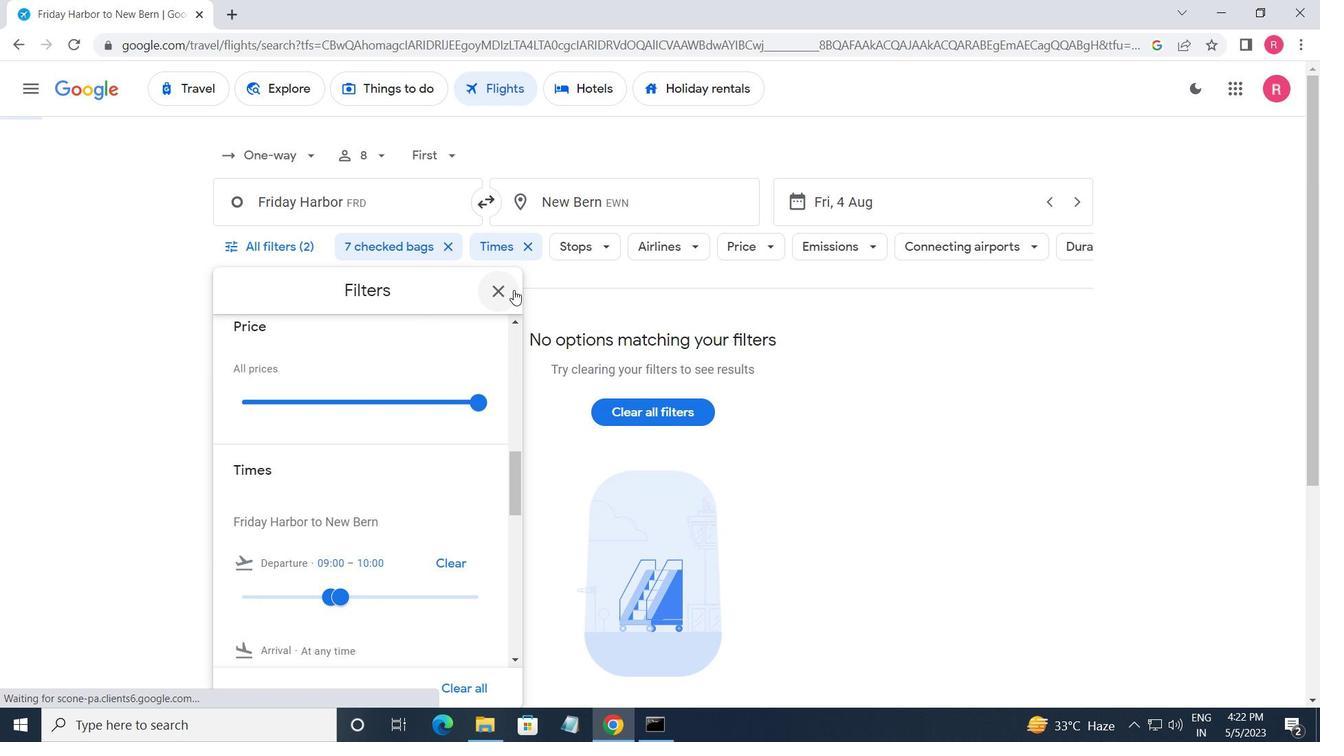 
Action: Mouse moved to (511, 290)
Screenshot: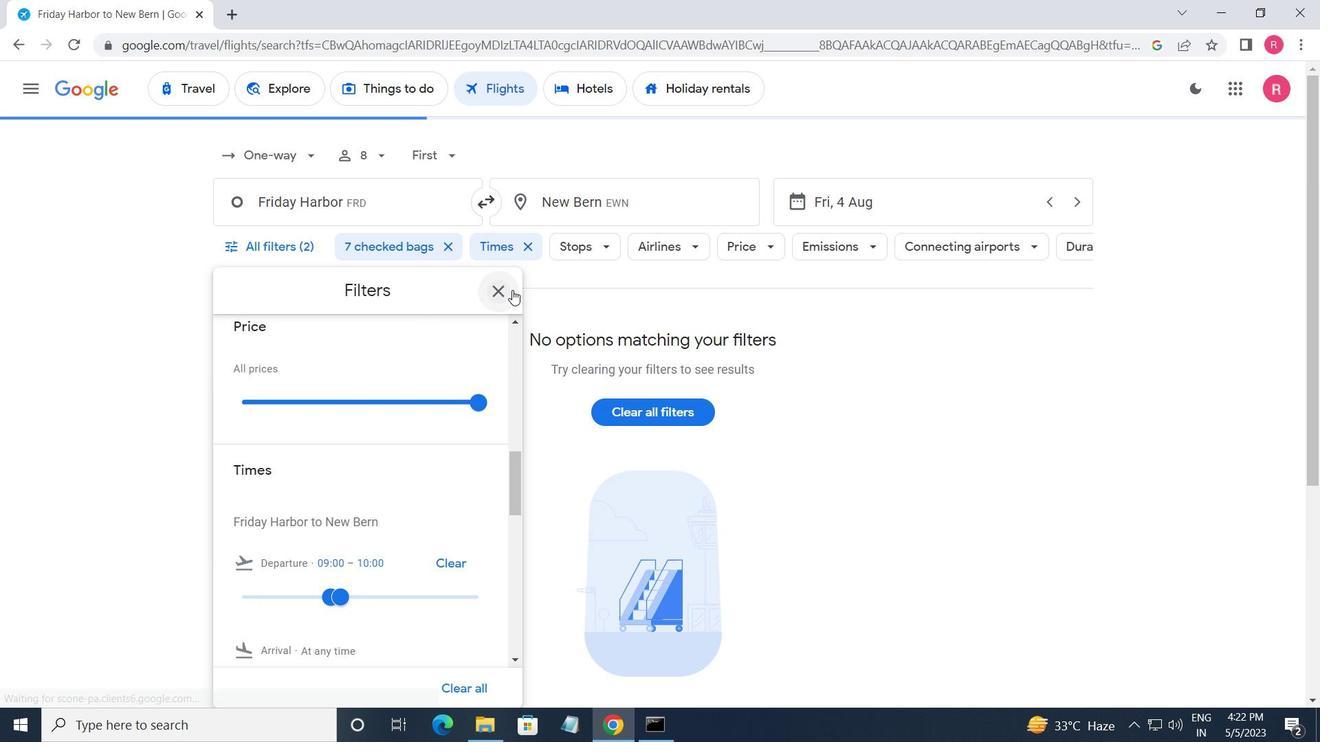 
